 Task: Slide 9 - In Depth-1.
Action: Mouse moved to (34, 88)
Screenshot: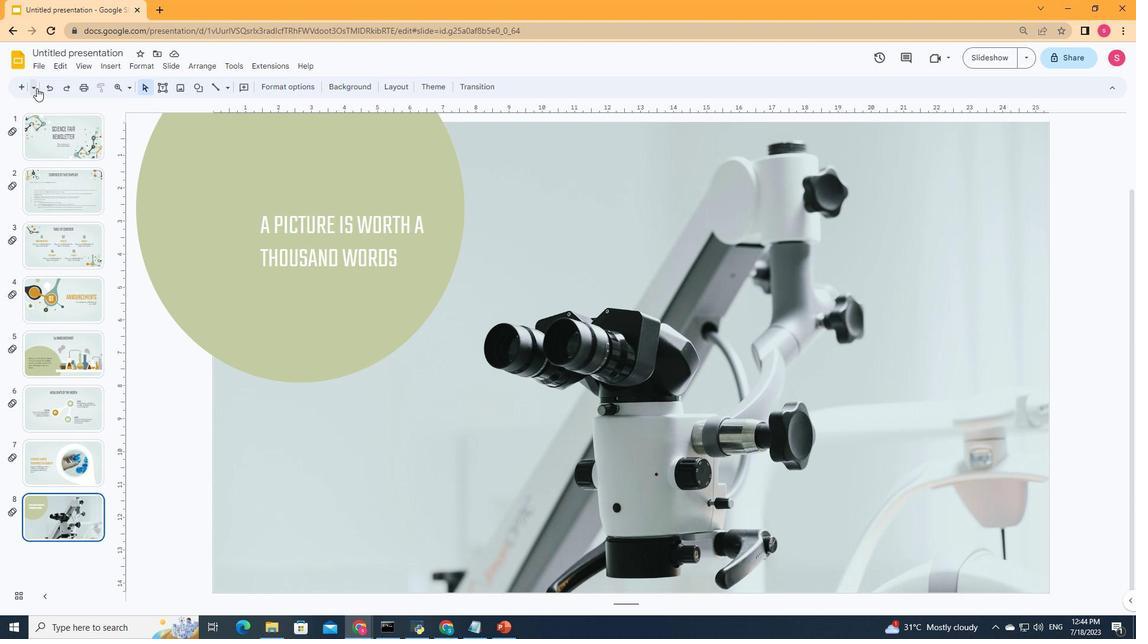
Action: Mouse pressed left at (34, 88)
Screenshot: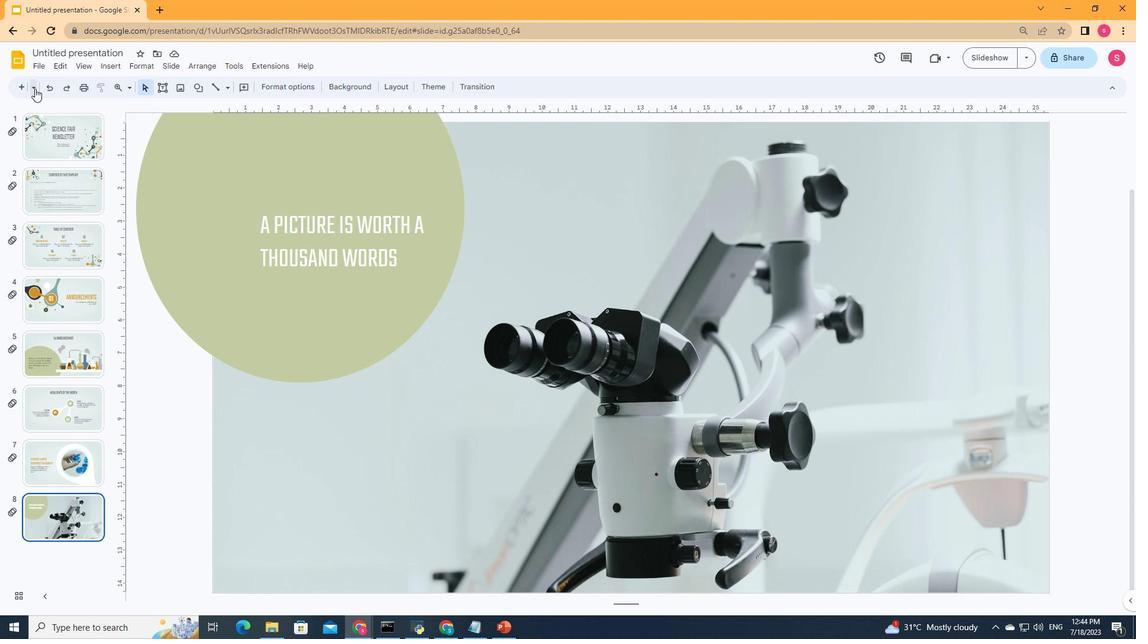 
Action: Mouse moved to (41, 331)
Screenshot: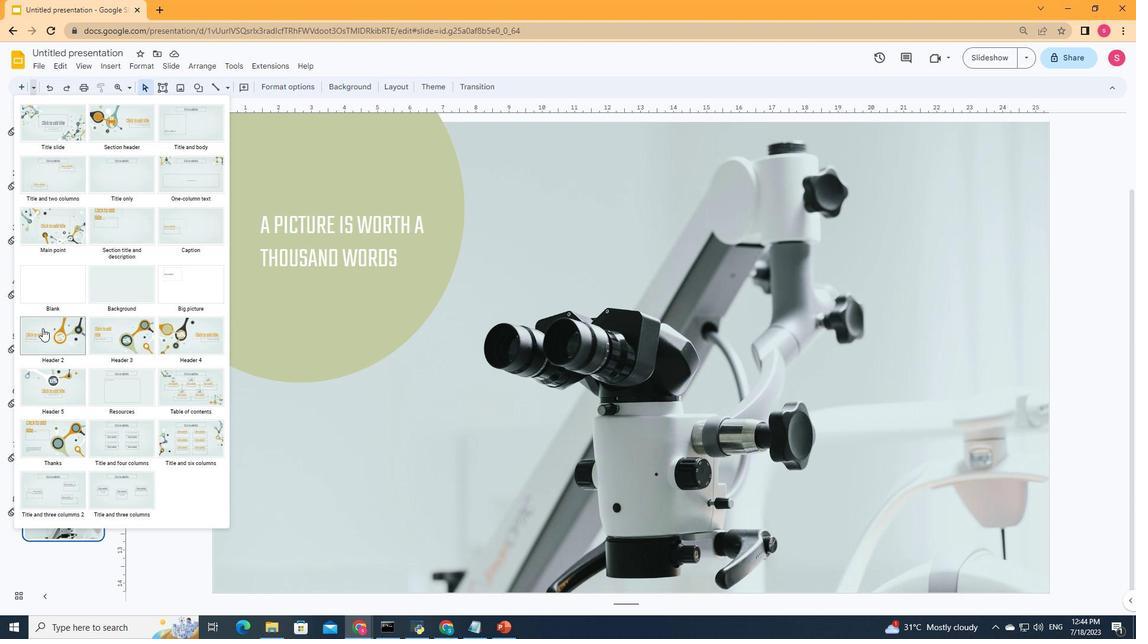 
Action: Mouse pressed left at (41, 331)
Screenshot: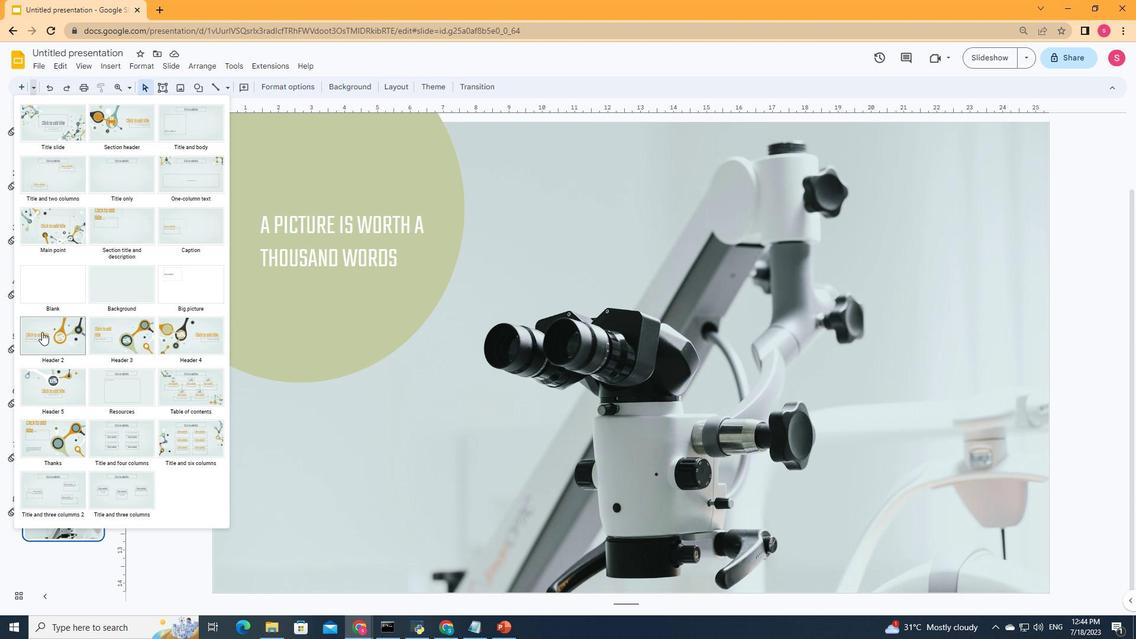 
Action: Mouse moved to (700, 414)
Screenshot: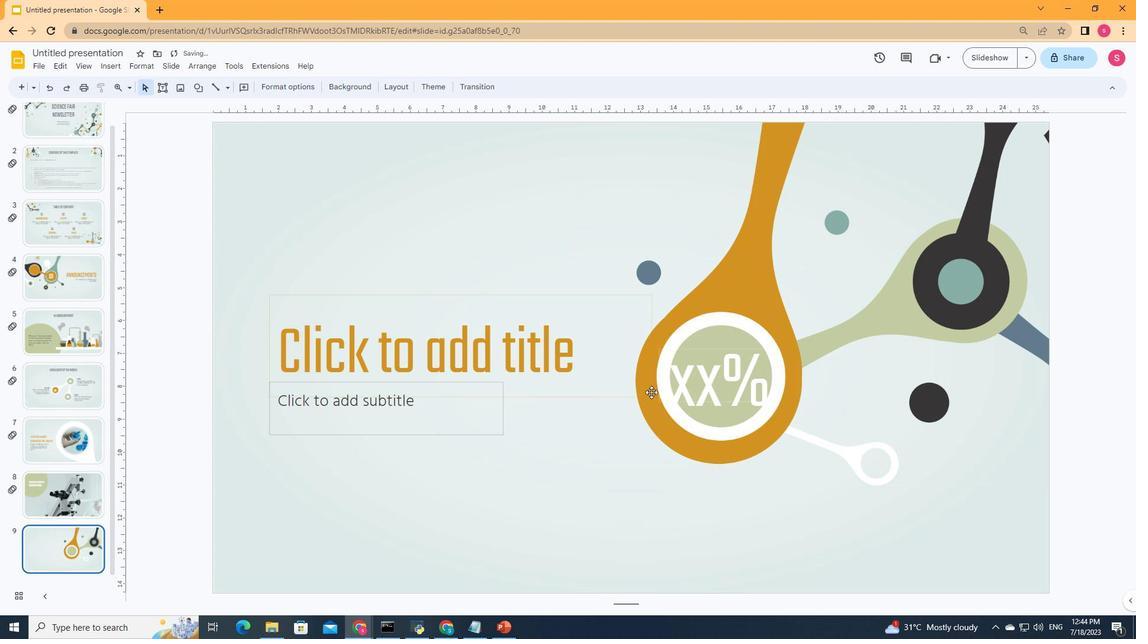 
Action: Mouse pressed left at (700, 414)
Screenshot: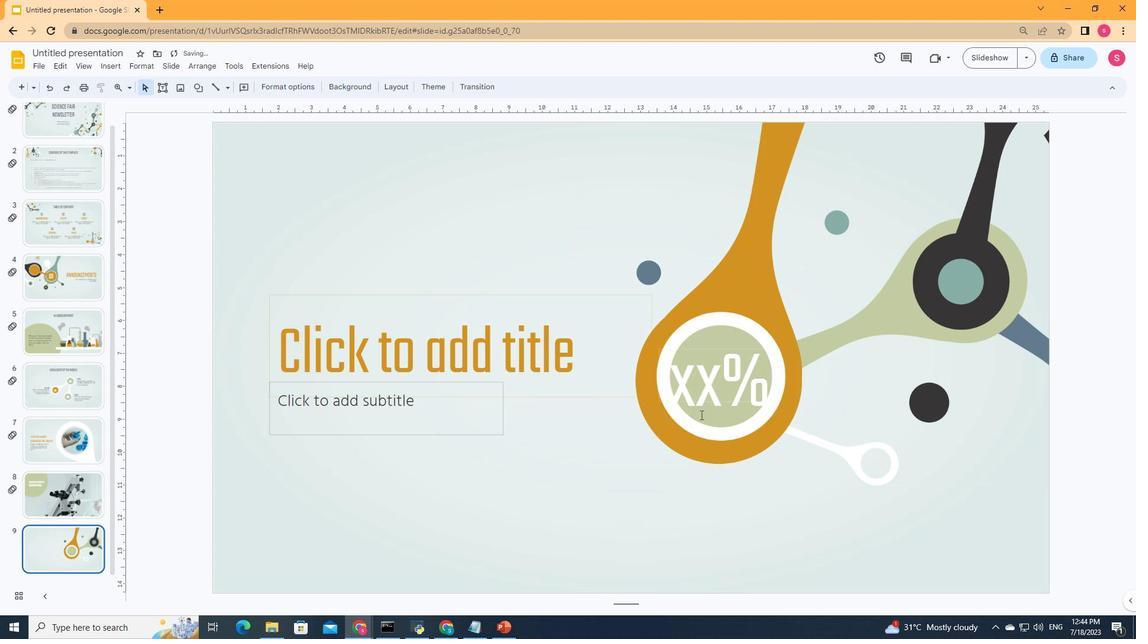 
Action: Mouse moved to (690, 418)
Screenshot: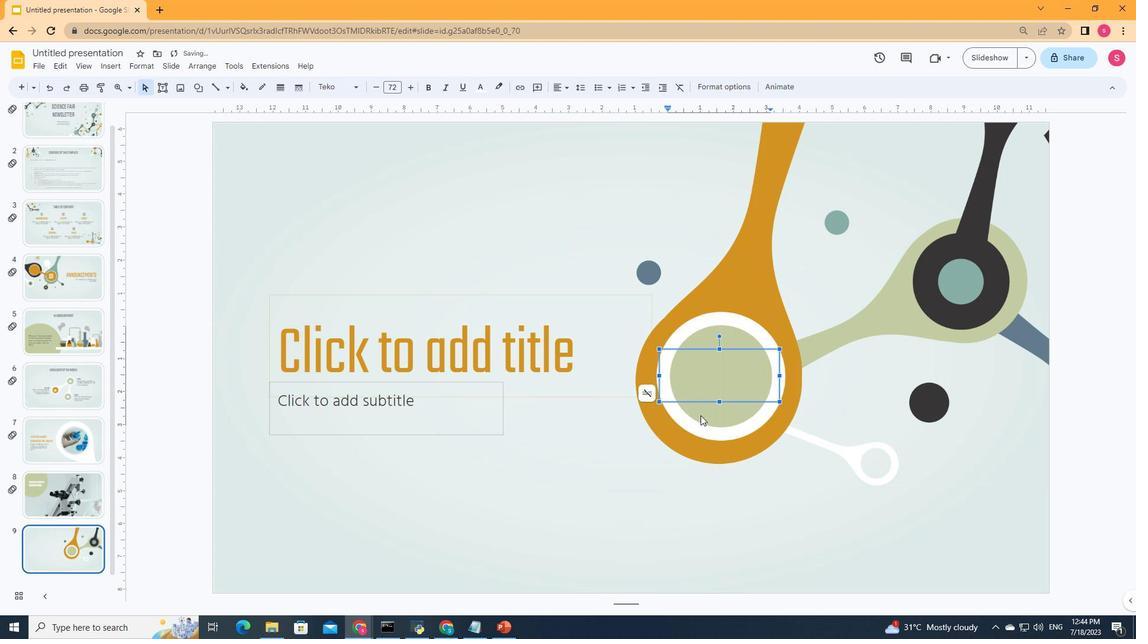 
Action: Key pressed 02
Screenshot: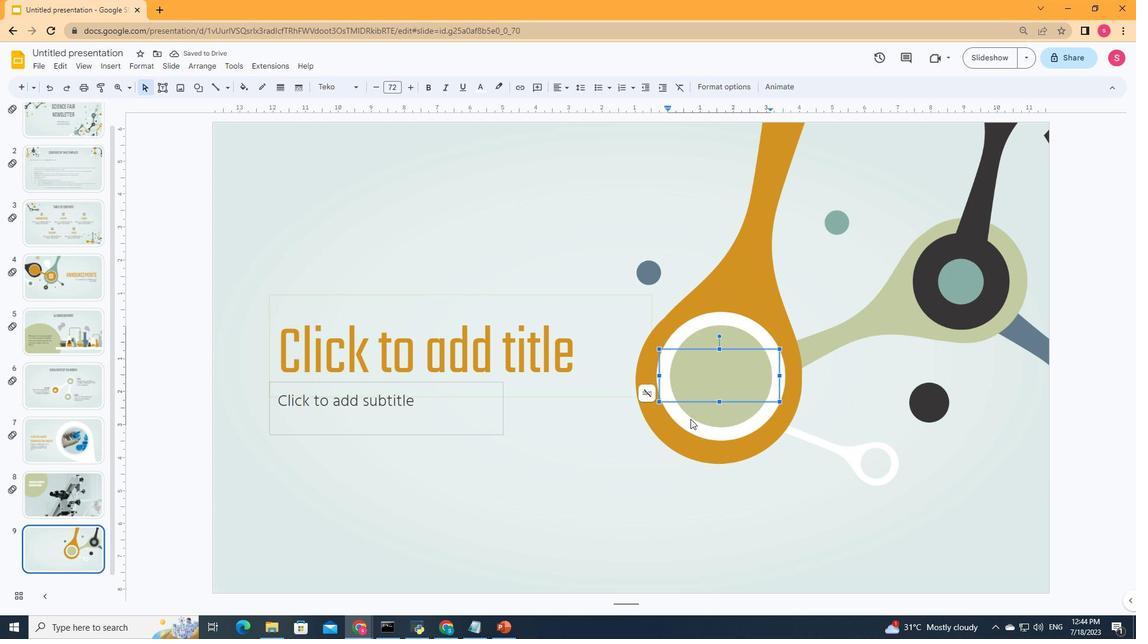 
Action: Mouse moved to (408, 369)
Screenshot: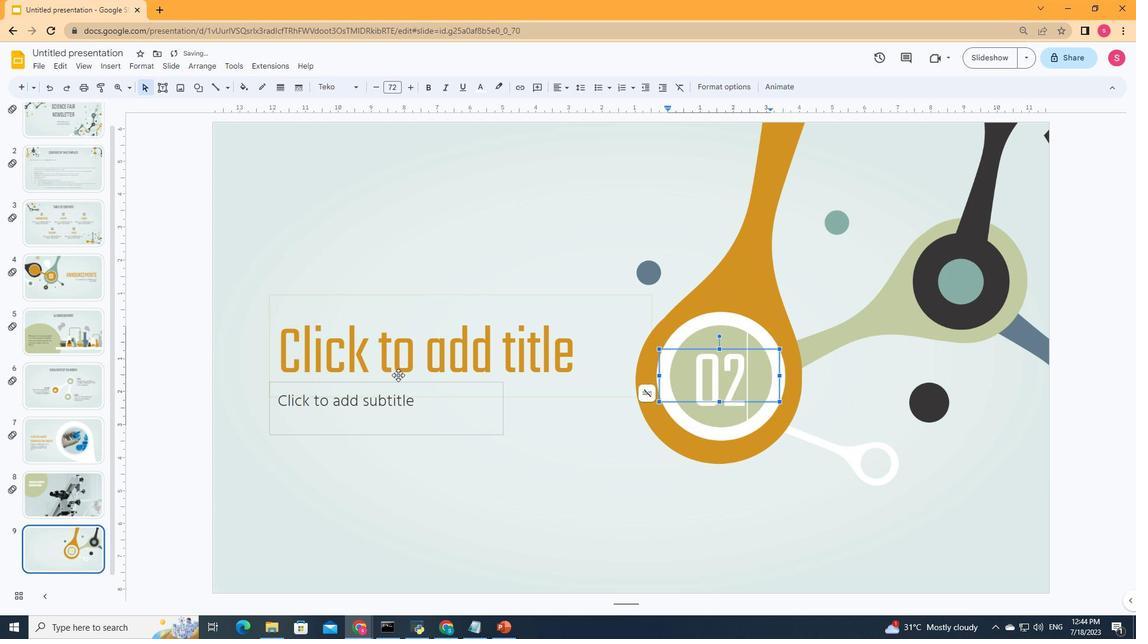 
Action: Mouse pressed left at (408, 369)
Screenshot: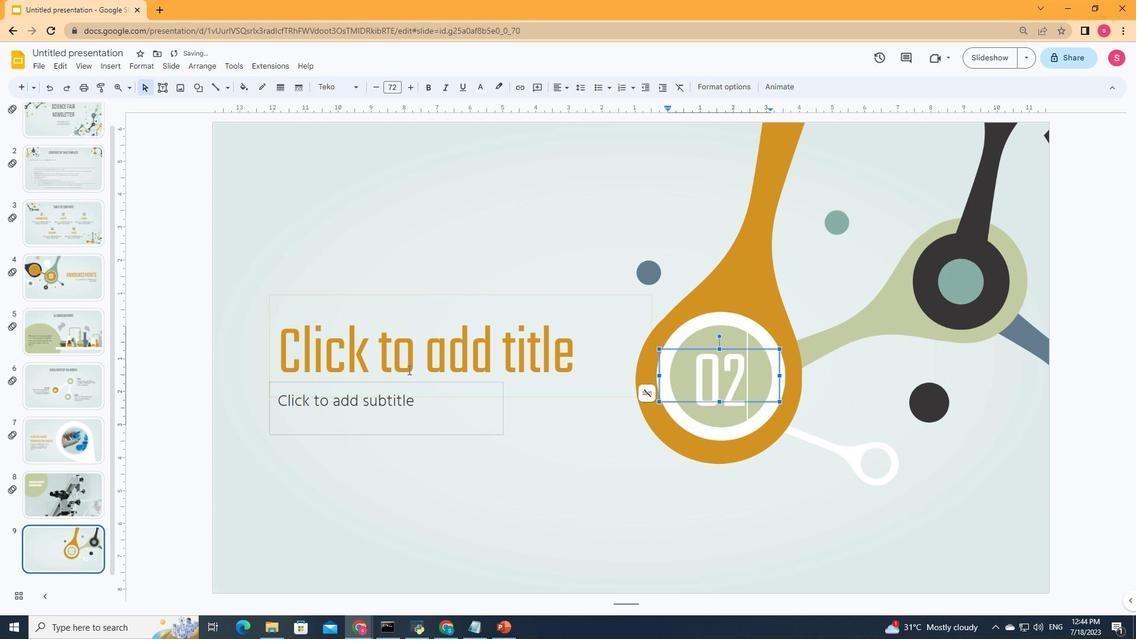 
Action: Key pressed <Key.shift><Key.shift><Key.shift>IN<Key.space><Key.shift><Key.shift><Key.shift><Key.shift><Key.shift><Key.shift>DEPTH
Screenshot: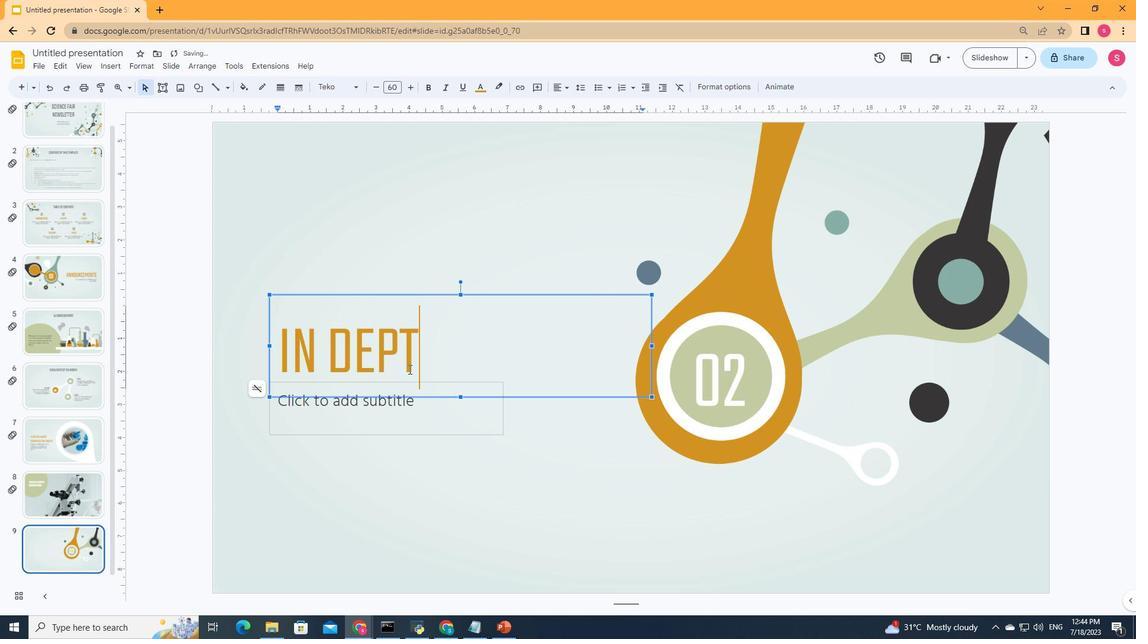 
Action: Mouse moved to (383, 428)
Screenshot: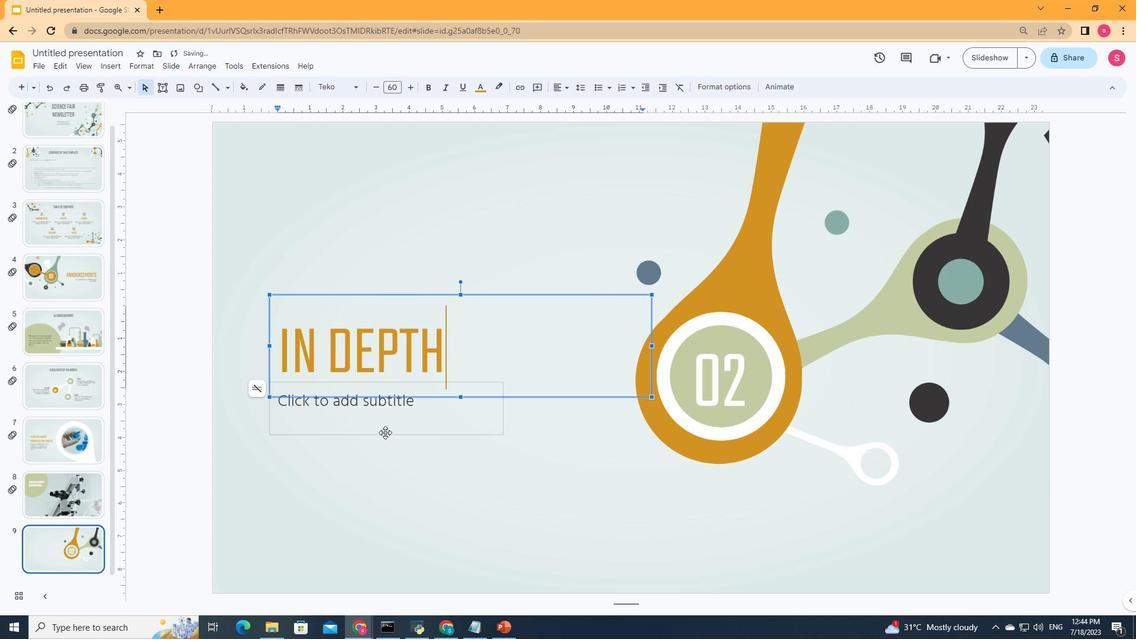 
Action: Mouse pressed left at (383, 428)
Screenshot: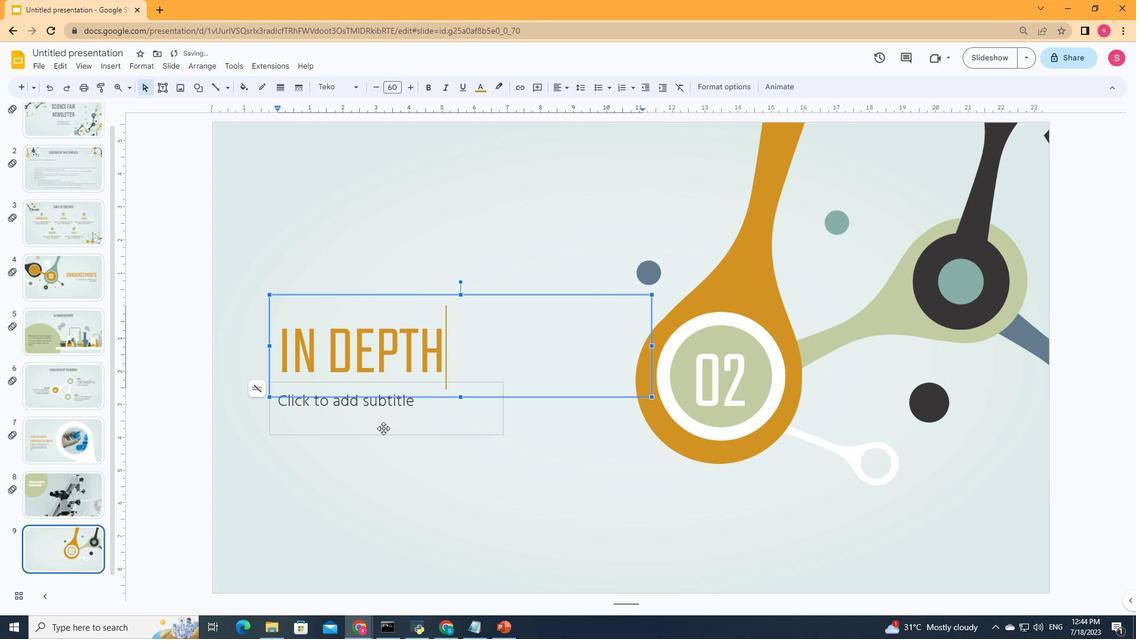 
Action: Key pressed <Key.shift><Key.shift><Key.shift><Key.shift><Key.shift><Key.shift><Key.shift><Key.shift><Key.shift><Key.shift><Key.shift><Key.shift><Key.shift><Key.shift>You<Key.space>could<Key.space>enter<Key.space>a<Key.space>subtii<Key.backspace>tle<Key.space>here<Key.space>if<Key.space>you<Key.space>need<Key.space>it
Screenshot: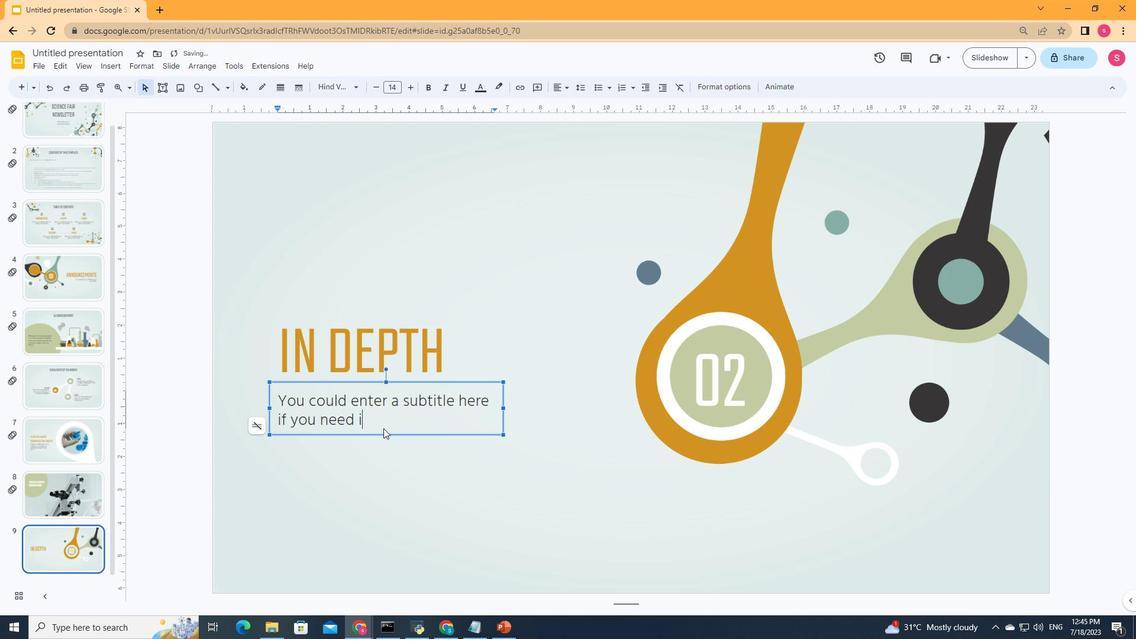 
Action: Mouse moved to (538, 402)
Screenshot: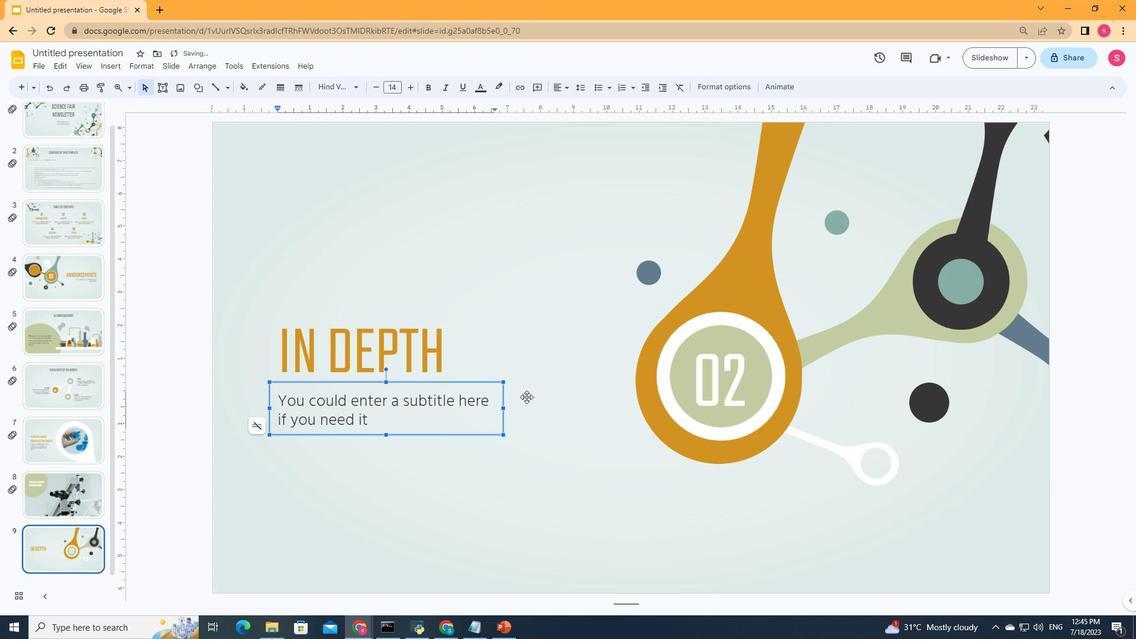 
Action: Mouse pressed left at (538, 402)
Screenshot: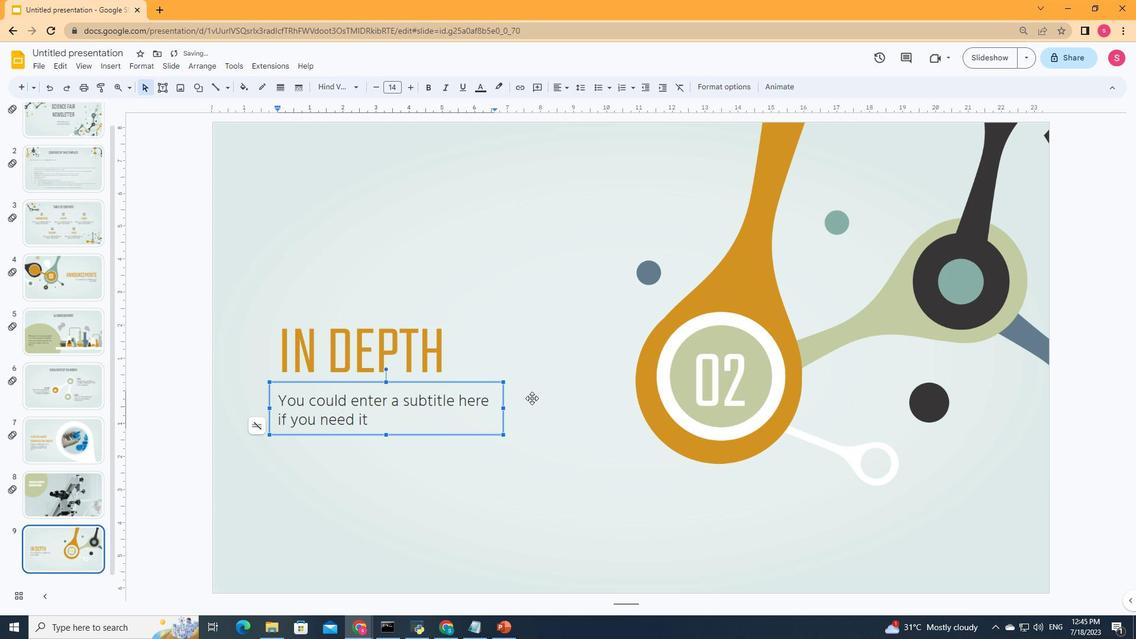 
Action: Mouse moved to (405, 81)
Screenshot: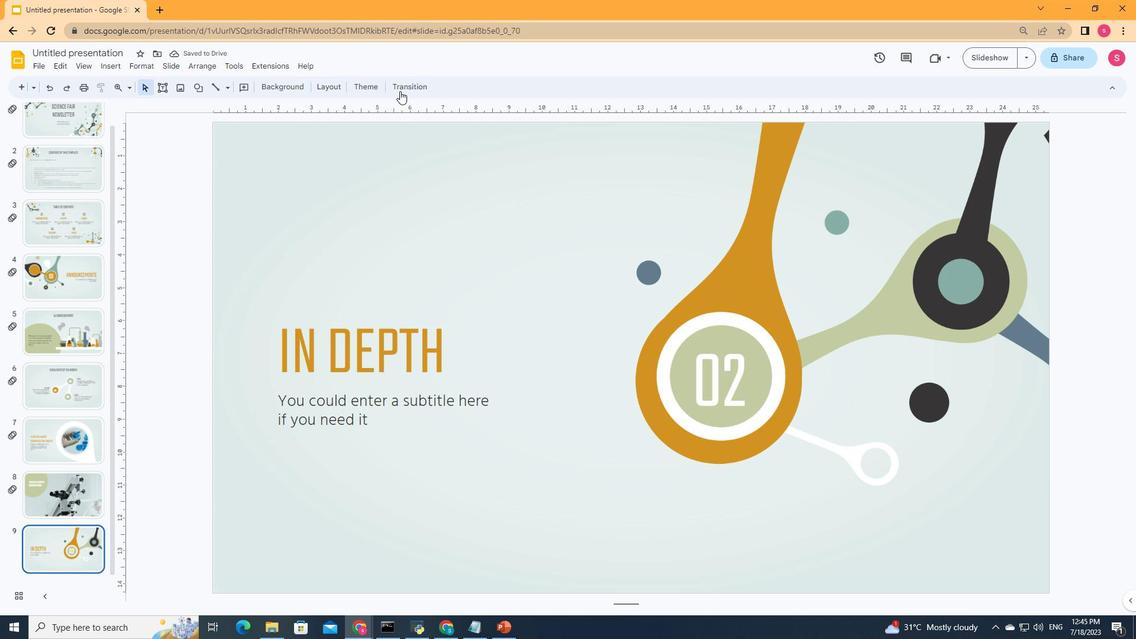 
Action: Mouse pressed left at (405, 81)
Screenshot: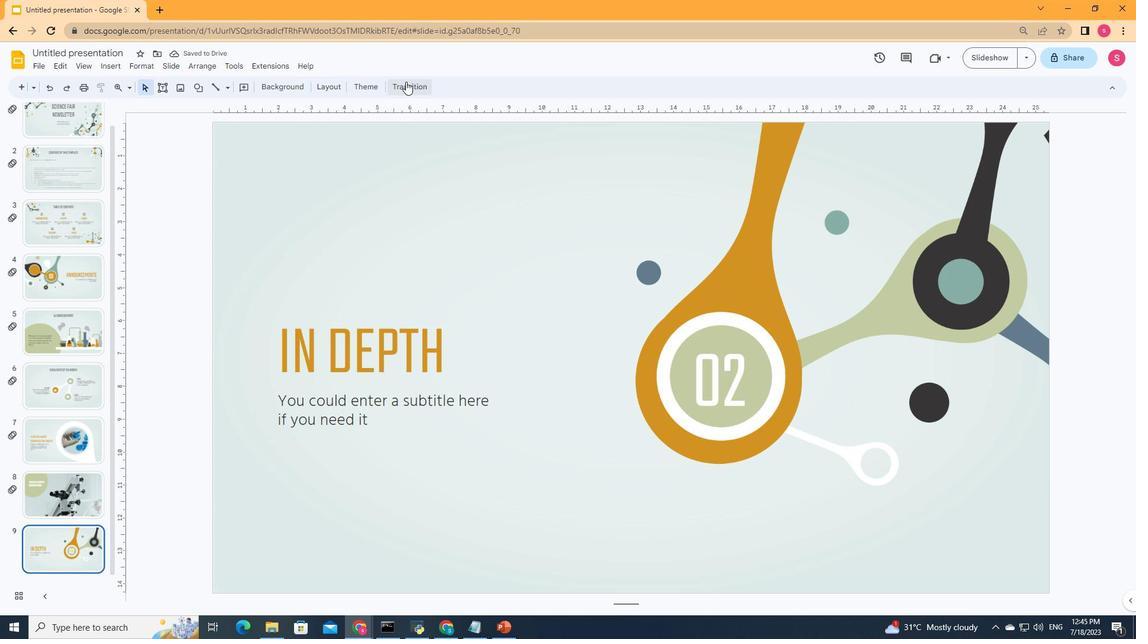 
Action: Mouse moved to (1066, 190)
Screenshot: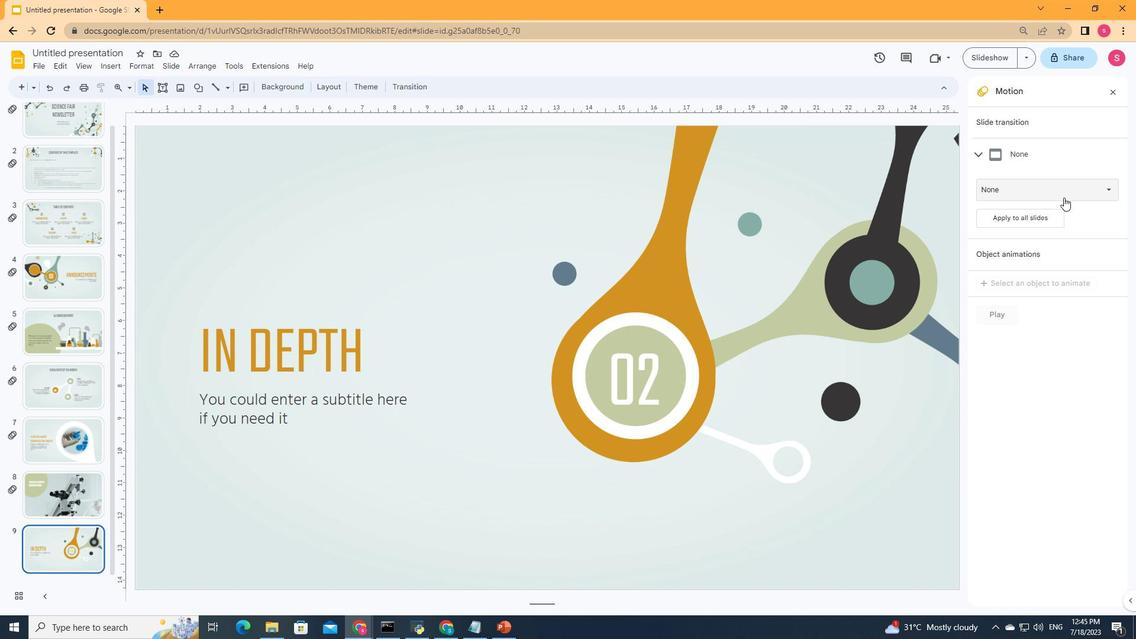 
Action: Mouse pressed left at (1066, 190)
Screenshot: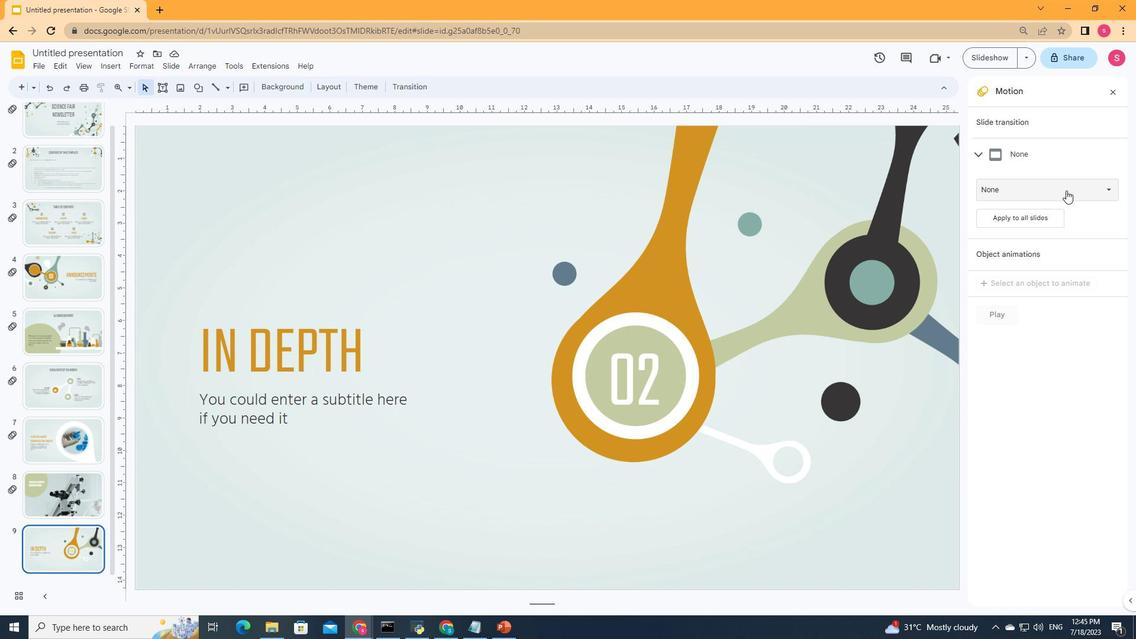 
Action: Mouse moved to (1012, 327)
Screenshot: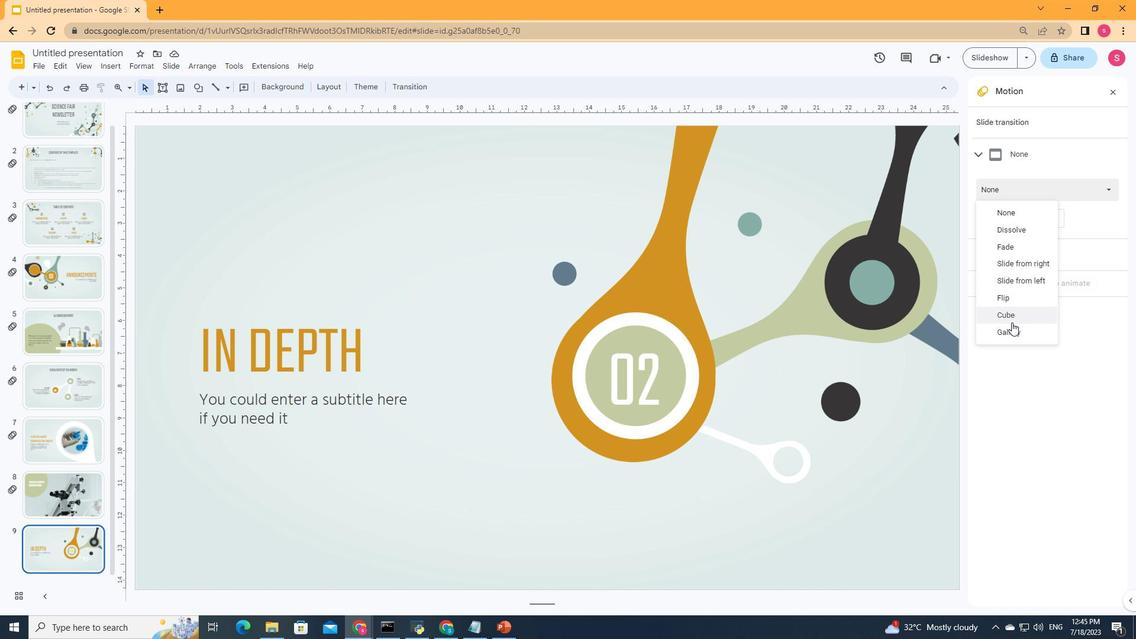 
Action: Mouse pressed left at (1012, 327)
Screenshot: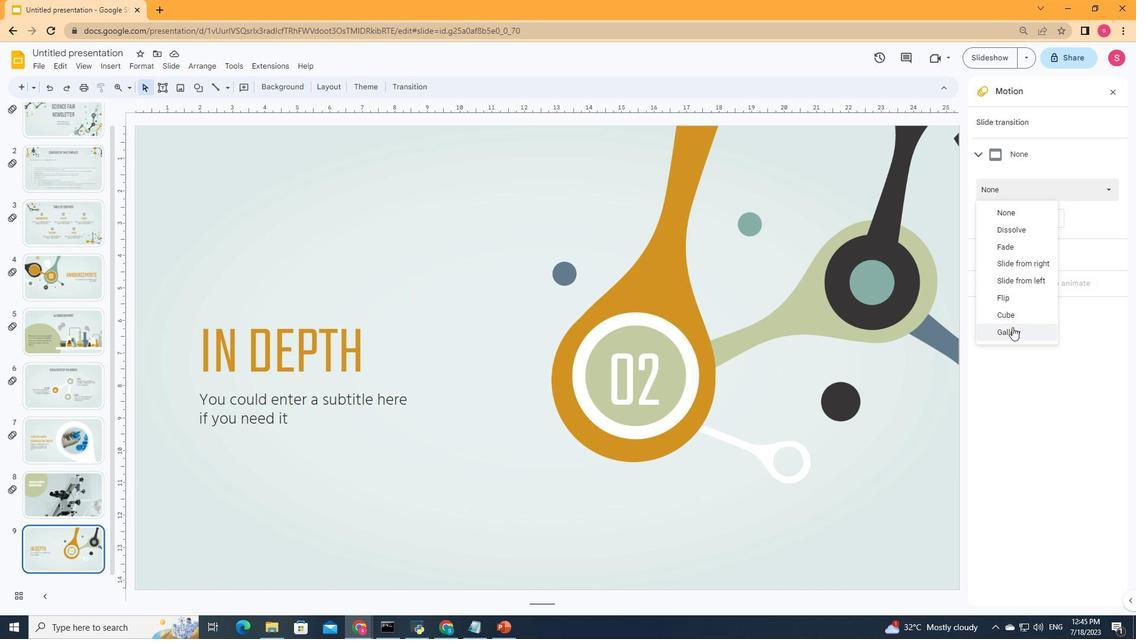 
Action: Mouse moved to (1102, 214)
Screenshot: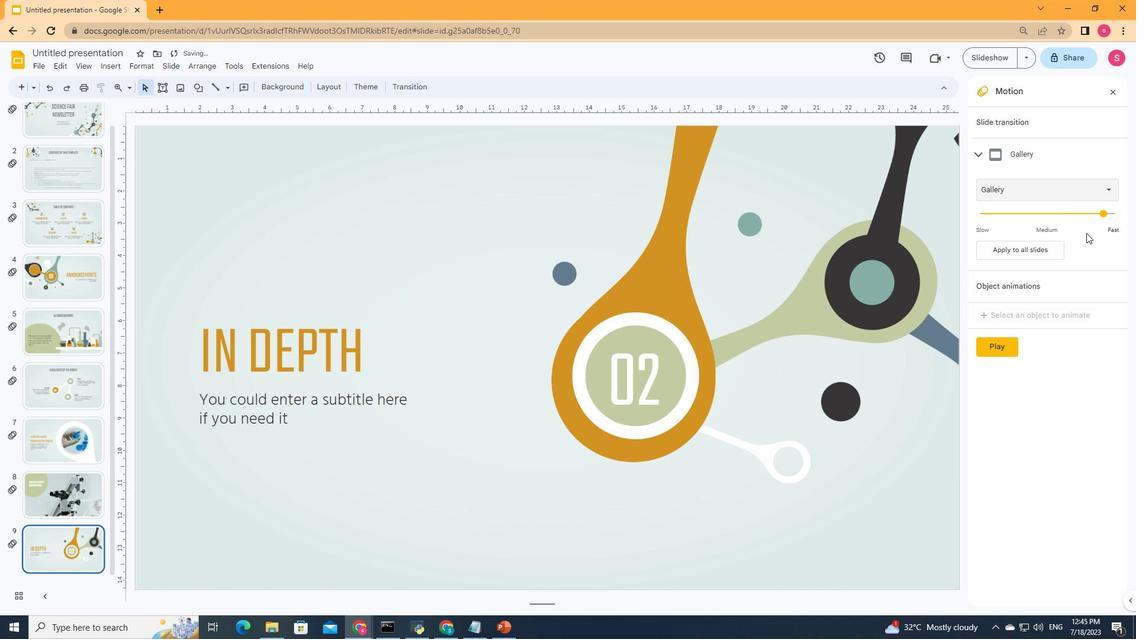 
Action: Mouse pressed left at (1102, 214)
Screenshot: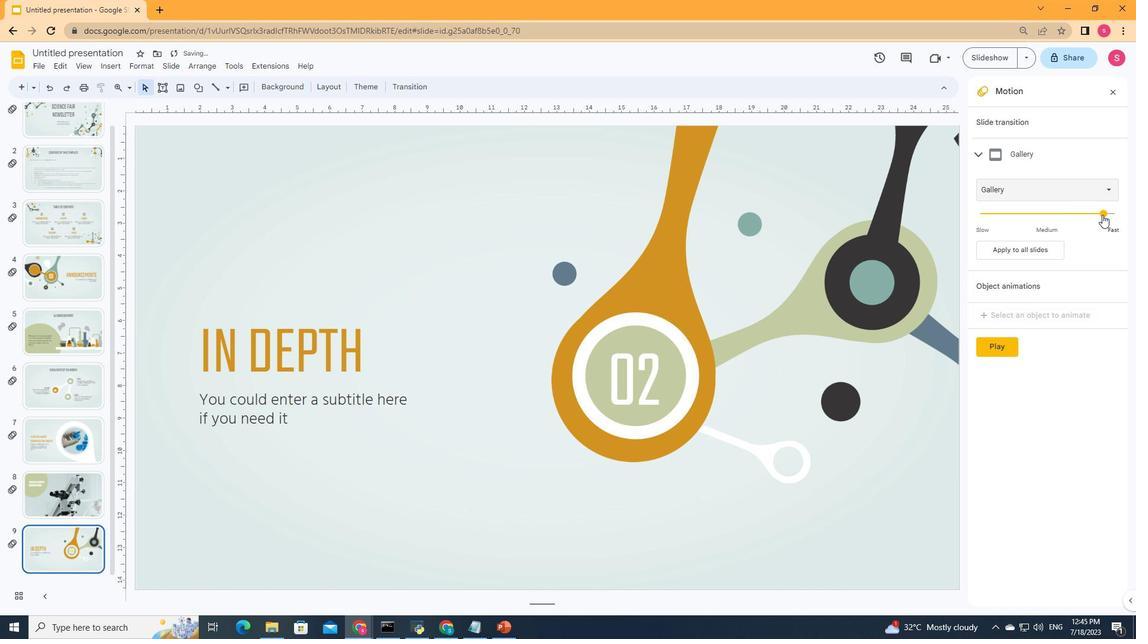 
Action: Mouse moved to (1000, 348)
Screenshot: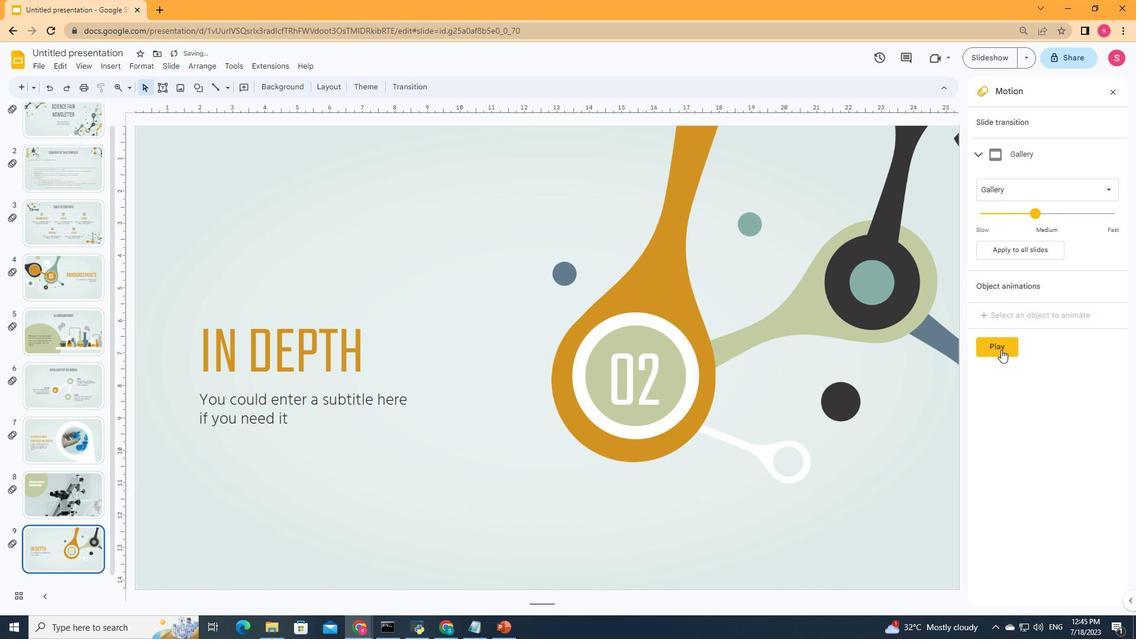 
Action: Mouse pressed left at (1000, 348)
Screenshot: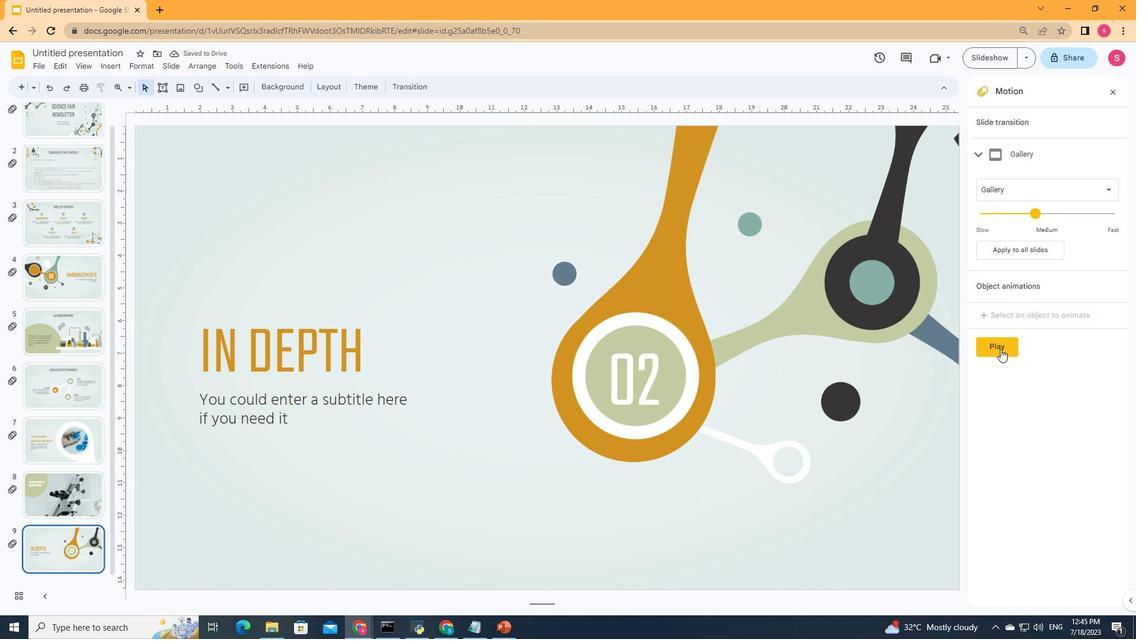 
Action: Mouse moved to (1000, 348)
Screenshot: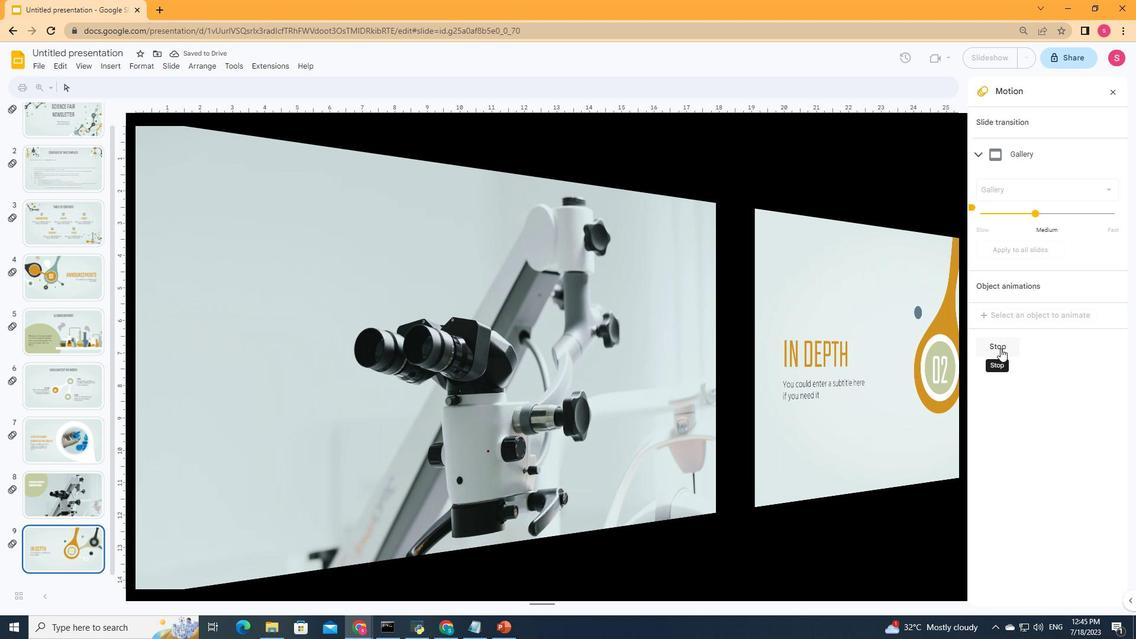 
Action: Mouse pressed left at (1000, 348)
Screenshot: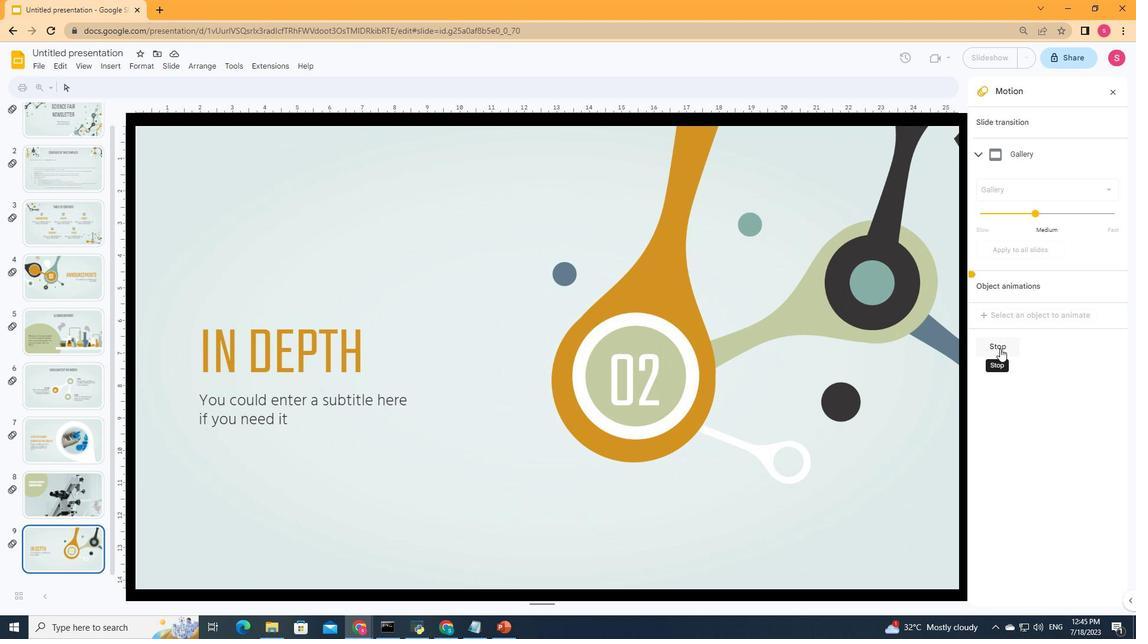 
Action: Mouse moved to (642, 385)
Screenshot: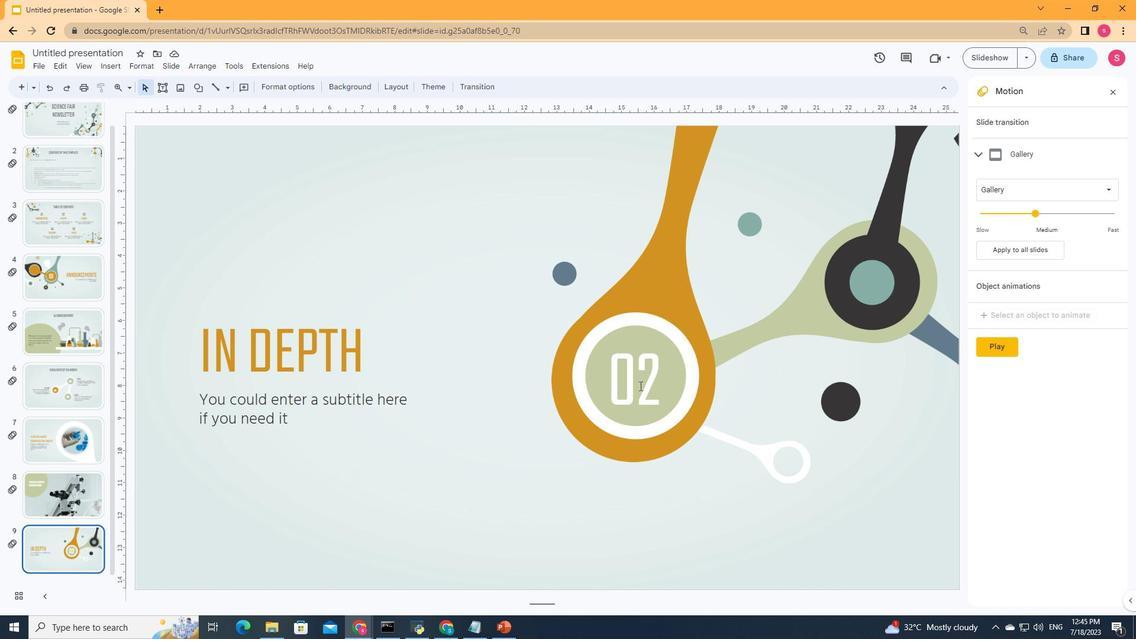 
Action: Mouse pressed left at (642, 385)
Screenshot: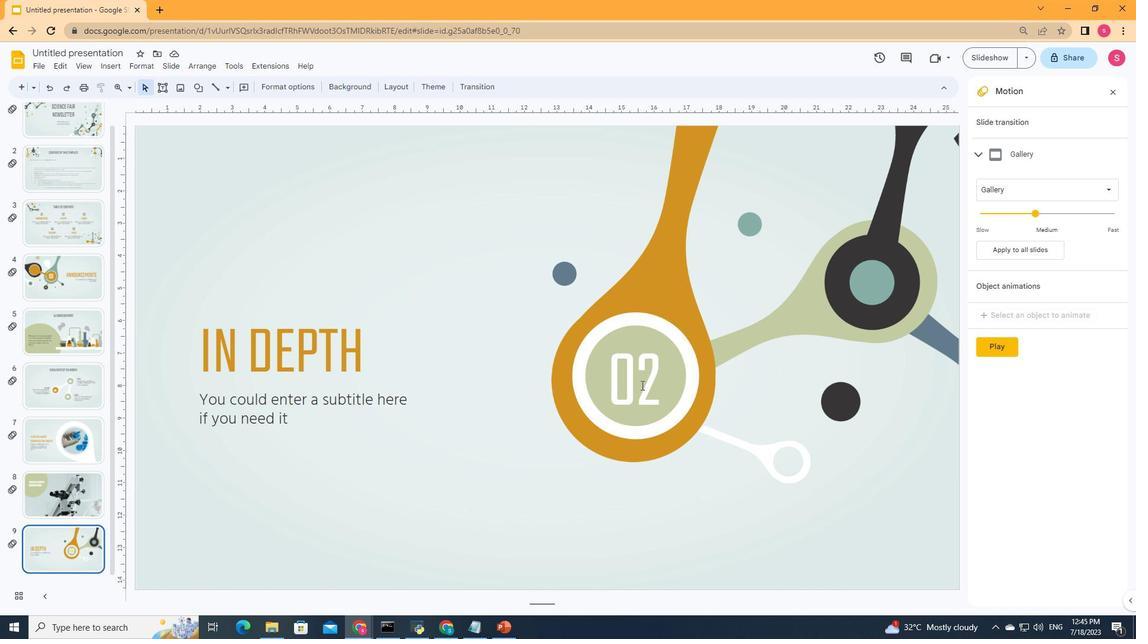 
Action: Mouse moved to (995, 214)
Screenshot: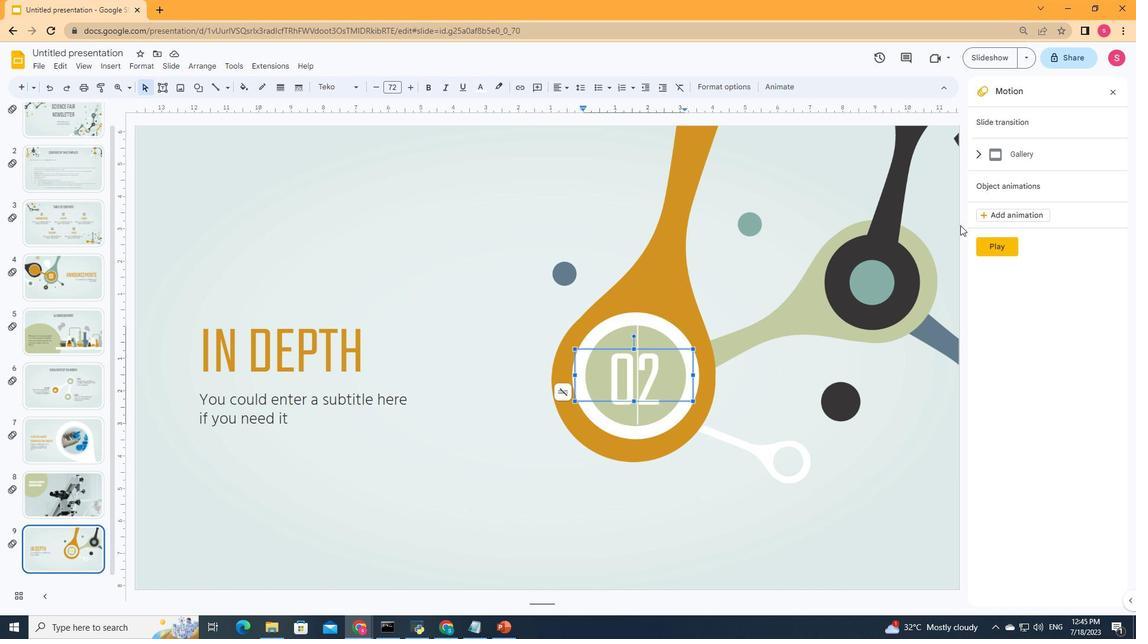 
Action: Mouse pressed left at (995, 214)
Screenshot: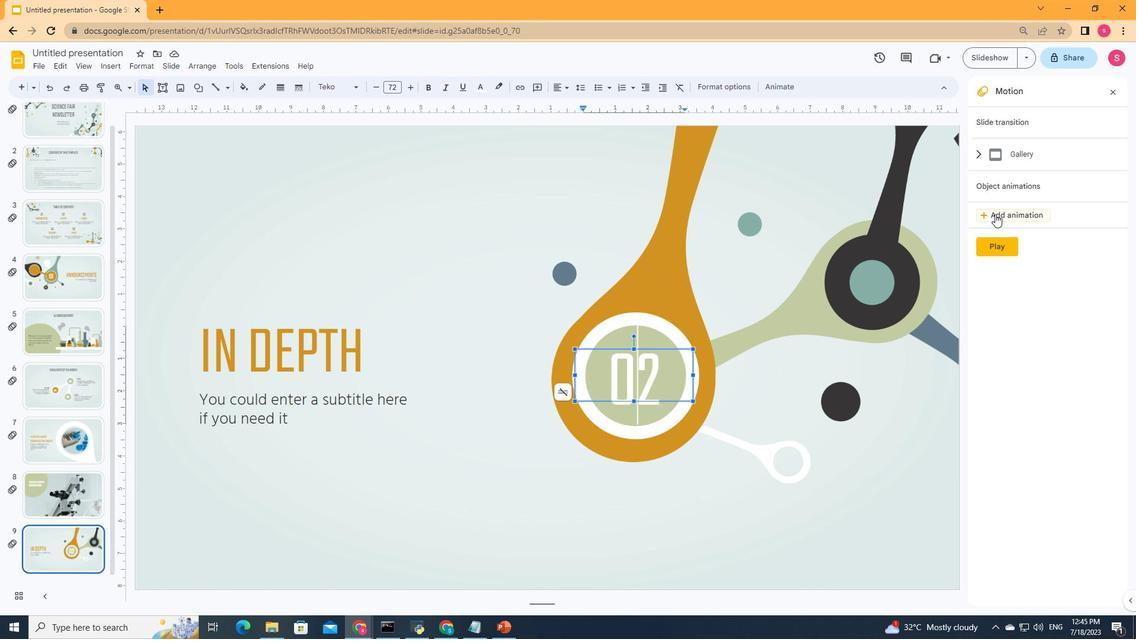 
Action: Mouse moved to (991, 249)
Screenshot: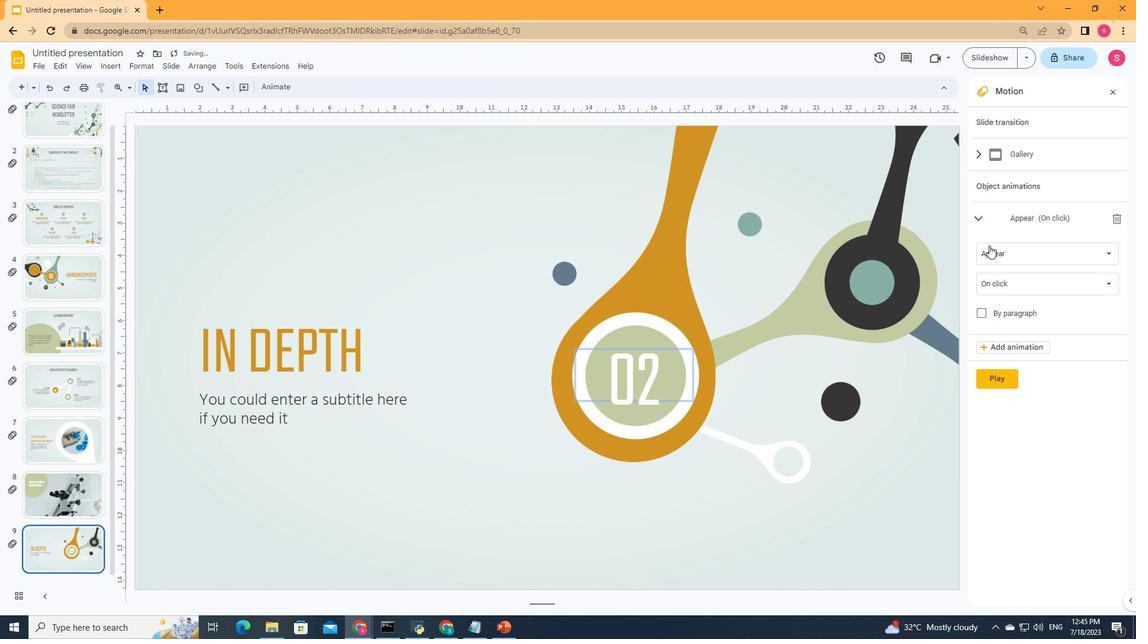
Action: Mouse pressed left at (991, 249)
Screenshot: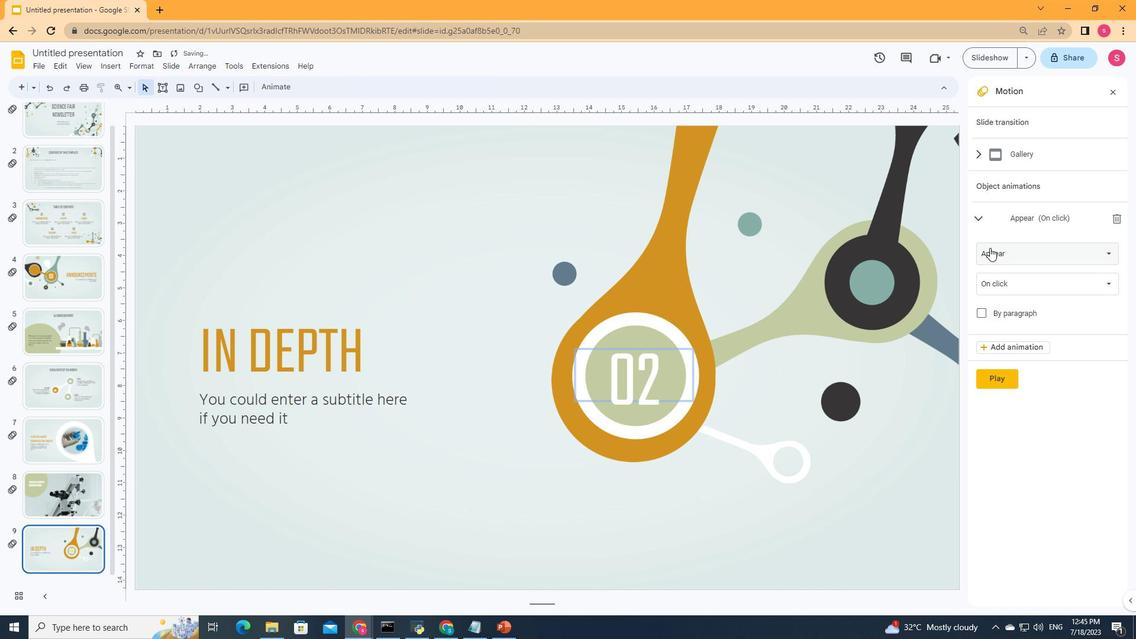 
Action: Mouse moved to (1017, 475)
Screenshot: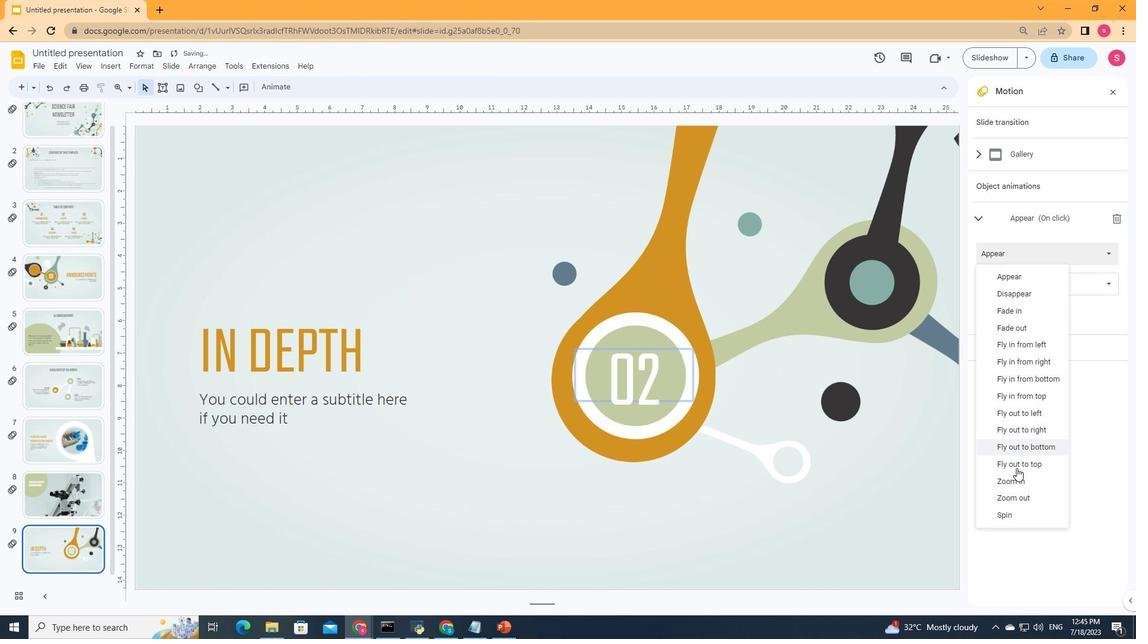 
Action: Mouse pressed left at (1017, 475)
Screenshot: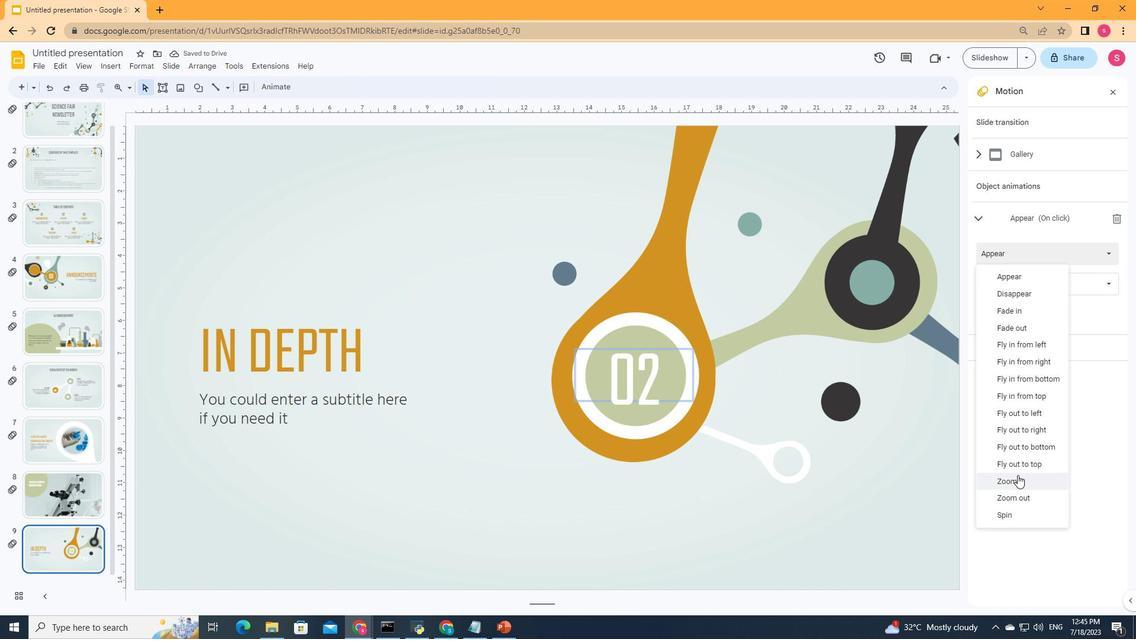 
Action: Mouse moved to (1089, 337)
Screenshot: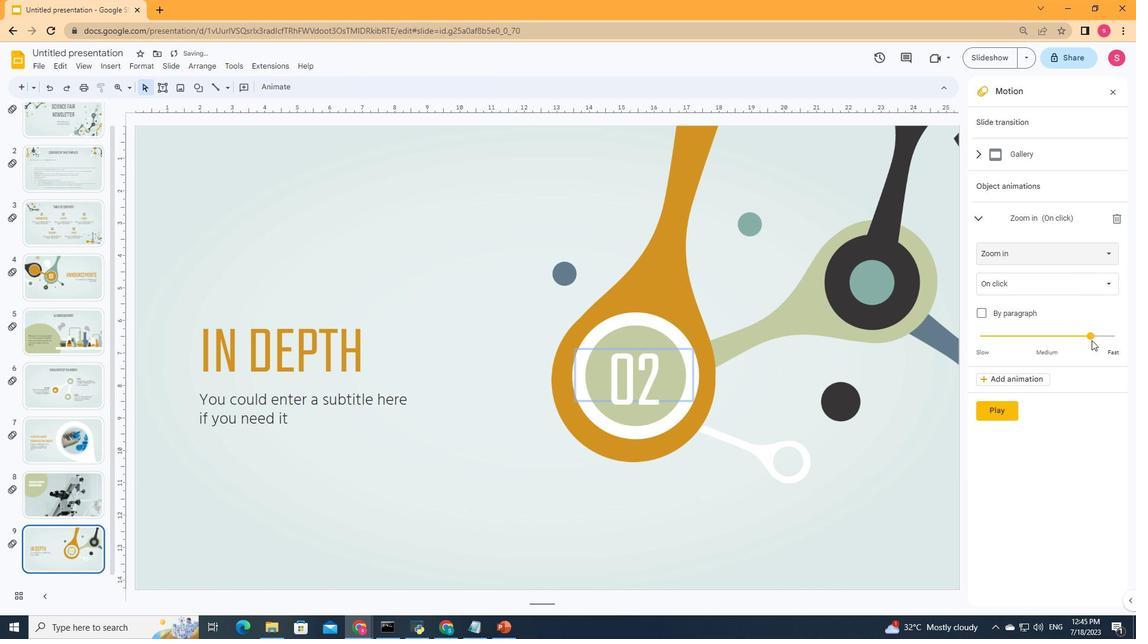 
Action: Mouse pressed left at (1089, 337)
Screenshot: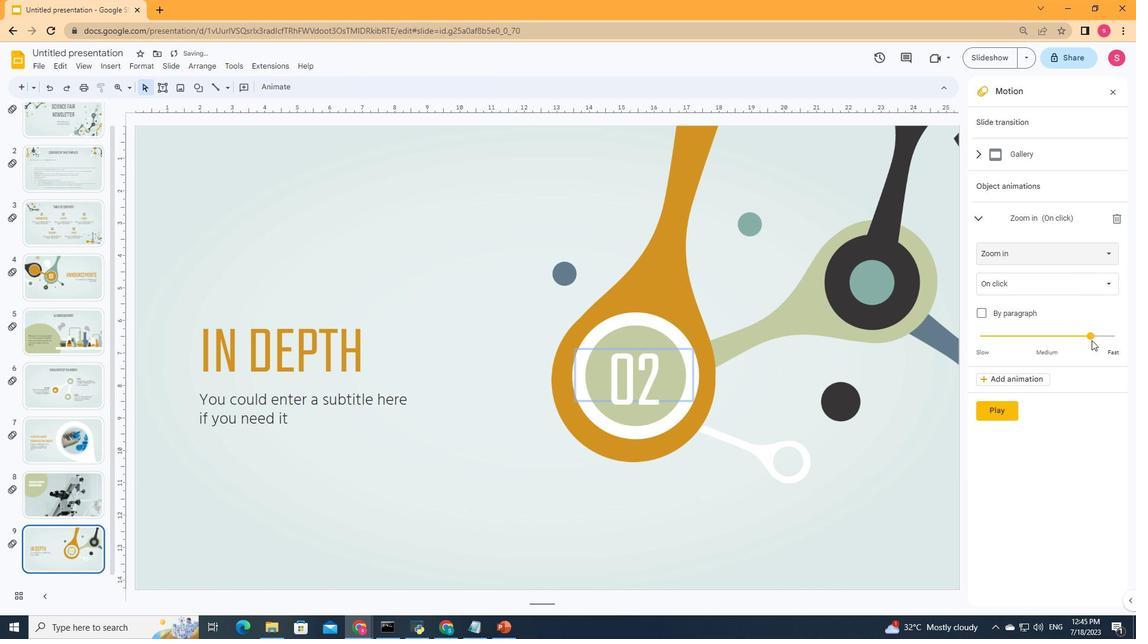 
Action: Mouse moved to (1014, 282)
Screenshot: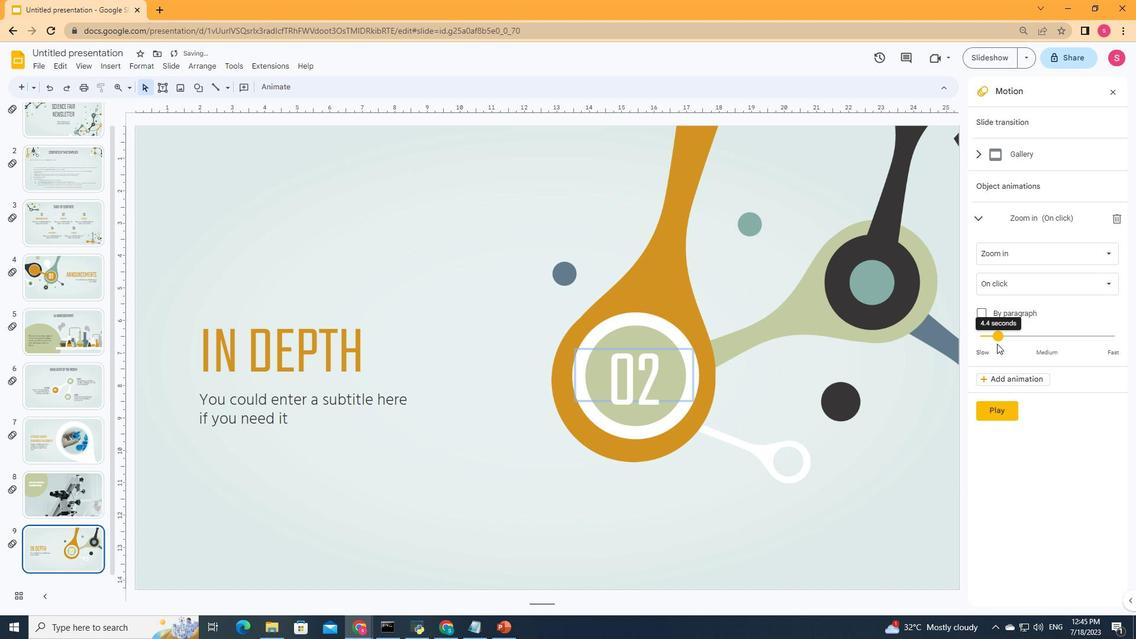 
Action: Mouse pressed left at (1014, 282)
Screenshot: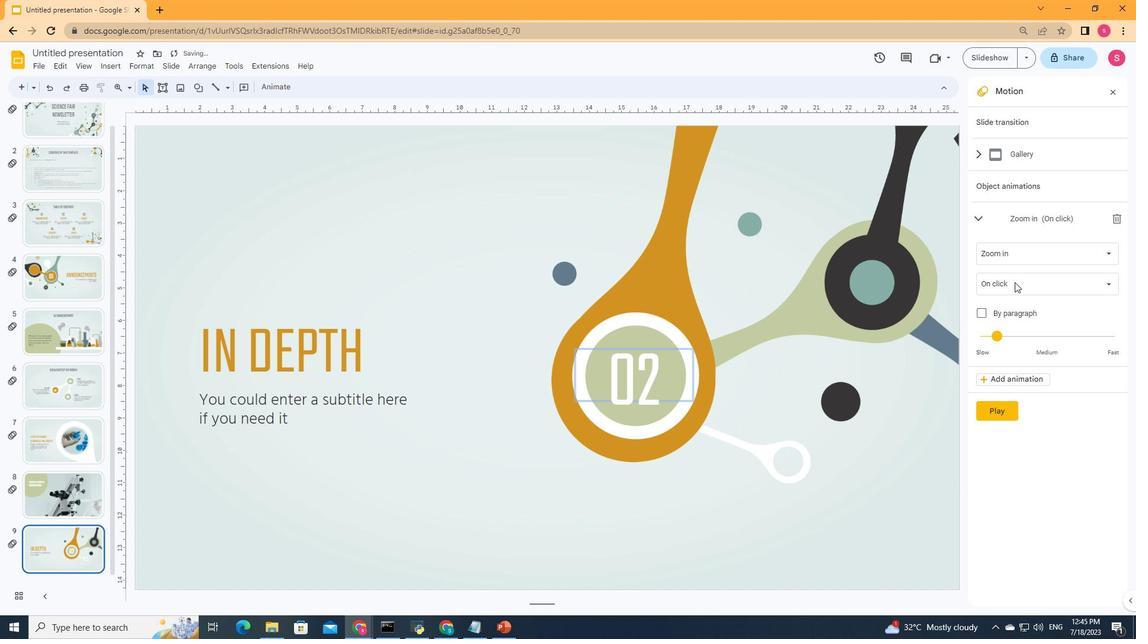 
Action: Mouse moved to (1014, 282)
Screenshot: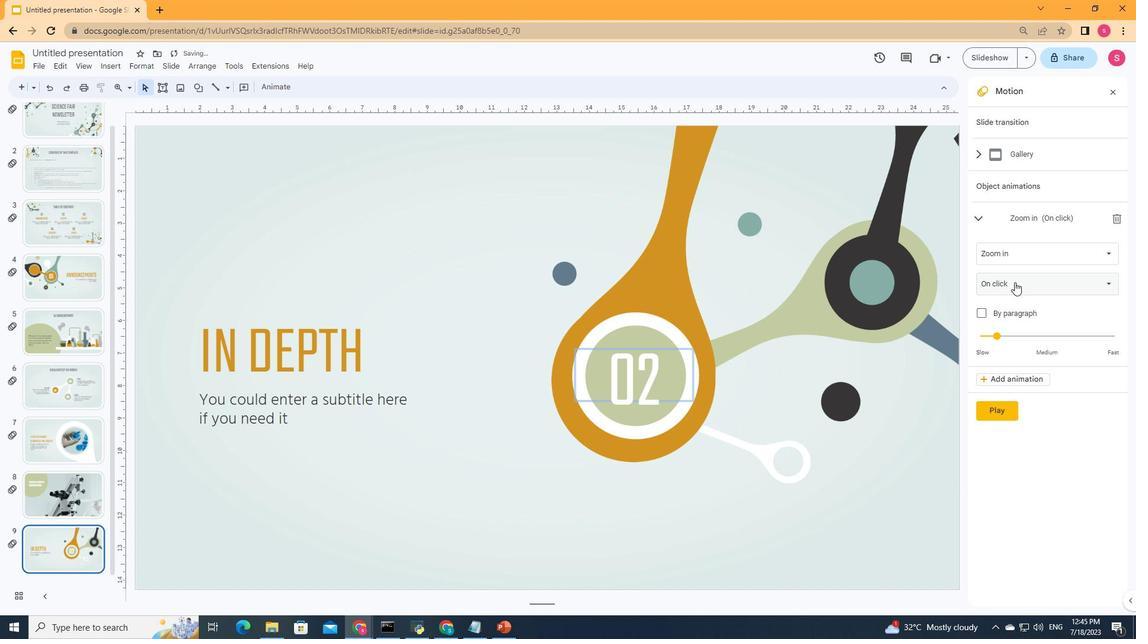 
Action: Mouse pressed left at (1014, 282)
Screenshot: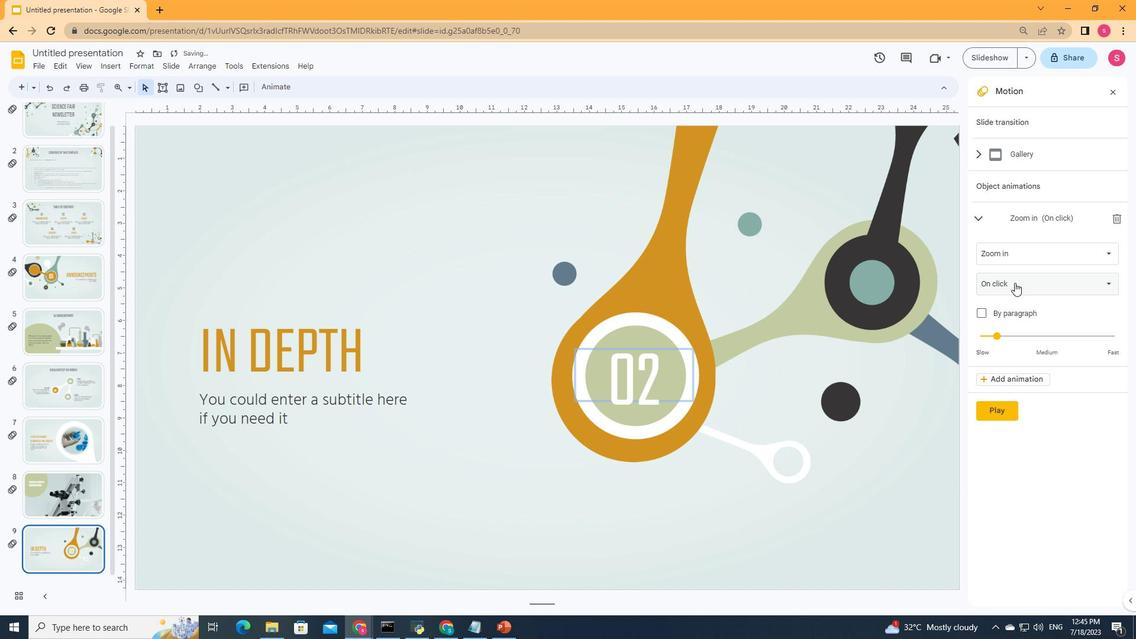 
Action: Mouse moved to (1016, 337)
Screenshot: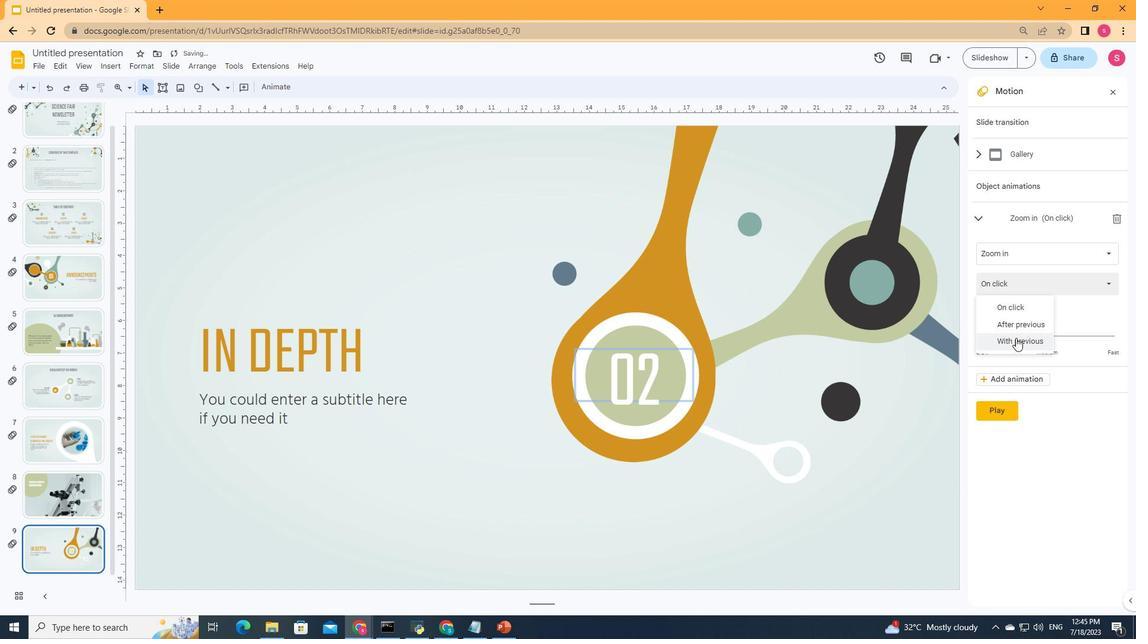 
Action: Mouse pressed left at (1016, 337)
Screenshot: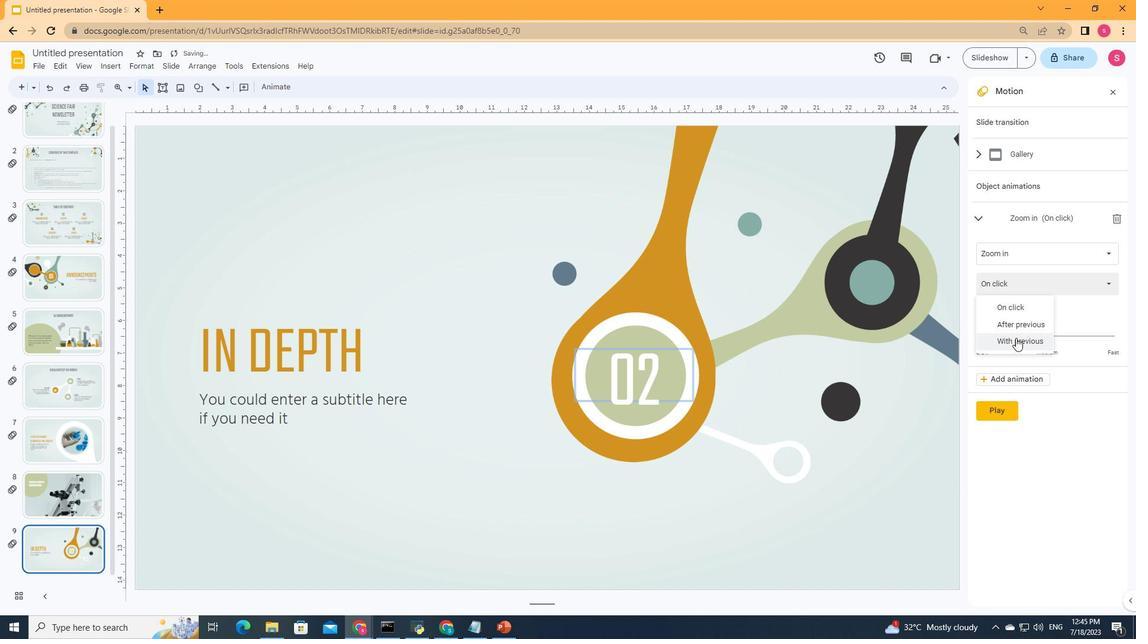 
Action: Mouse moved to (993, 411)
Screenshot: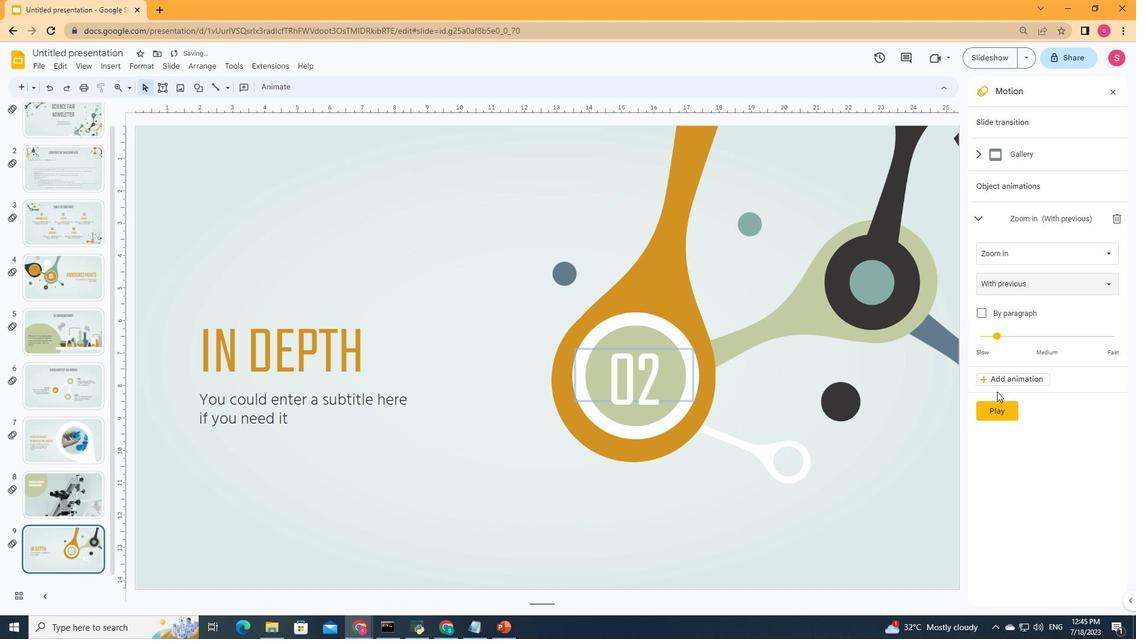 
Action: Mouse pressed left at (993, 411)
Screenshot: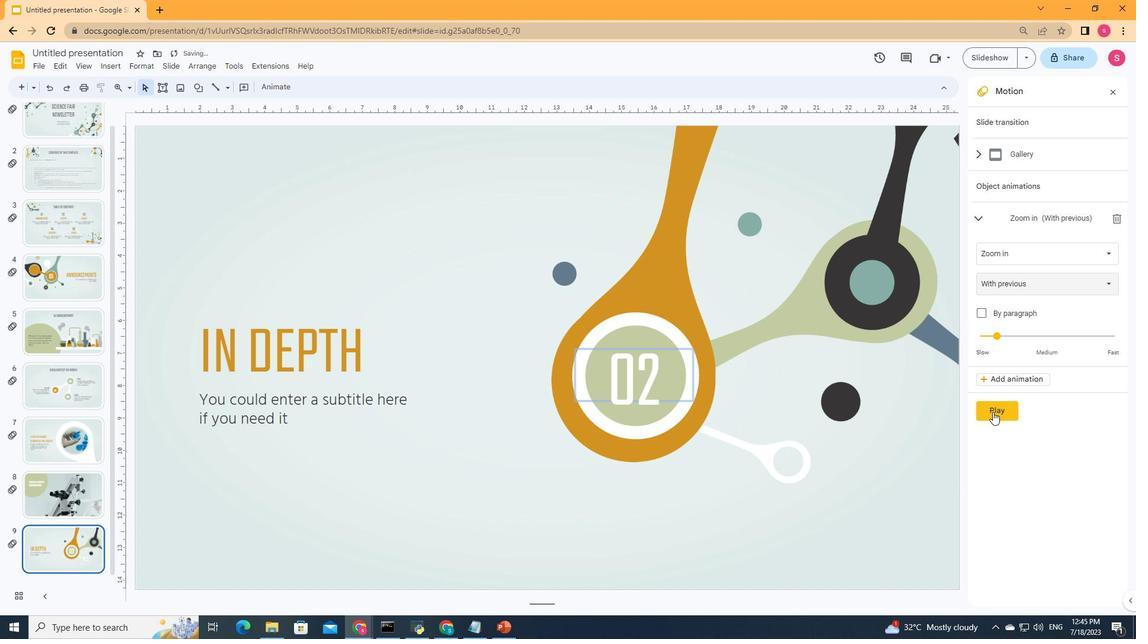 
Action: Mouse moved to (1002, 410)
Screenshot: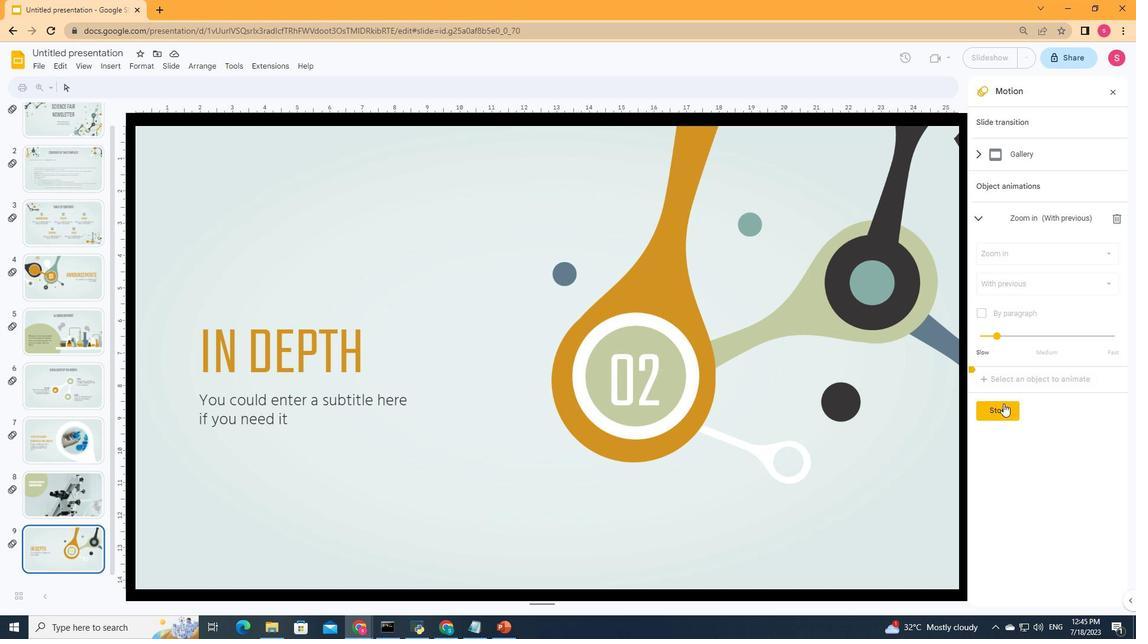 
Action: Mouse pressed left at (1002, 410)
Screenshot: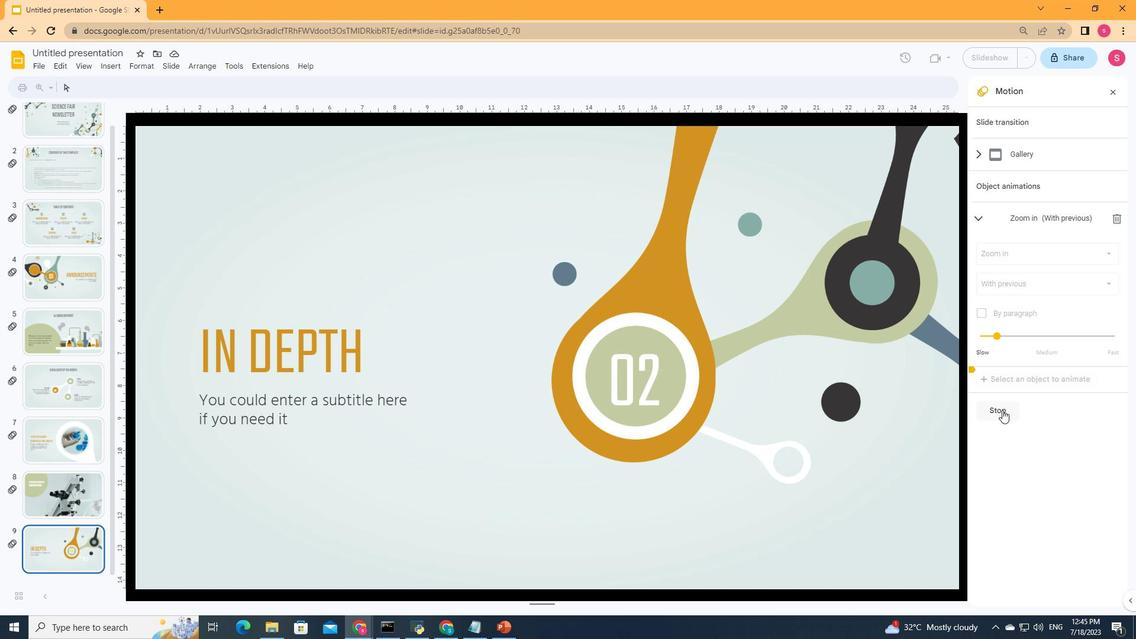 
Action: Mouse moved to (318, 348)
Screenshot: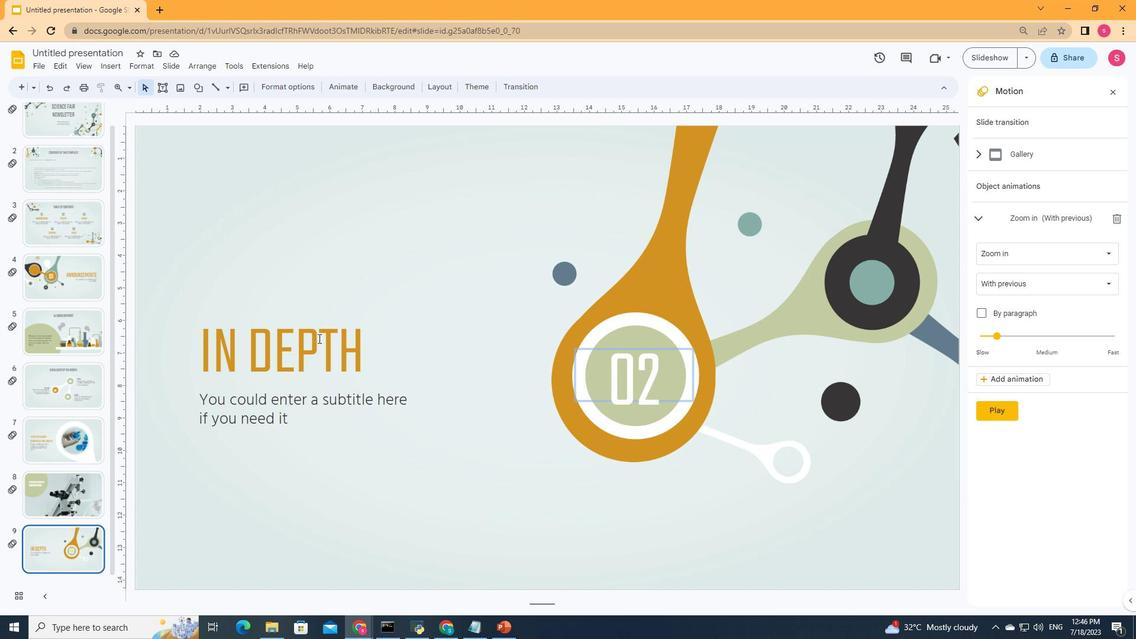 
Action: Mouse pressed left at (318, 348)
Screenshot: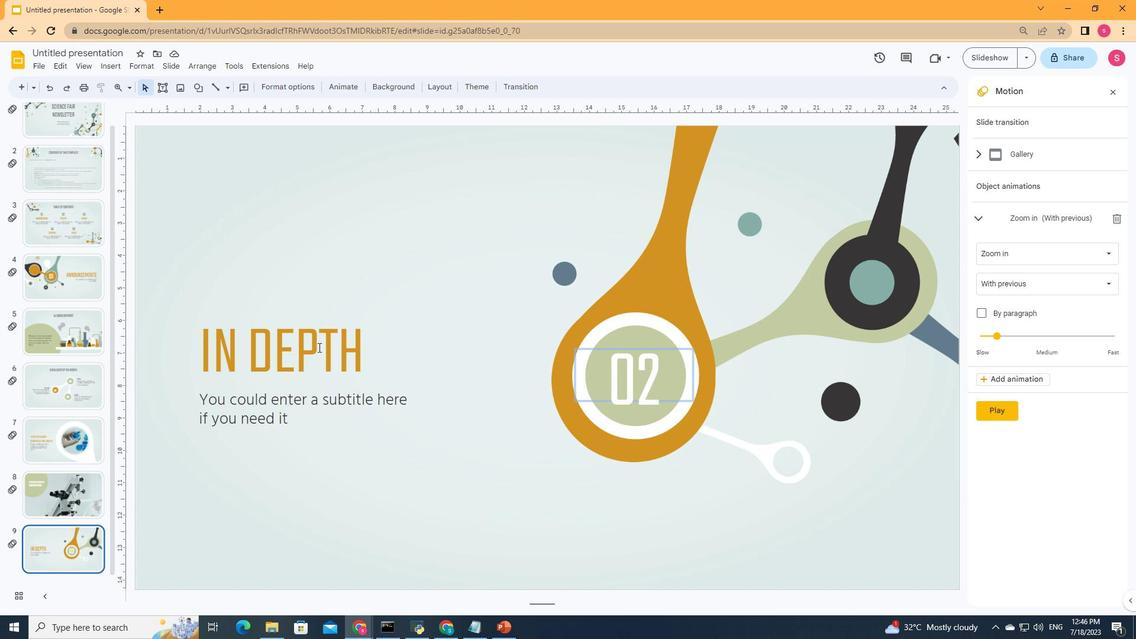
Action: Mouse moved to (1009, 245)
Screenshot: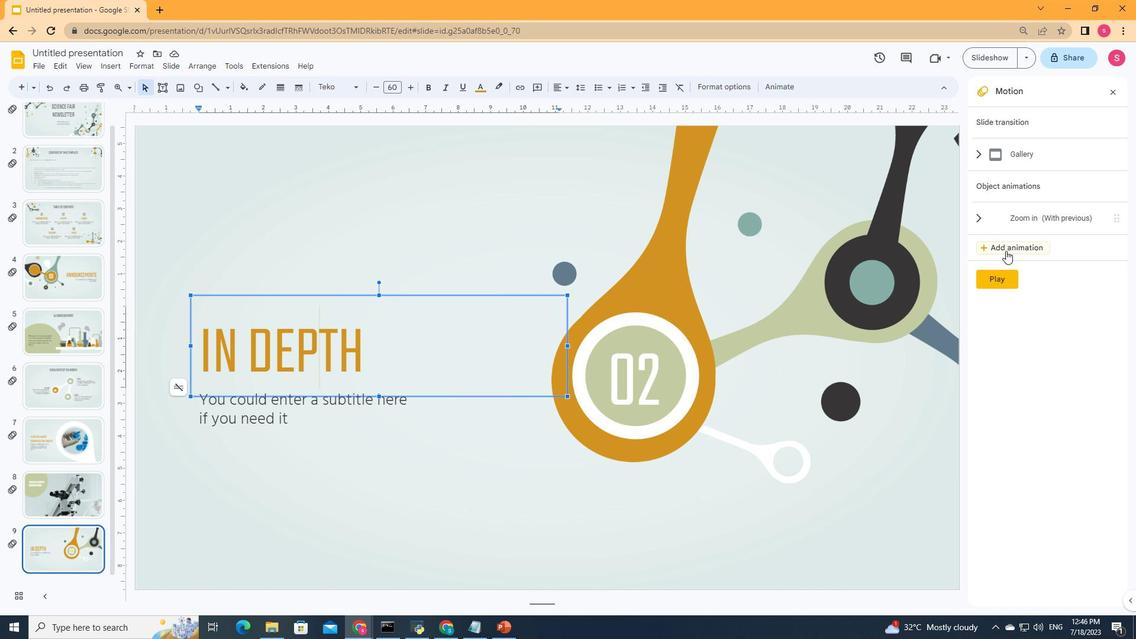 
Action: Mouse pressed left at (1009, 245)
Screenshot: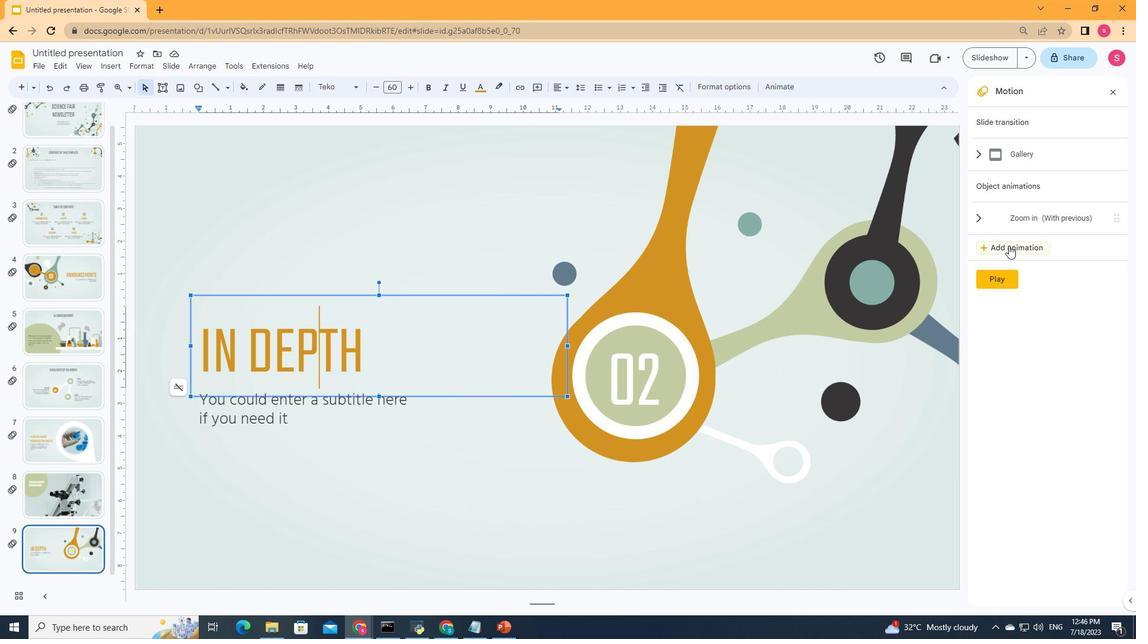 
Action: Mouse moved to (998, 289)
Screenshot: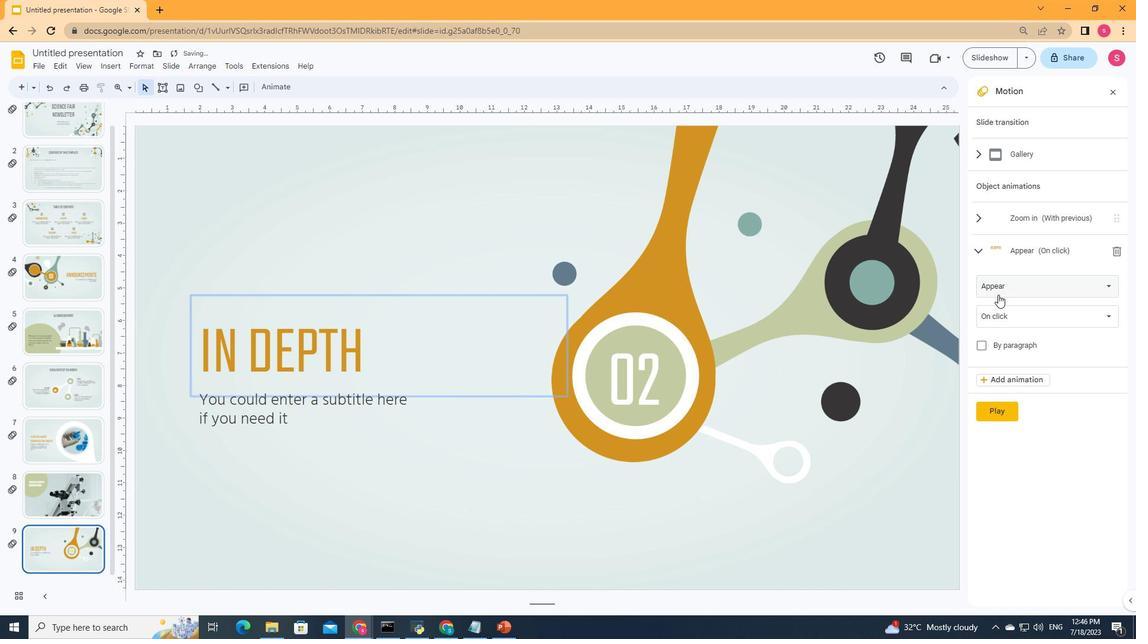 
Action: Mouse pressed left at (998, 289)
Screenshot: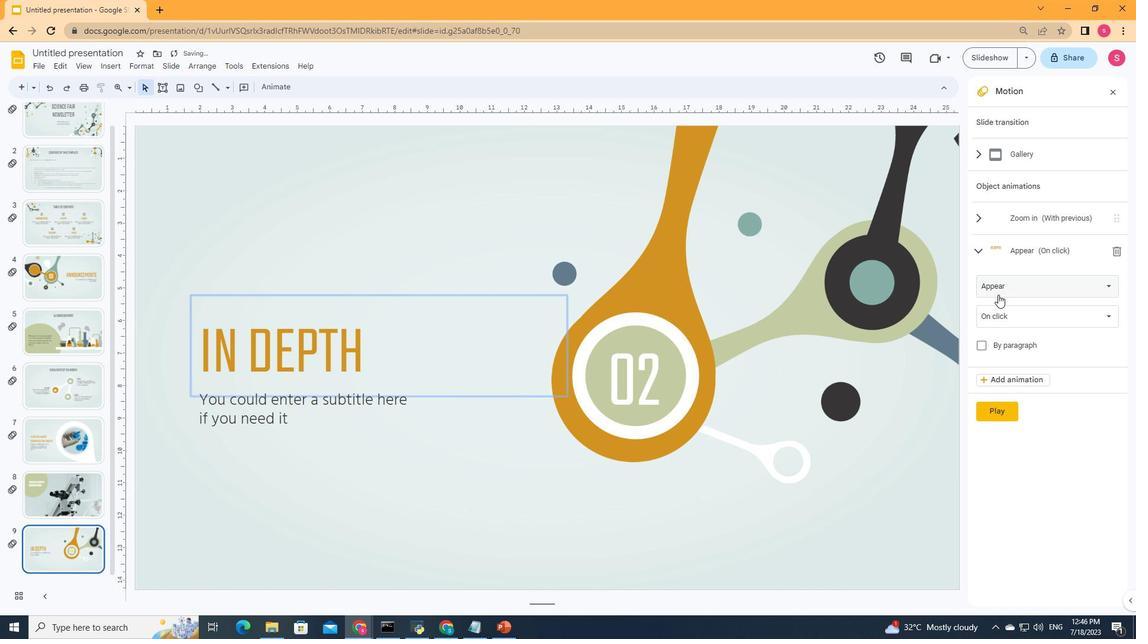 
Action: Mouse moved to (1026, 428)
Screenshot: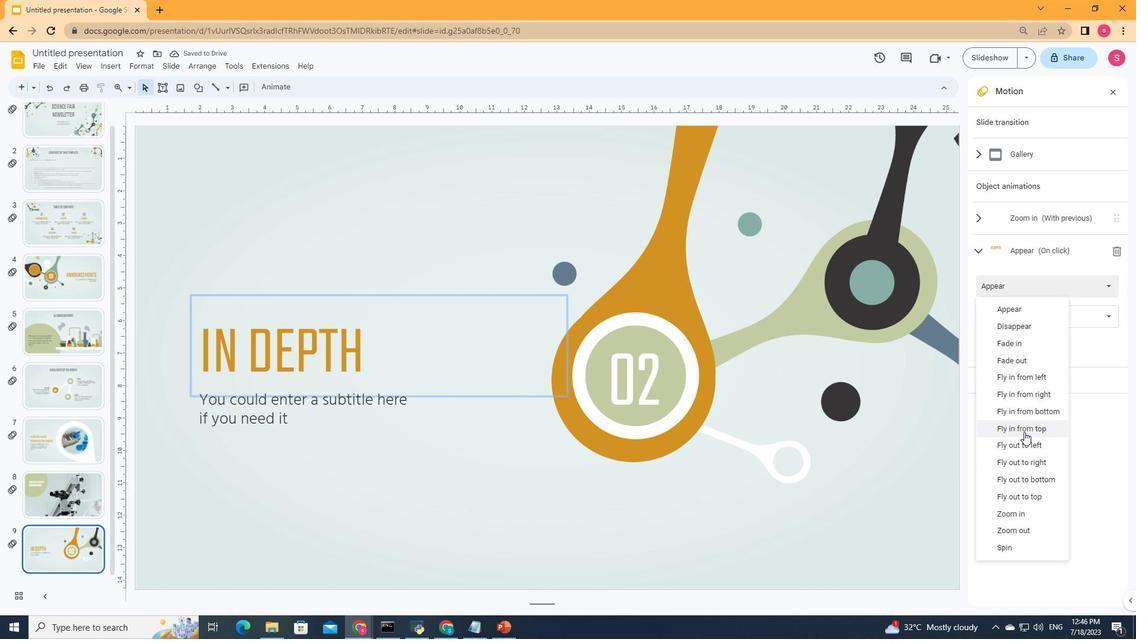 
Action: Mouse pressed left at (1026, 428)
Screenshot: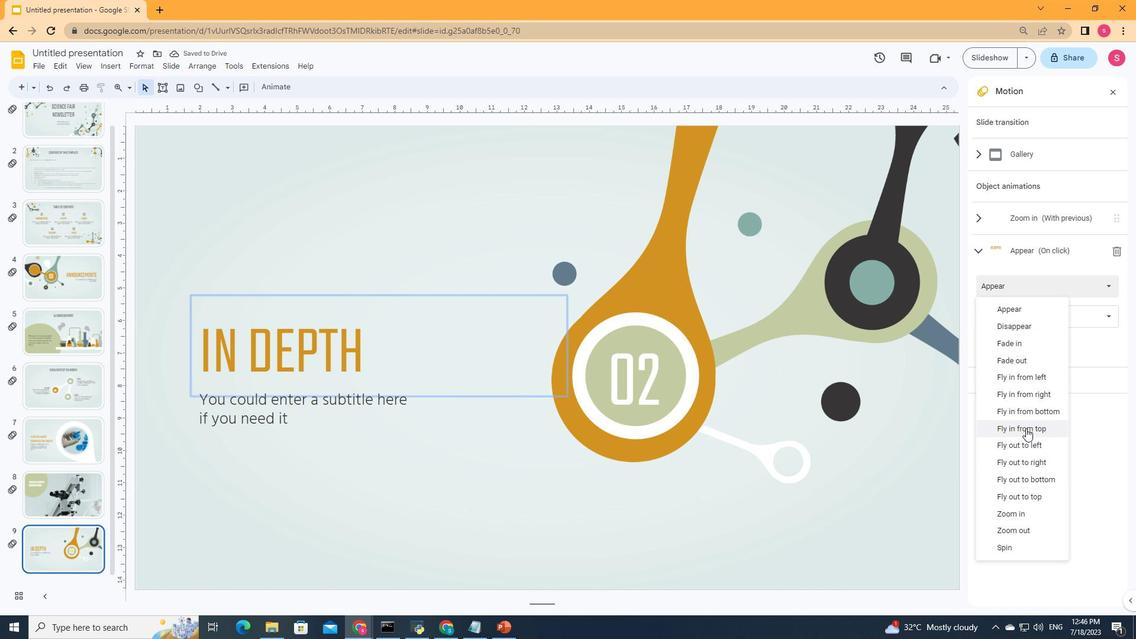 
Action: Mouse moved to (1093, 366)
Screenshot: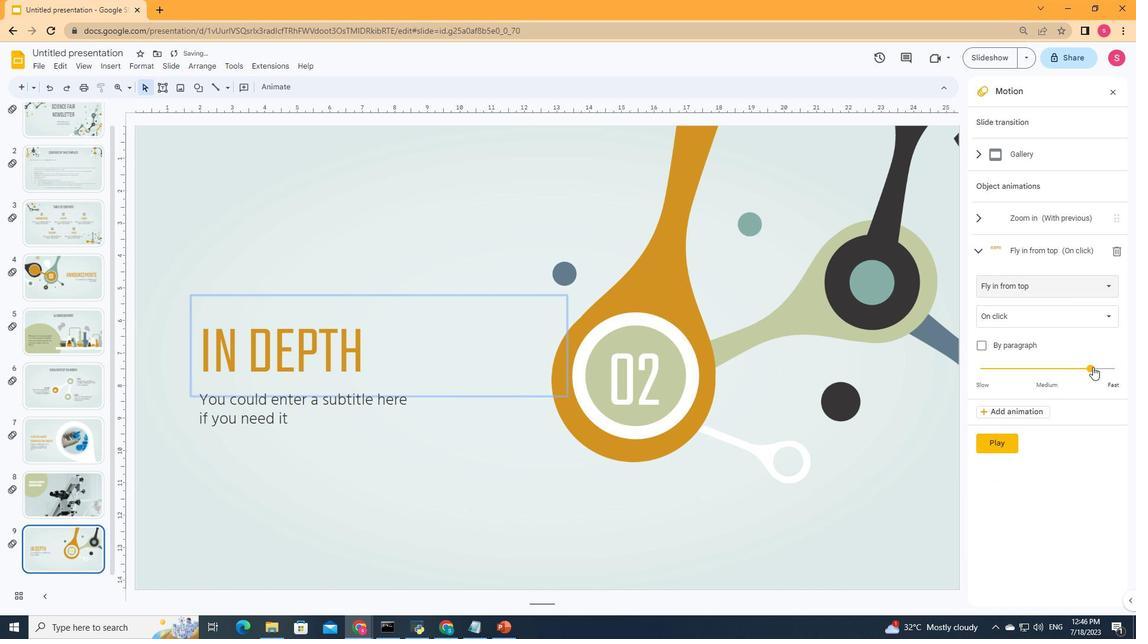 
Action: Mouse pressed left at (1093, 366)
Screenshot: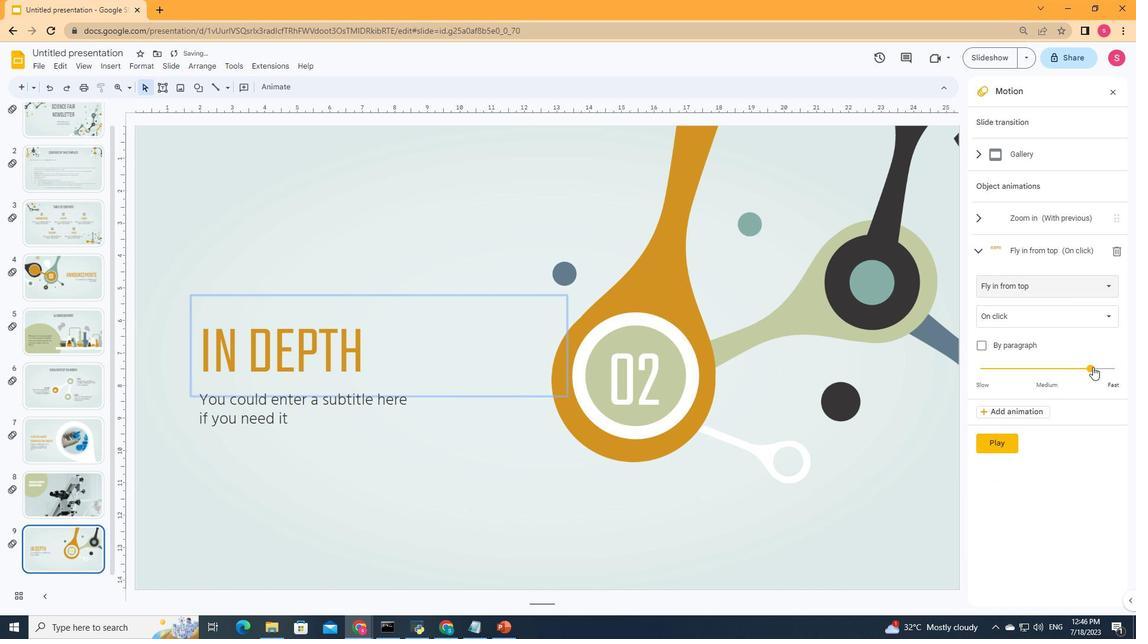 
Action: Mouse moved to (1016, 321)
Screenshot: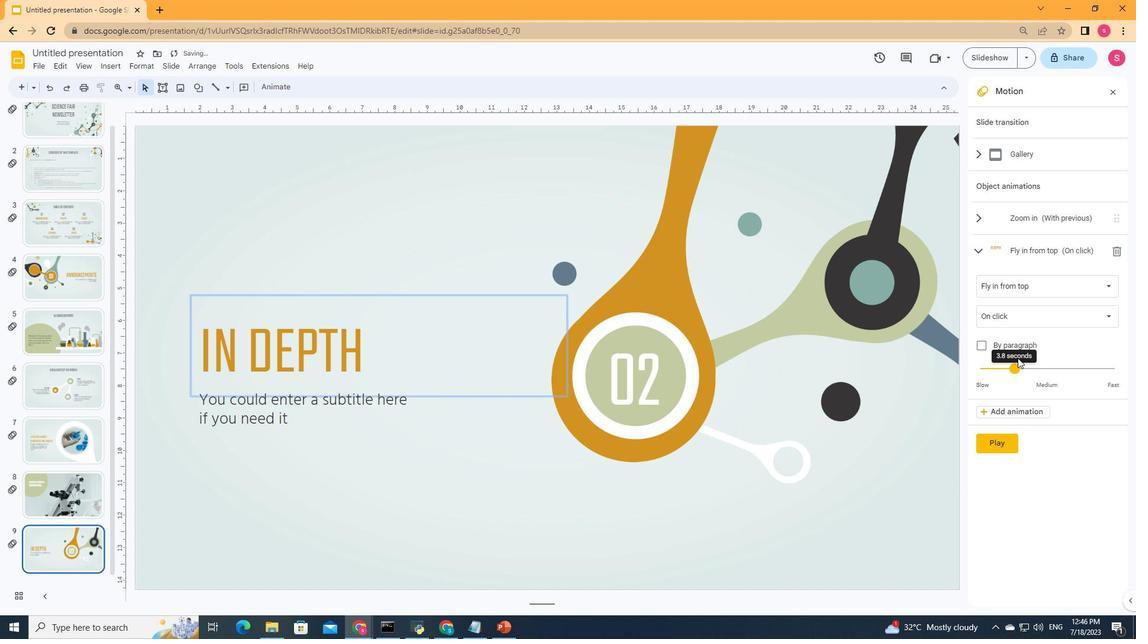 
Action: Mouse pressed left at (1016, 321)
Screenshot: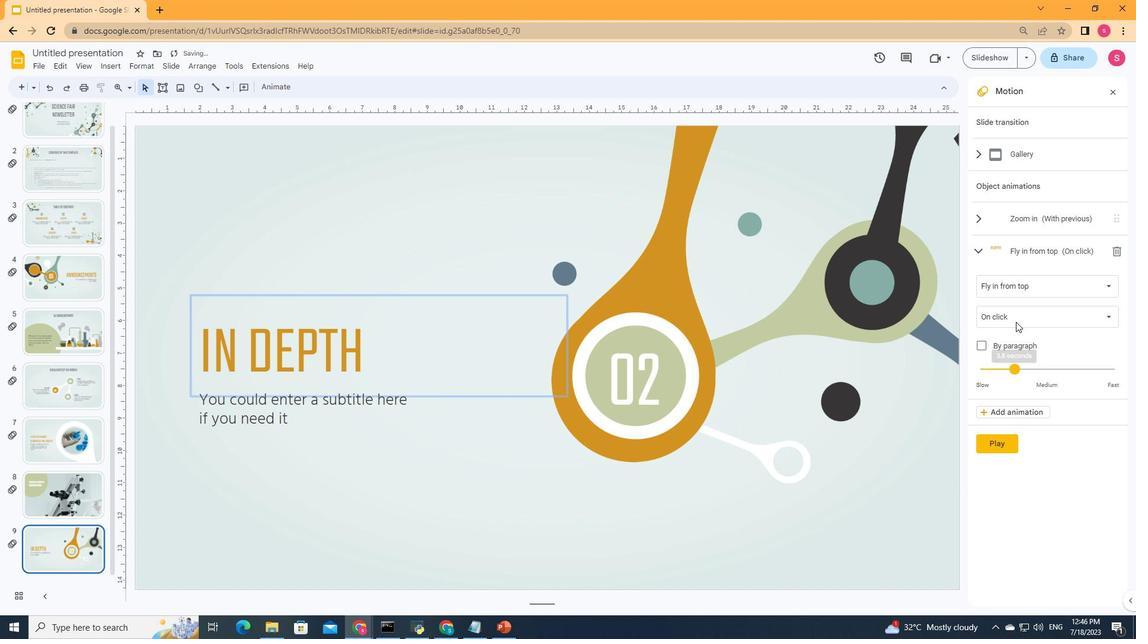 
Action: Mouse moved to (1057, 317)
Screenshot: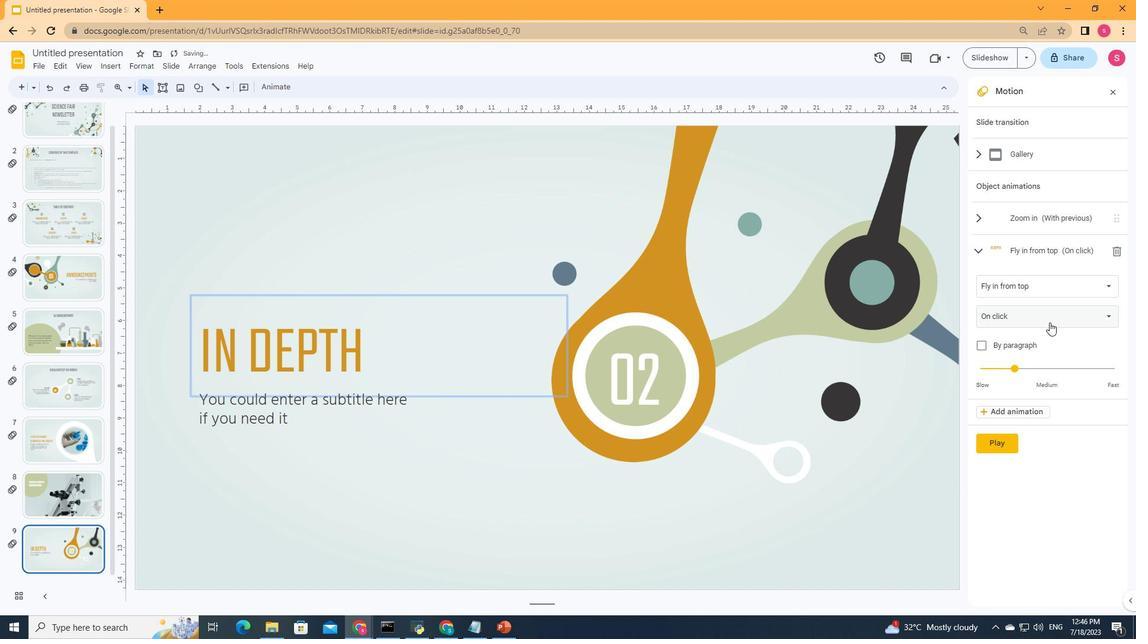 
Action: Mouse pressed left at (1057, 317)
Screenshot: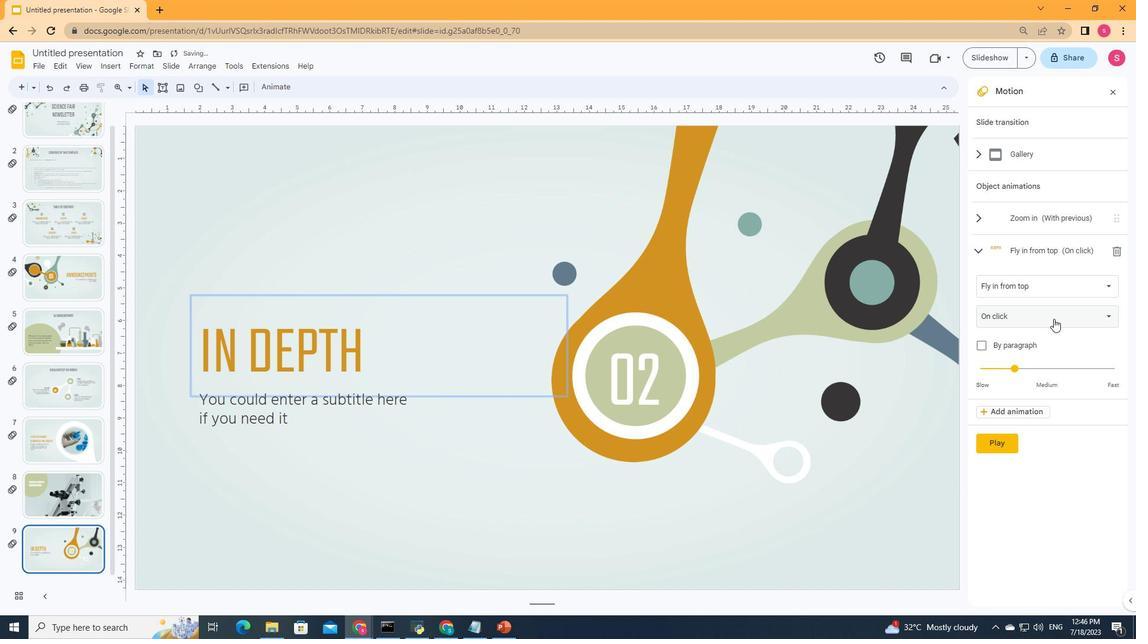 
Action: Mouse moved to (1020, 372)
Screenshot: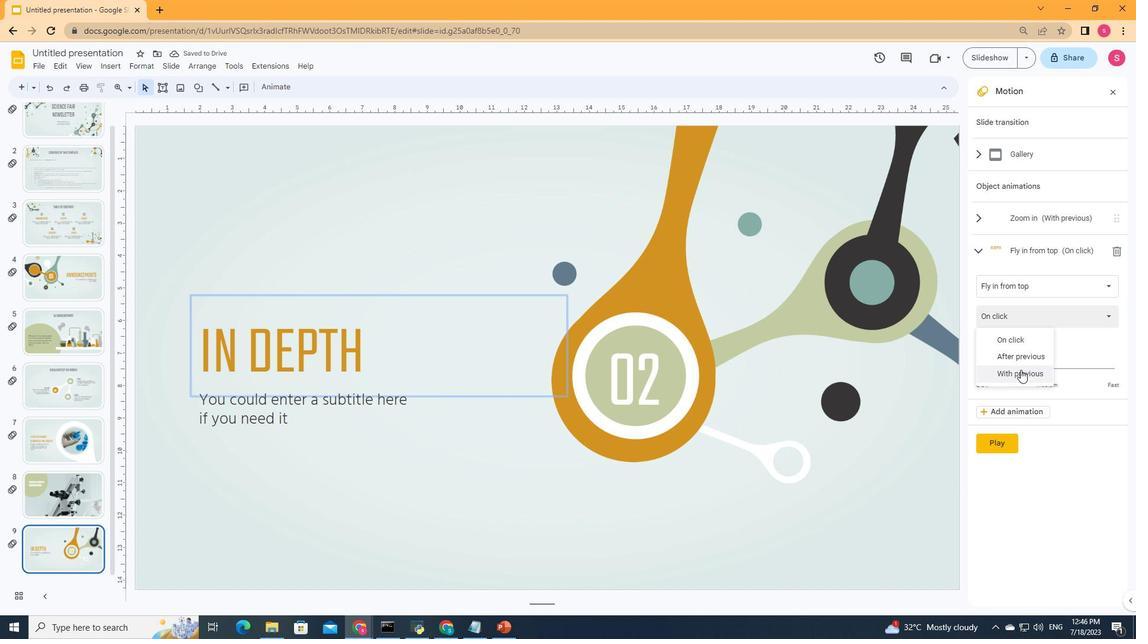 
Action: Mouse pressed left at (1020, 372)
Screenshot: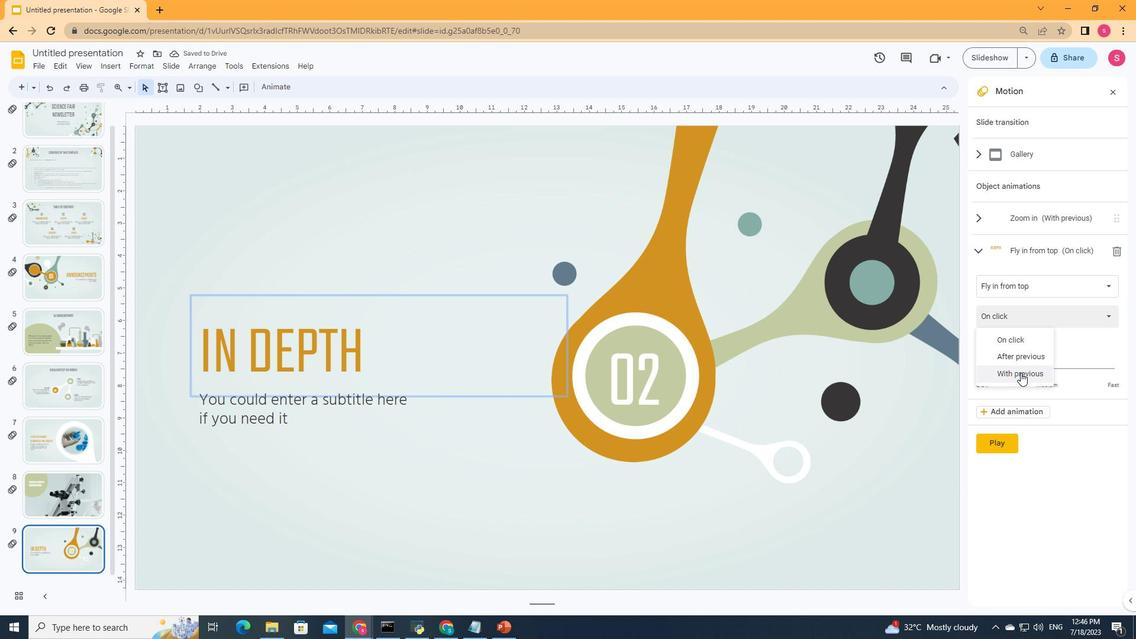 
Action: Mouse moved to (1000, 439)
Screenshot: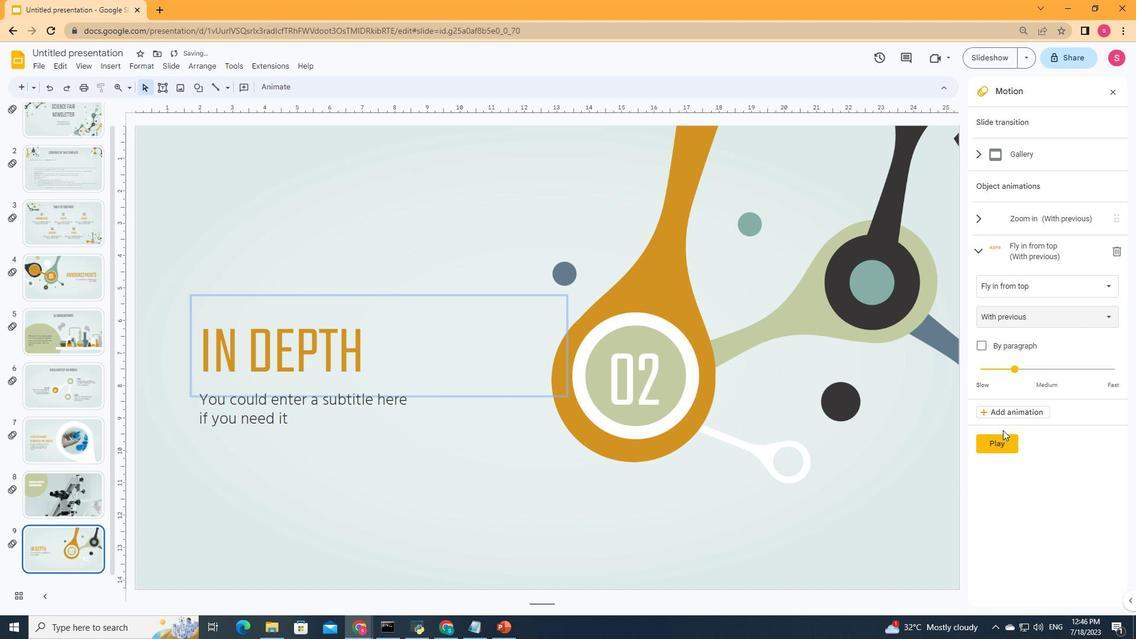 
Action: Mouse pressed left at (1000, 439)
Screenshot: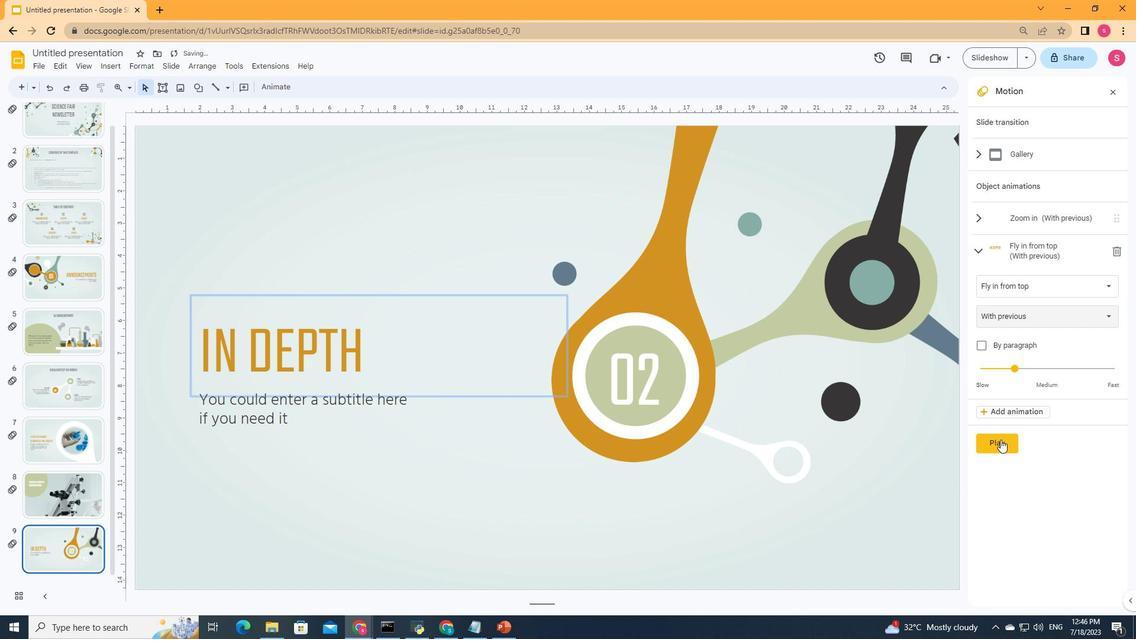 
Action: Mouse moved to (268, 405)
Screenshot: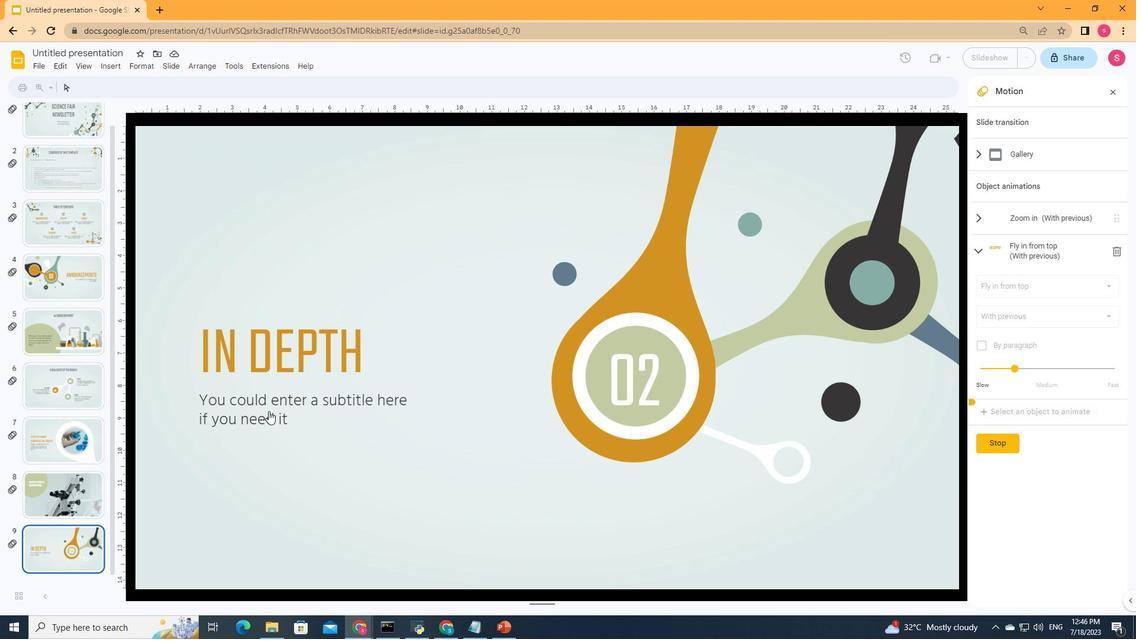 
Action: Mouse pressed left at (268, 405)
Screenshot: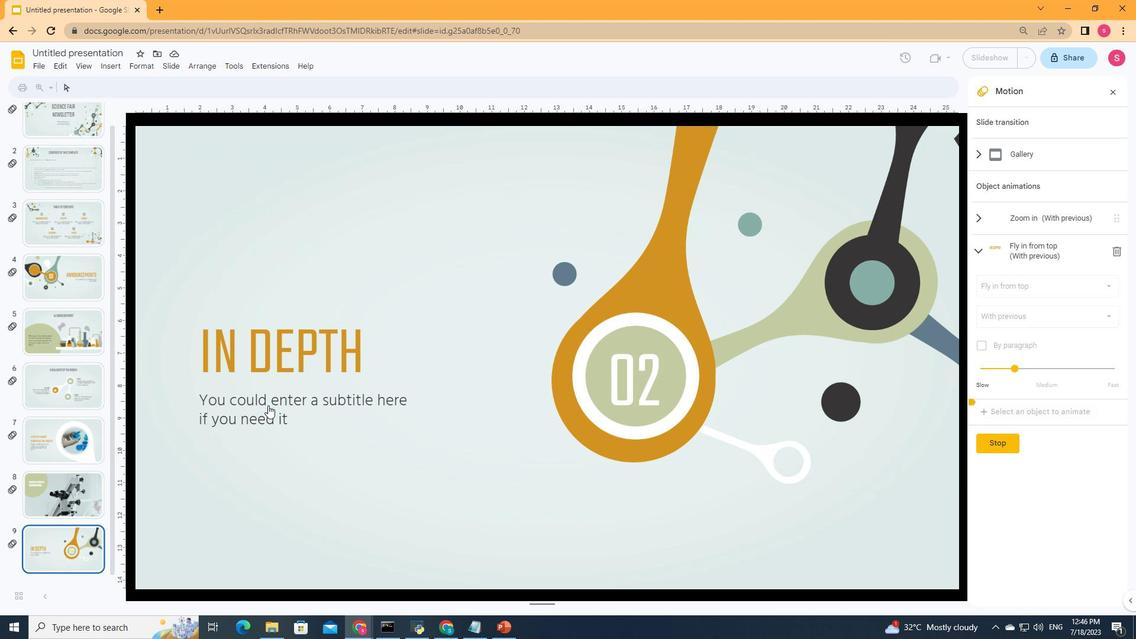 
Action: Mouse pressed left at (268, 405)
Screenshot: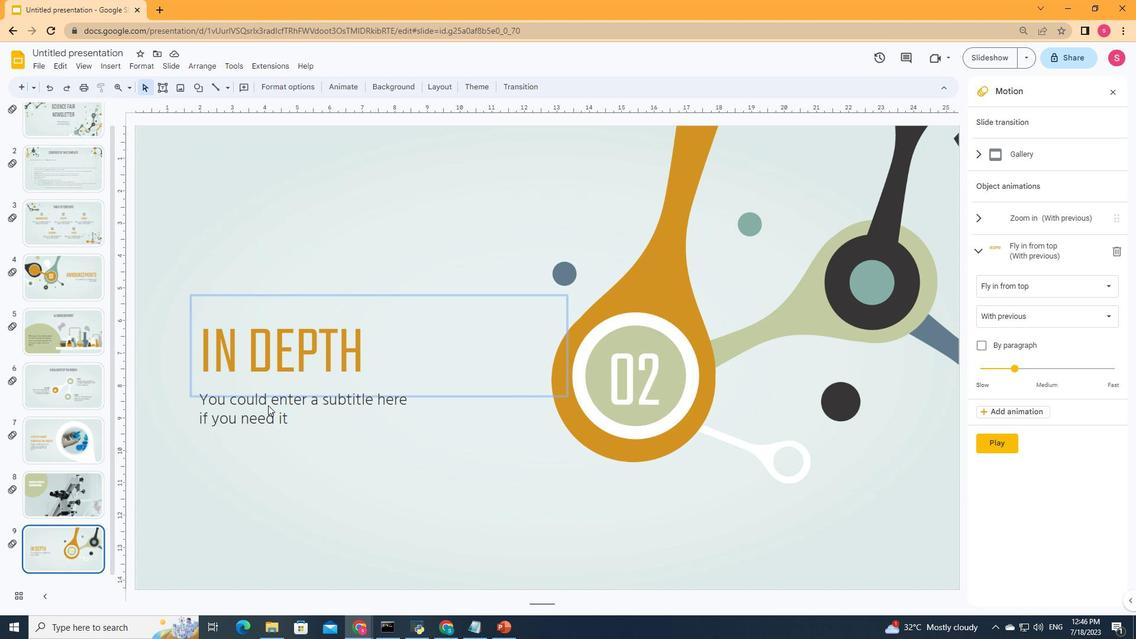 
Action: Mouse moved to (992, 283)
Screenshot: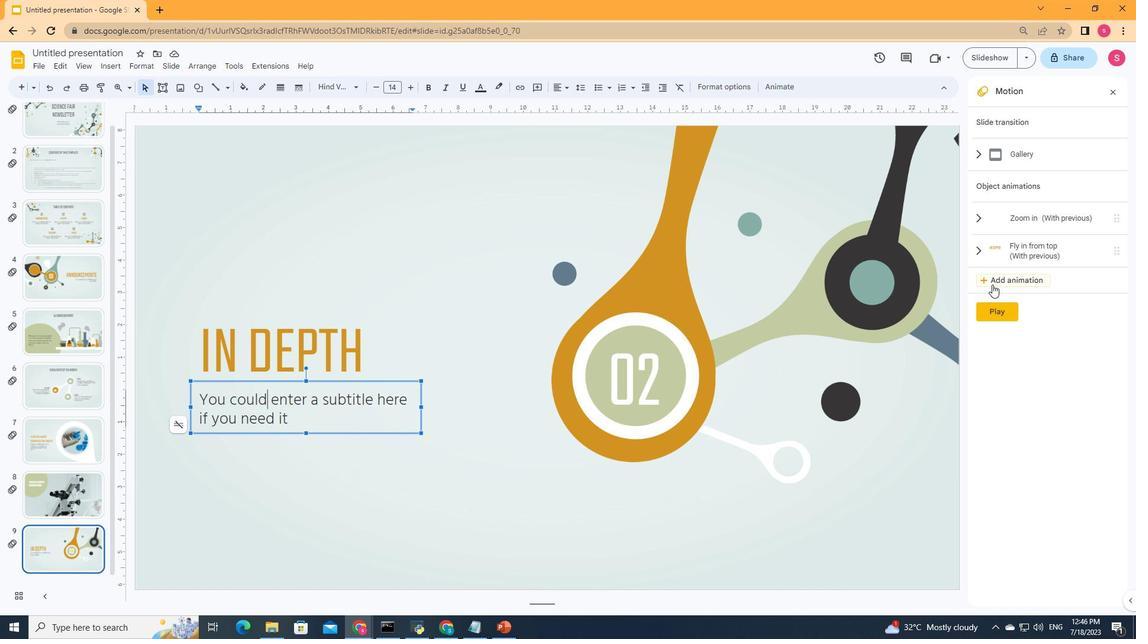 
Action: Mouse pressed left at (992, 283)
Screenshot: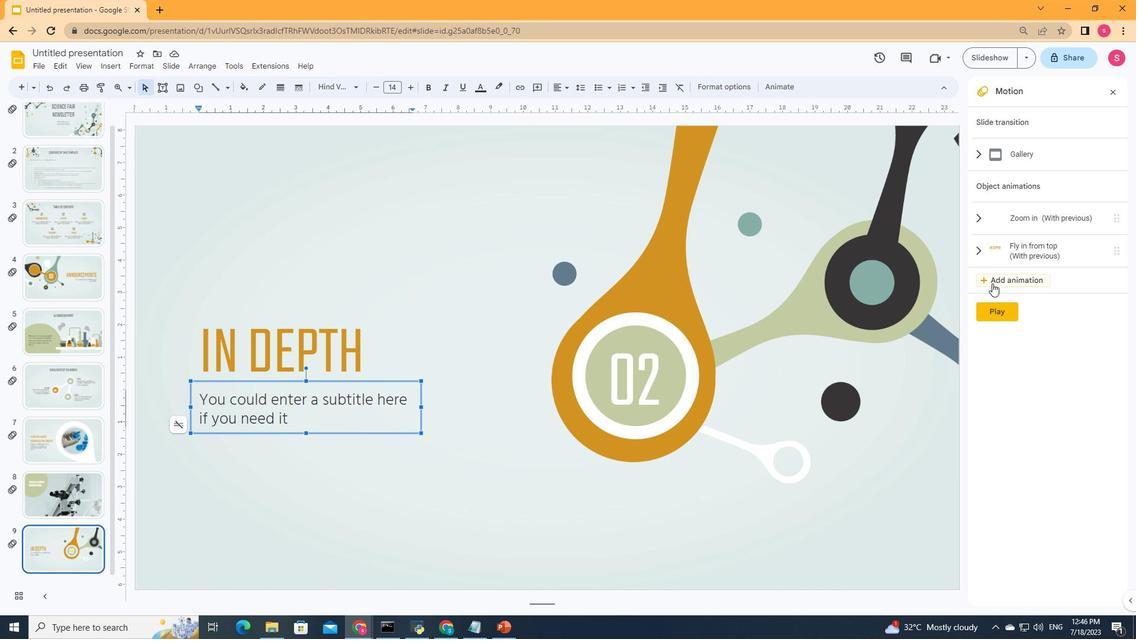 
Action: Mouse moved to (990, 324)
Screenshot: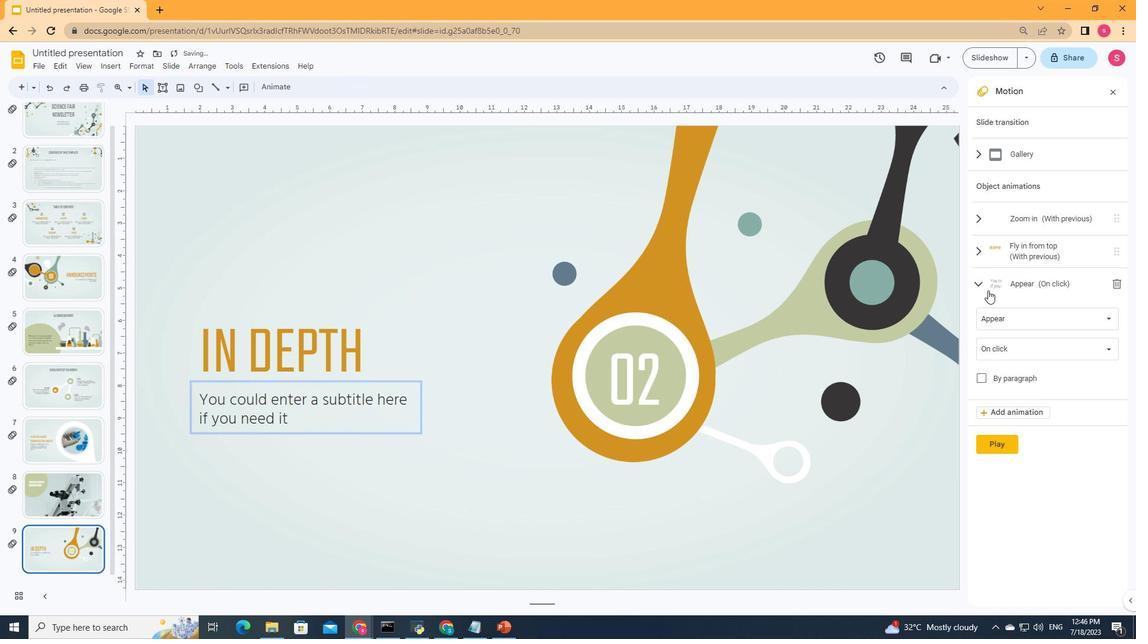 
Action: Mouse pressed left at (990, 324)
Screenshot: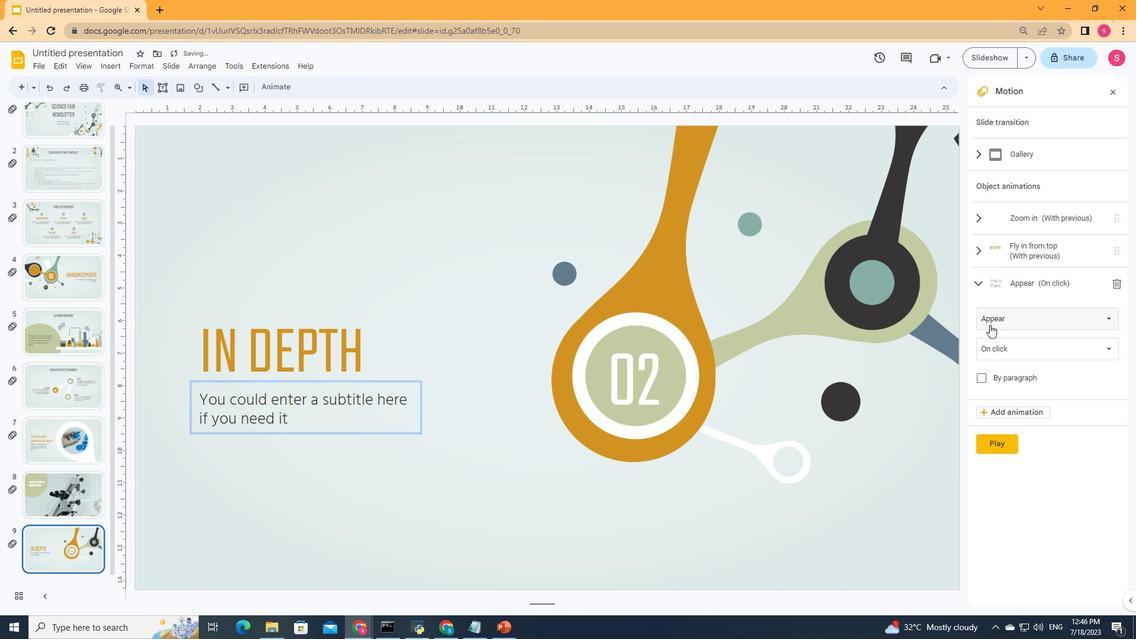 
Action: Mouse moved to (1049, 408)
Screenshot: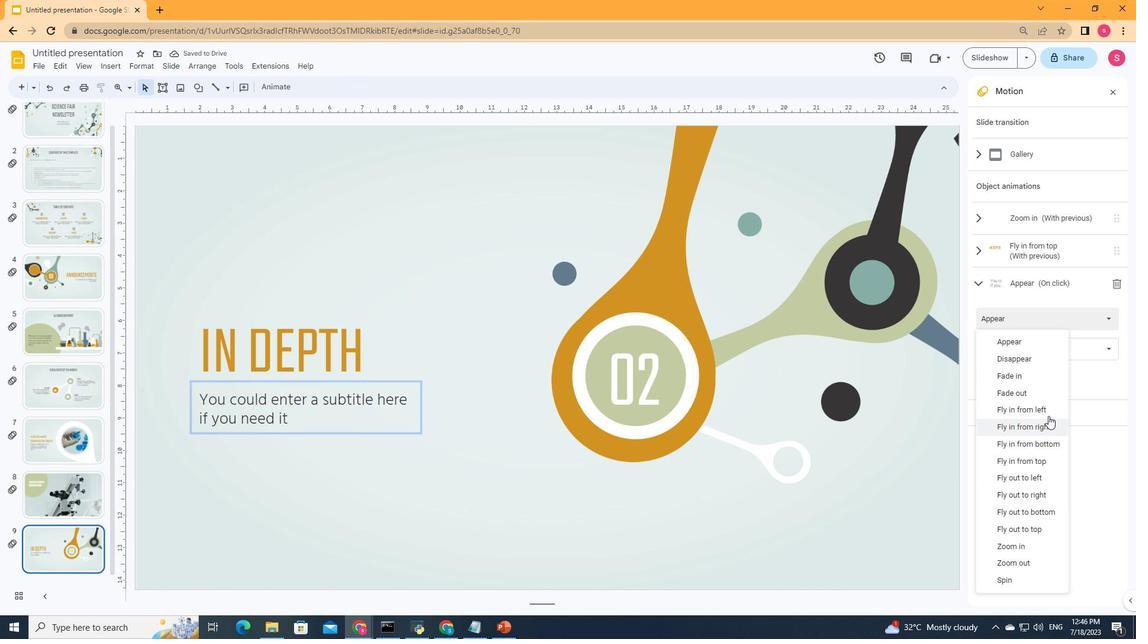 
Action: Mouse pressed left at (1049, 408)
Screenshot: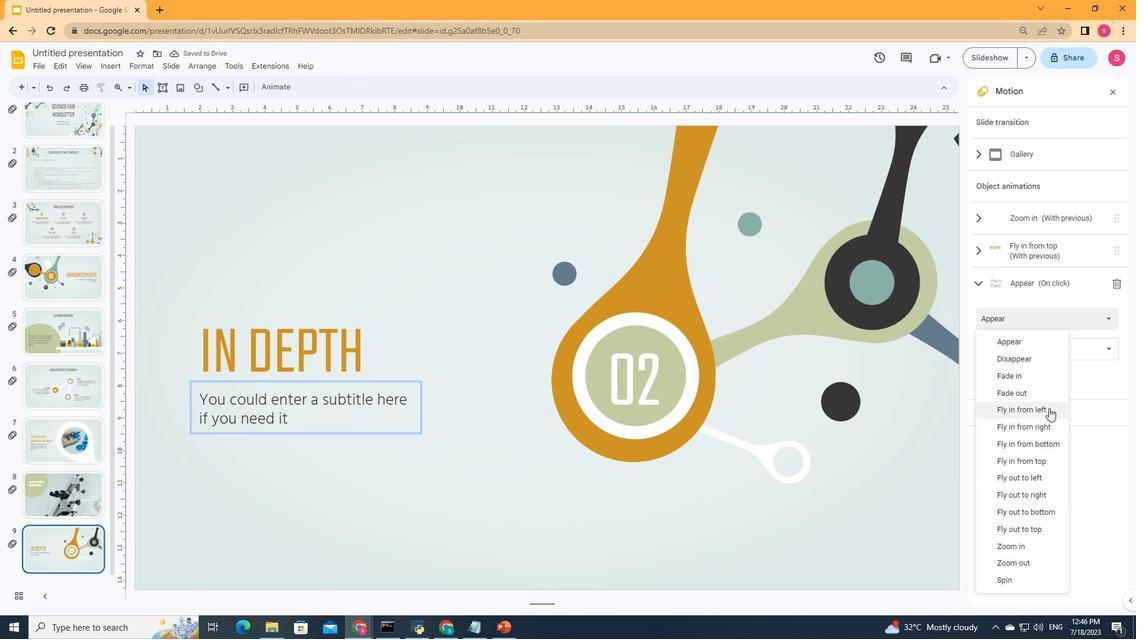 
Action: Mouse moved to (1069, 349)
Screenshot: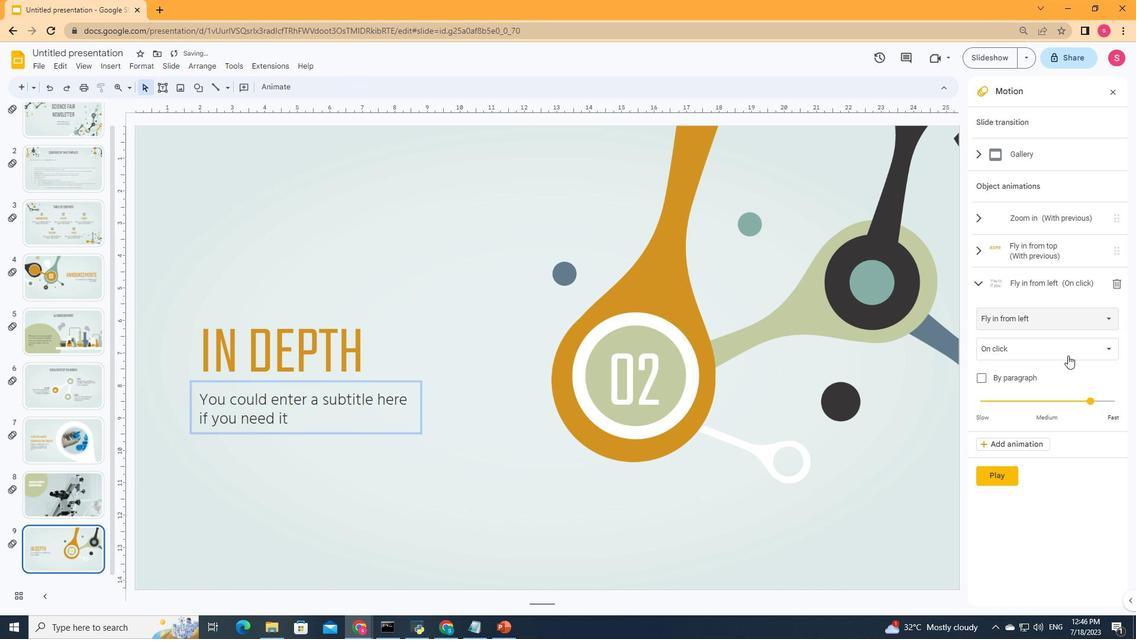 
Action: Mouse pressed left at (1069, 349)
Screenshot: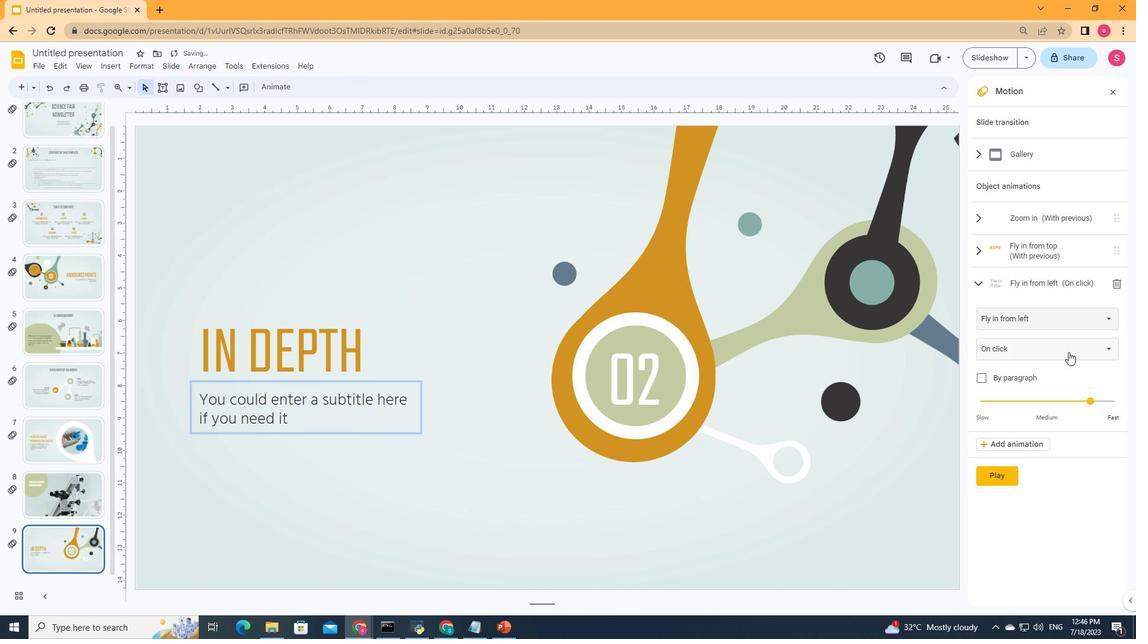 
Action: Mouse moved to (1030, 409)
Screenshot: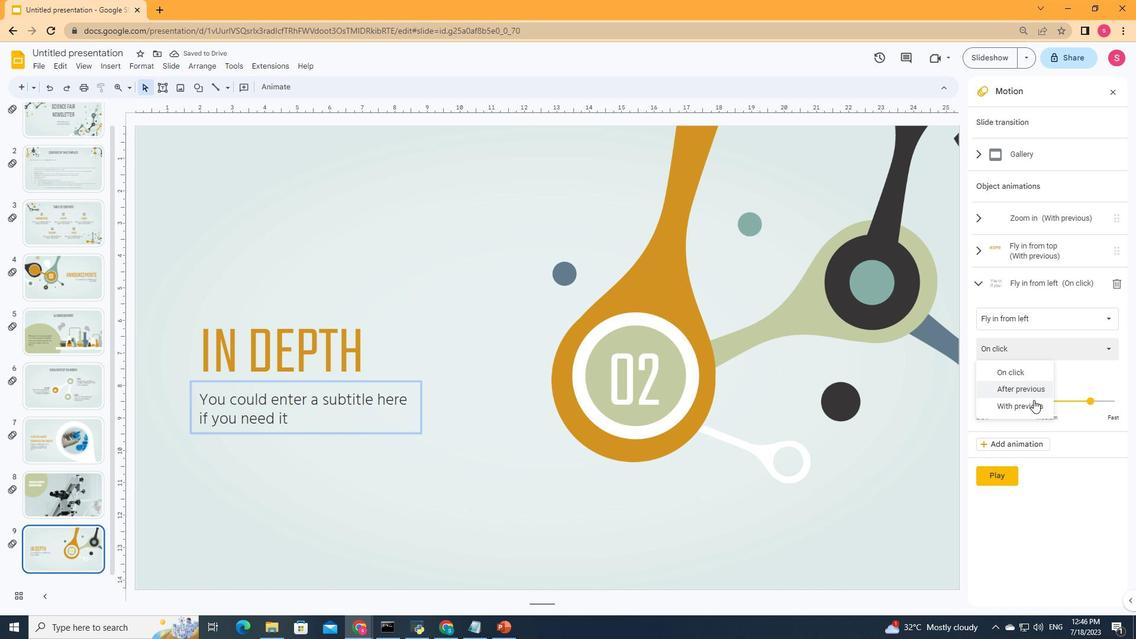 
Action: Mouse pressed left at (1030, 409)
Screenshot: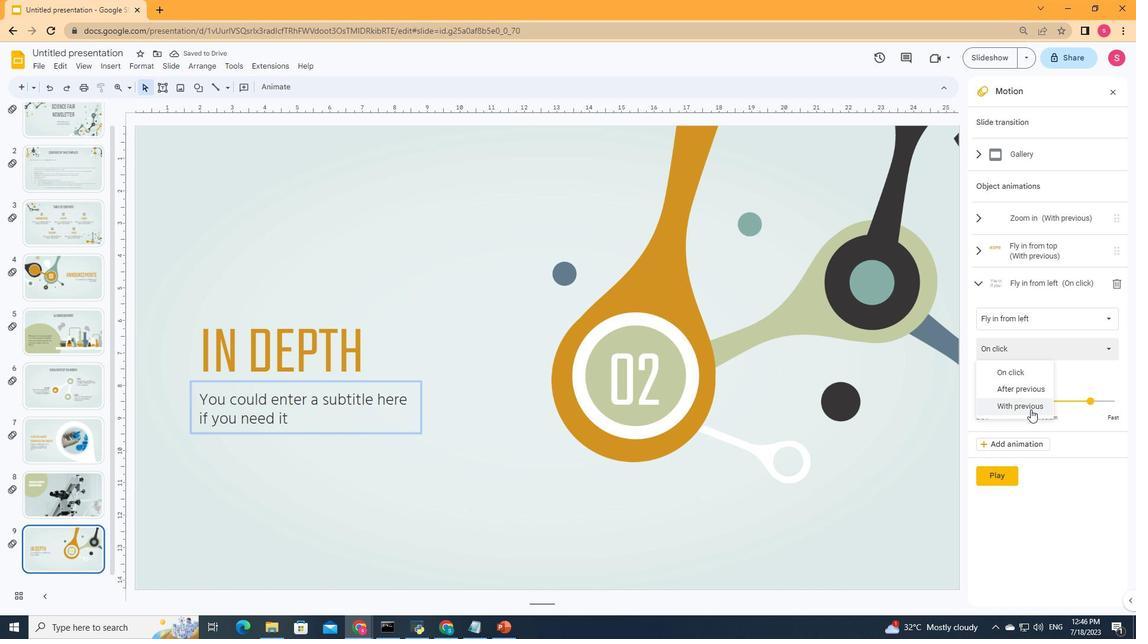 
Action: Mouse moved to (1089, 403)
Screenshot: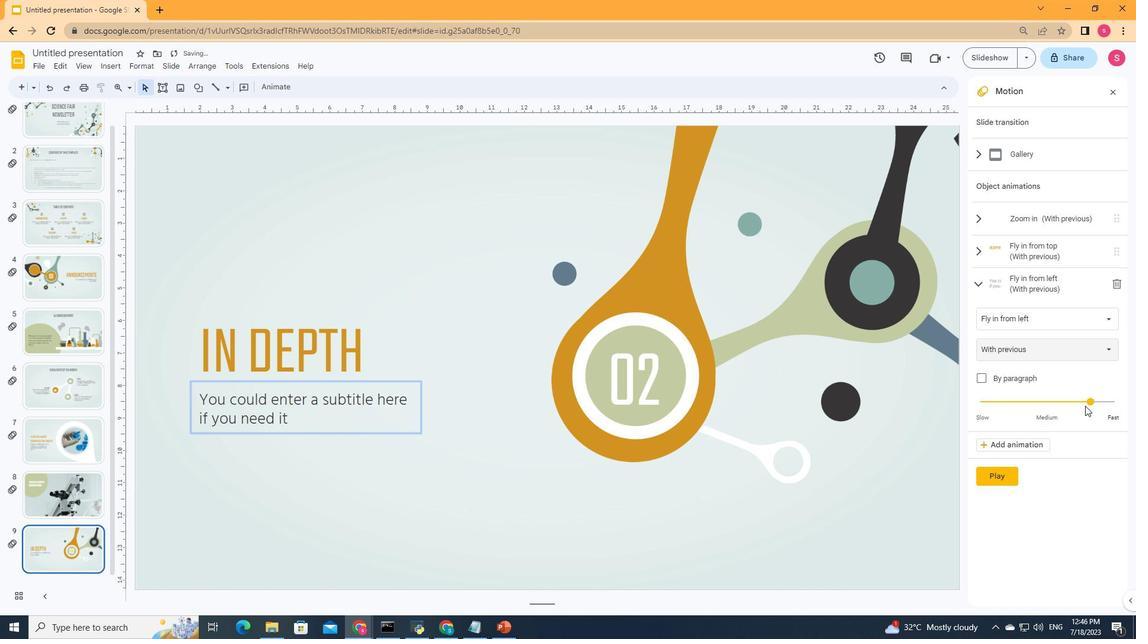 
Action: Mouse pressed left at (1089, 403)
Screenshot: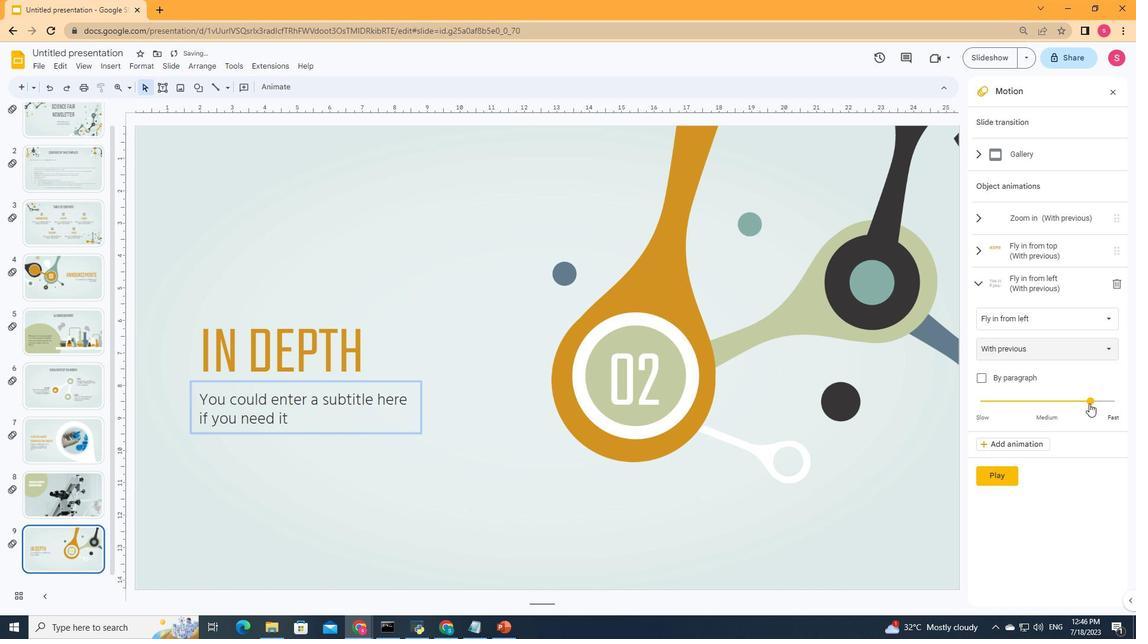 
Action: Mouse moved to (1000, 473)
Screenshot: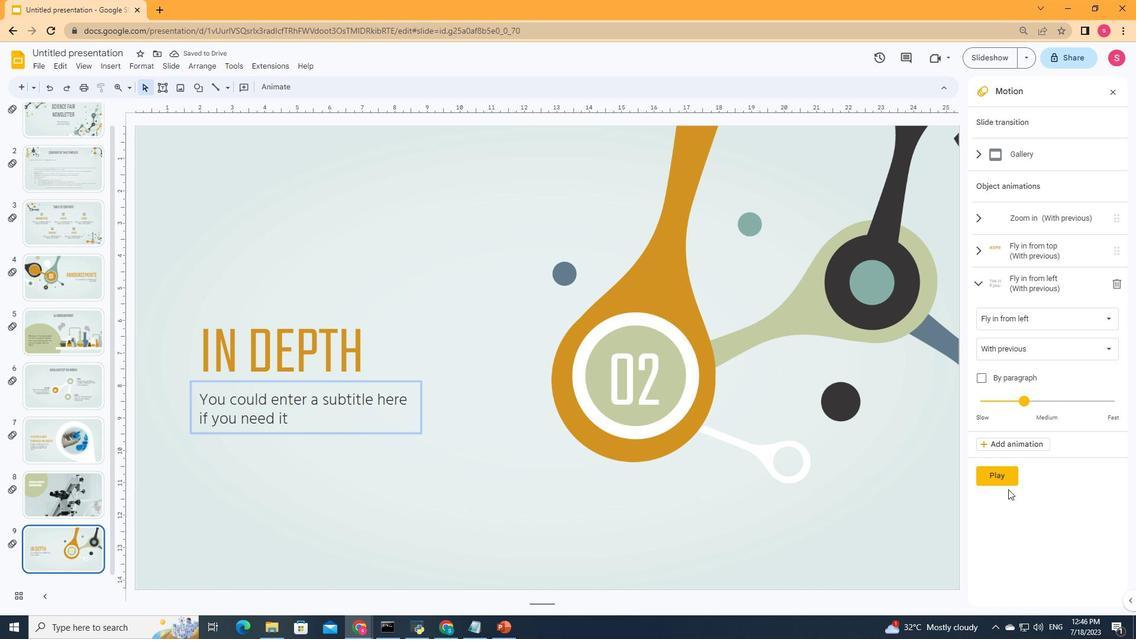
Action: Mouse pressed left at (1000, 473)
Screenshot: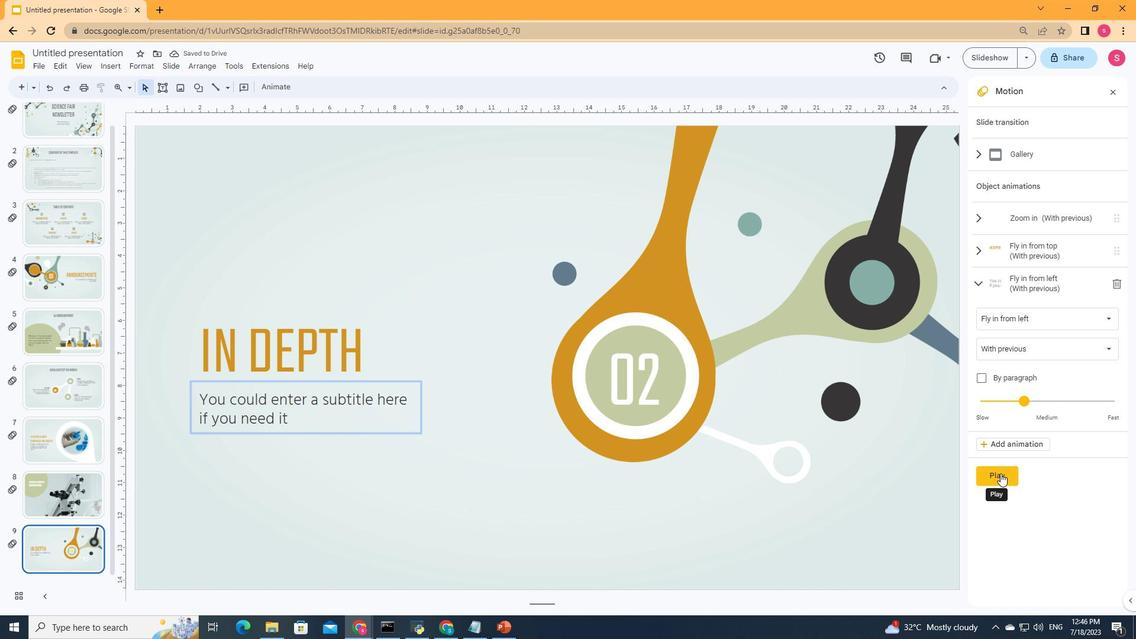 
Action: Mouse moved to (1011, 476)
Screenshot: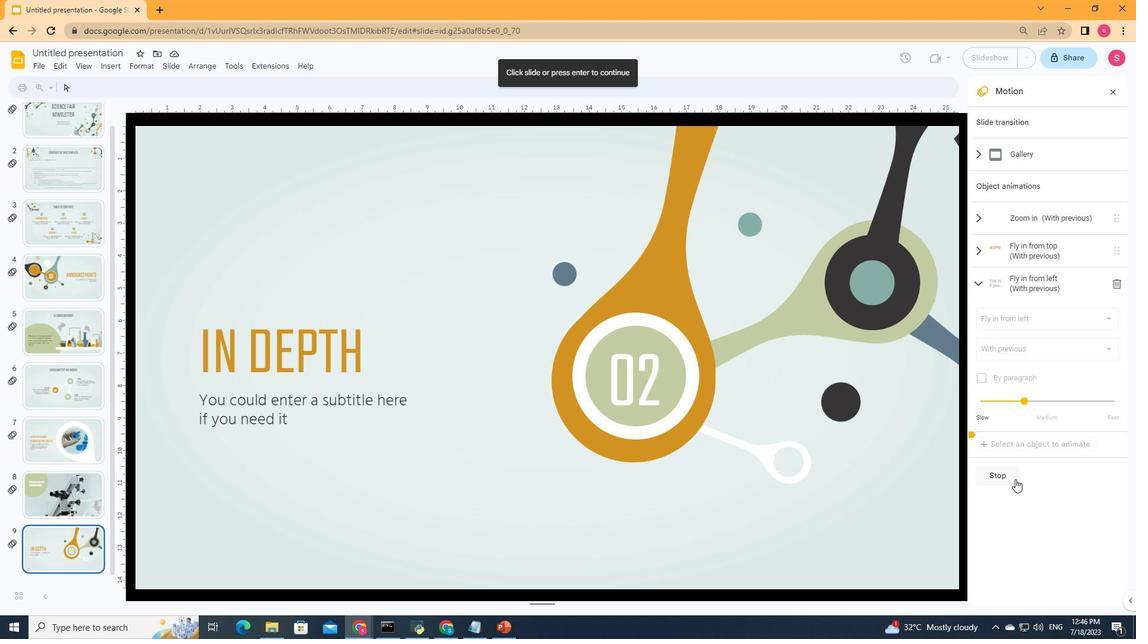 
Action: Mouse pressed left at (1011, 476)
Screenshot: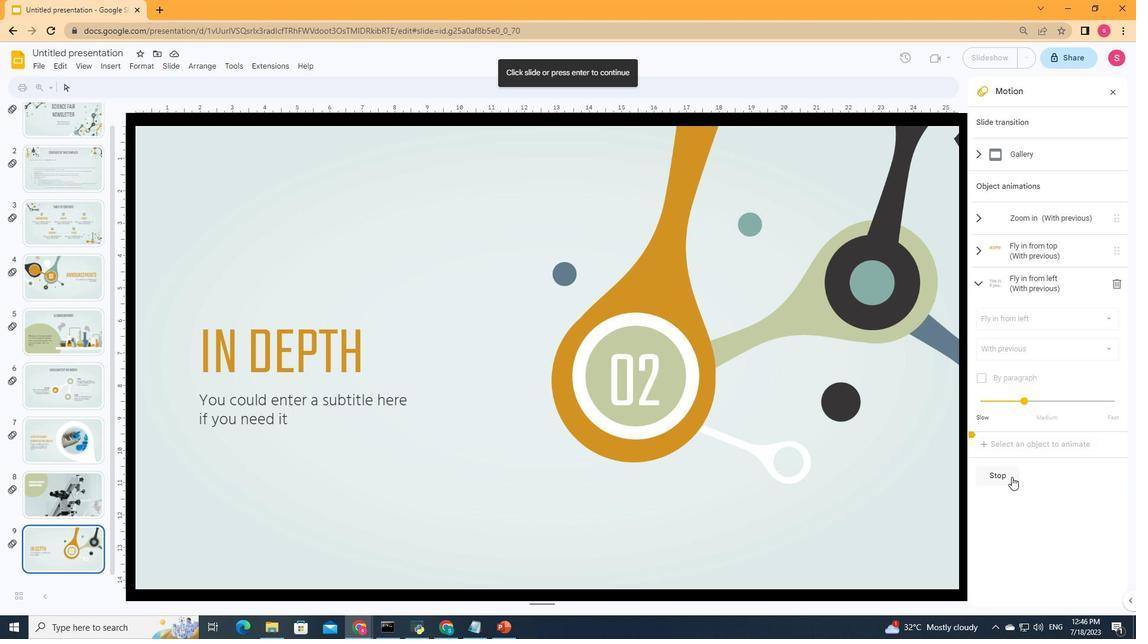 
Action: Mouse moved to (321, 413)
Screenshot: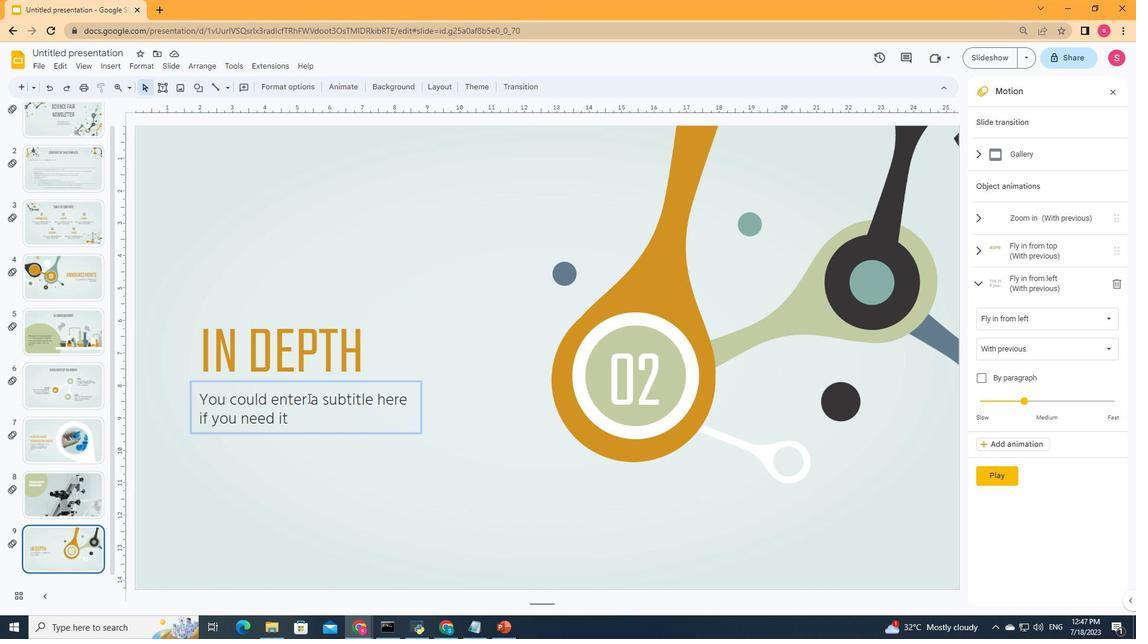 
Action: Mouse pressed left at (321, 413)
Screenshot: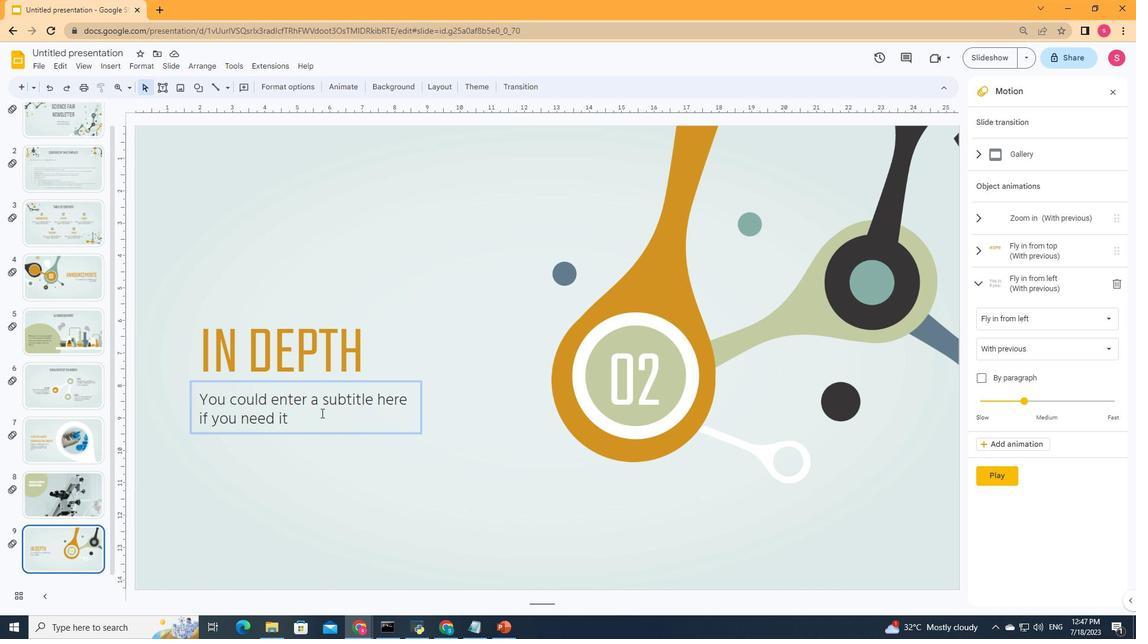 
Action: Mouse moved to (1033, 313)
Screenshot: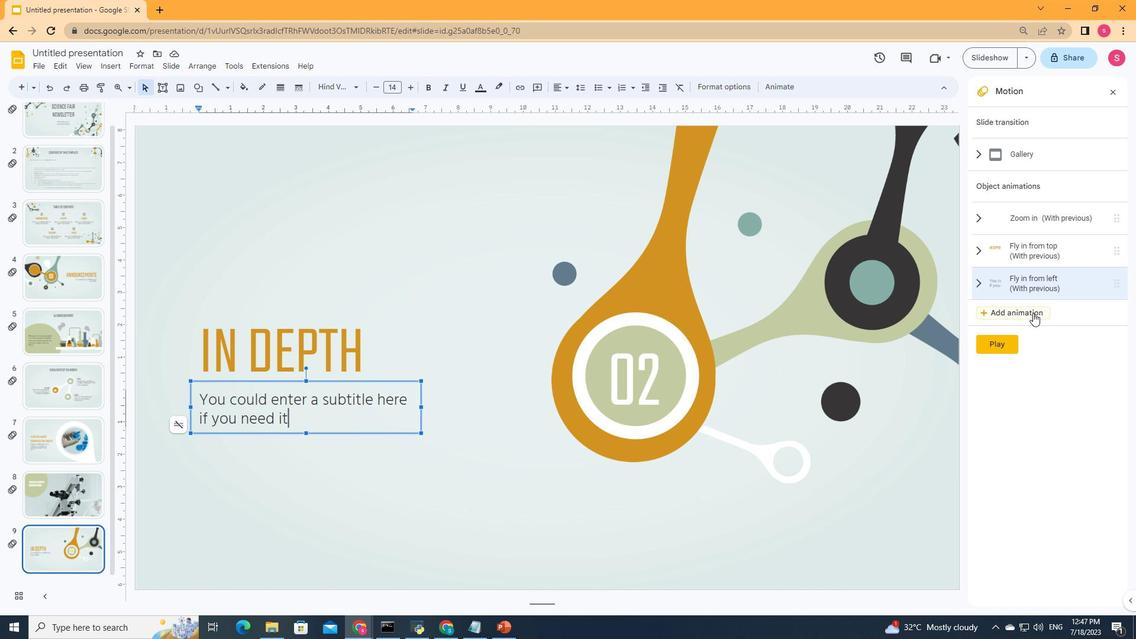 
Action: Mouse pressed left at (1033, 313)
Screenshot: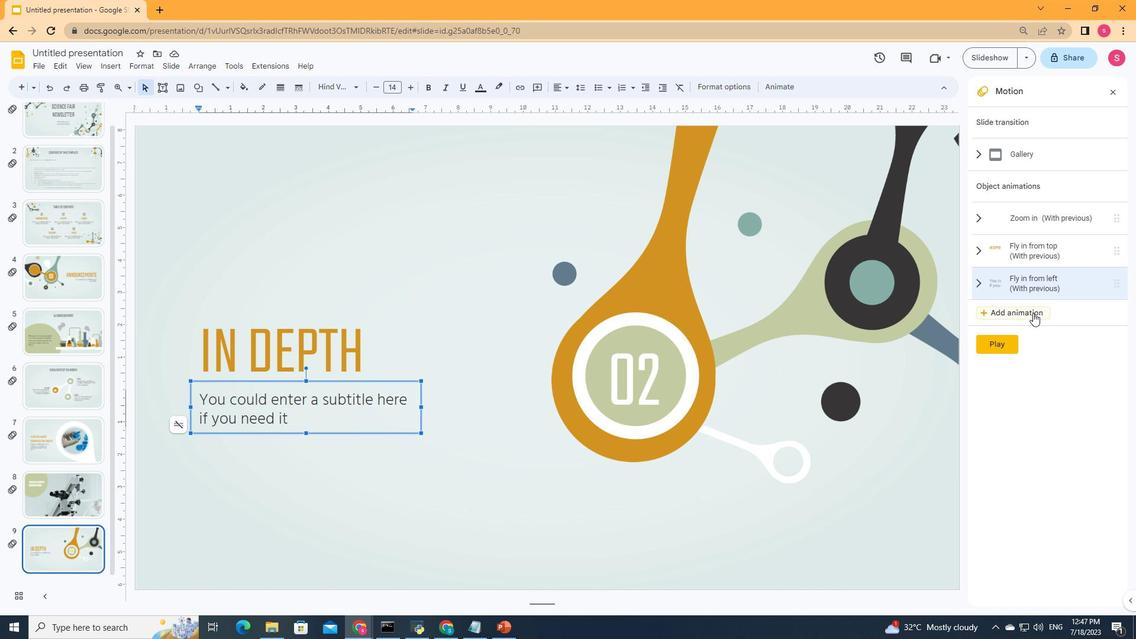 
Action: Mouse moved to (1054, 355)
Screenshot: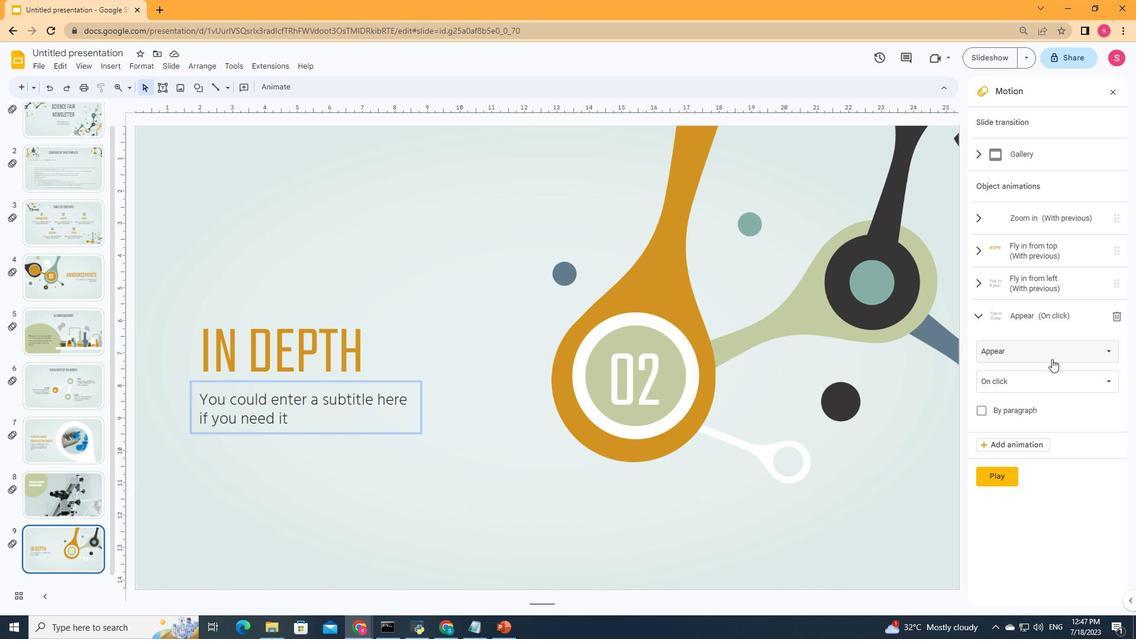 
Action: Mouse pressed left at (1054, 355)
Screenshot: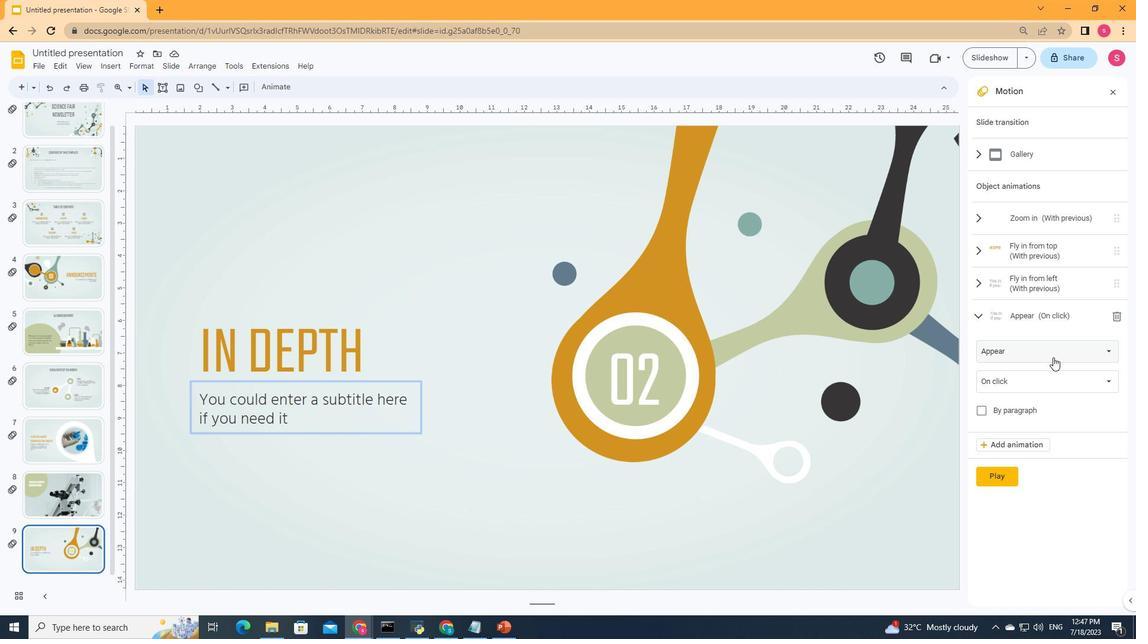 
Action: Mouse moved to (1032, 310)
Screenshot: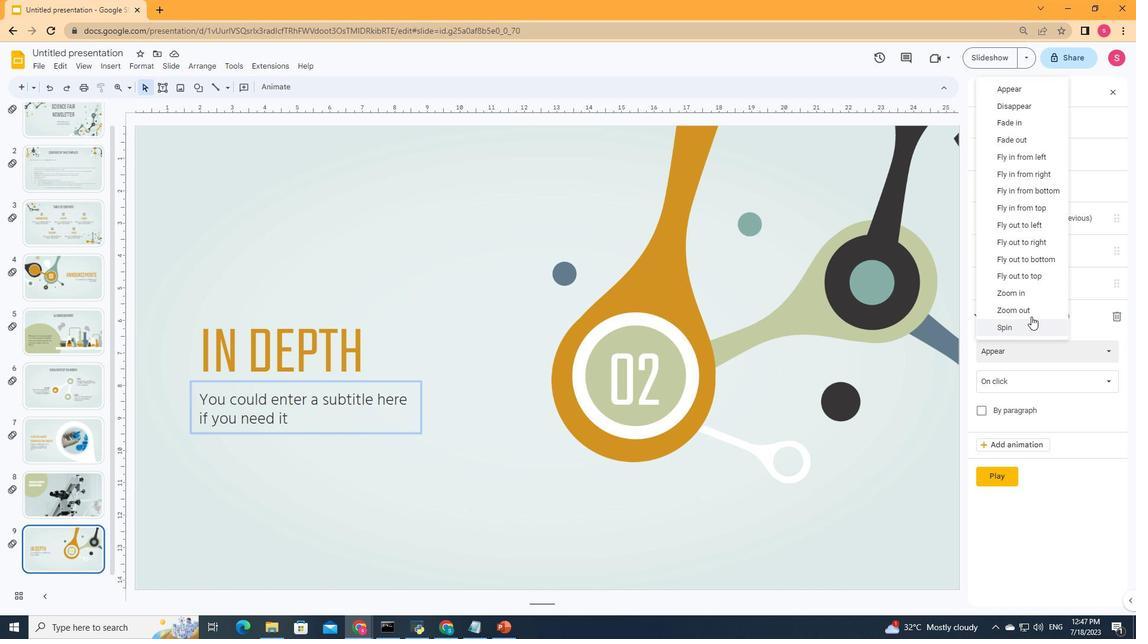 
Action: Mouse pressed left at (1032, 310)
Screenshot: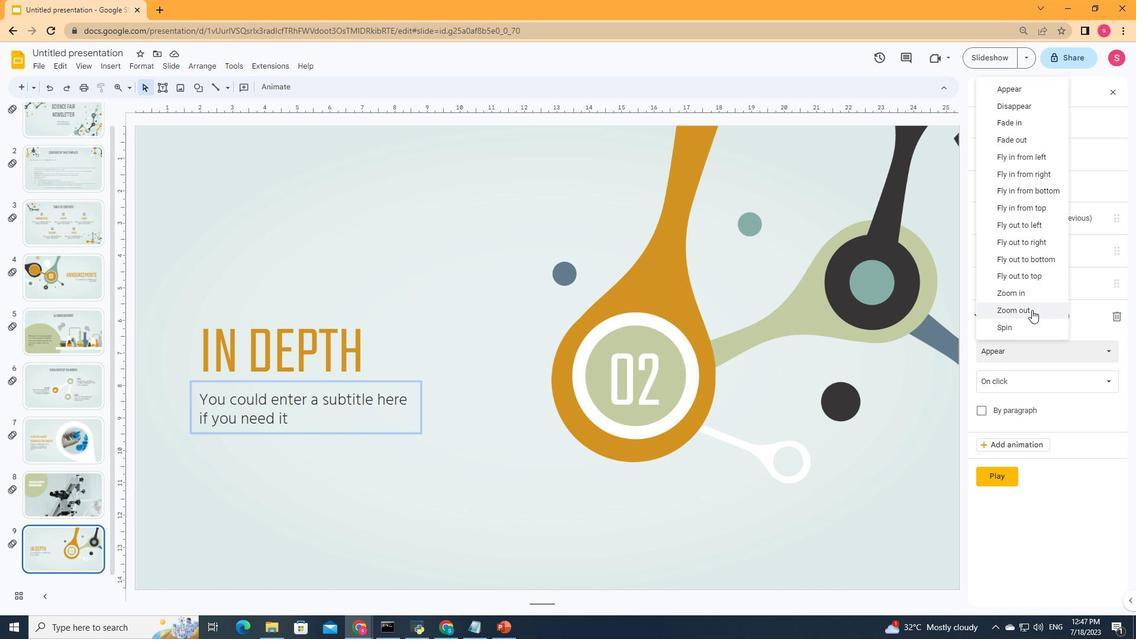 
Action: Mouse moved to (1013, 385)
Screenshot: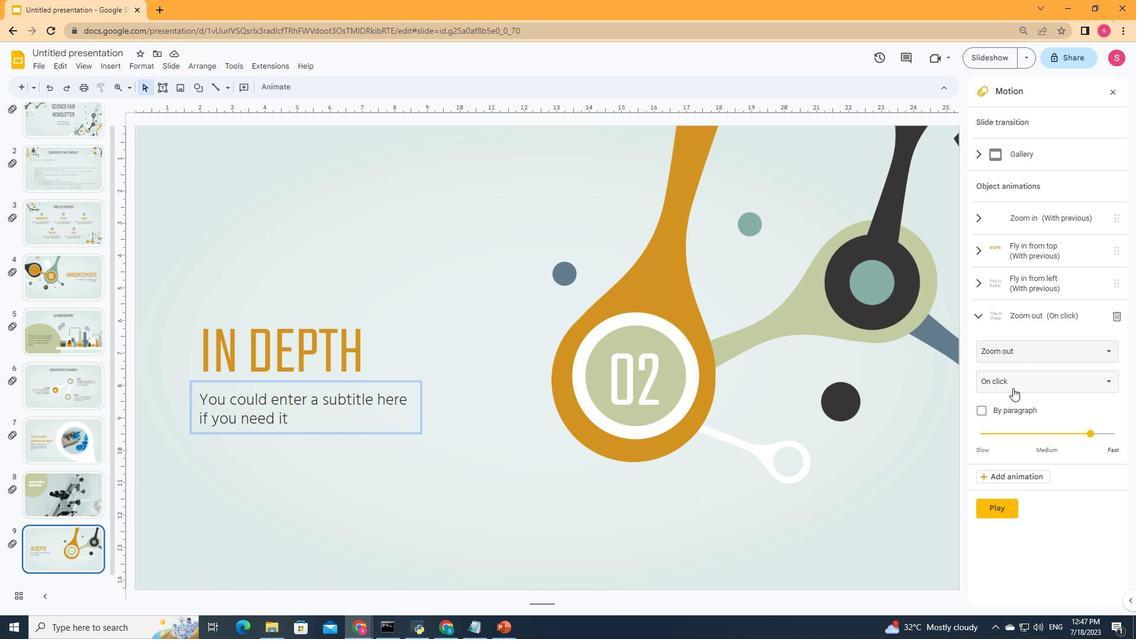 
Action: Mouse pressed left at (1013, 385)
Screenshot: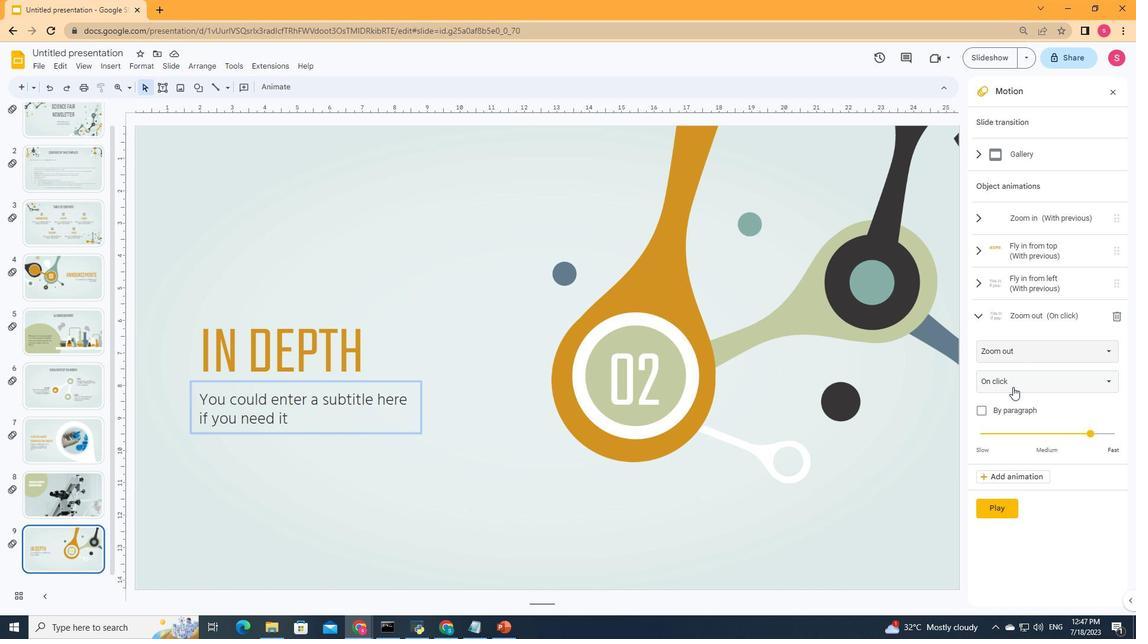 
Action: Mouse moved to (1019, 420)
Screenshot: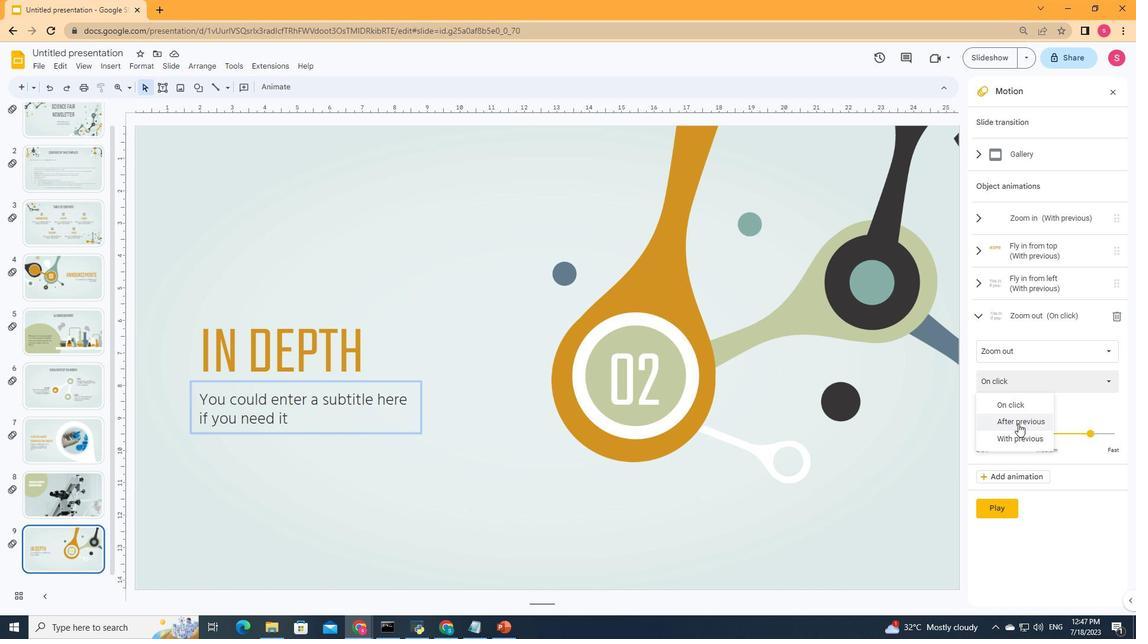 
Action: Mouse pressed left at (1019, 420)
Screenshot: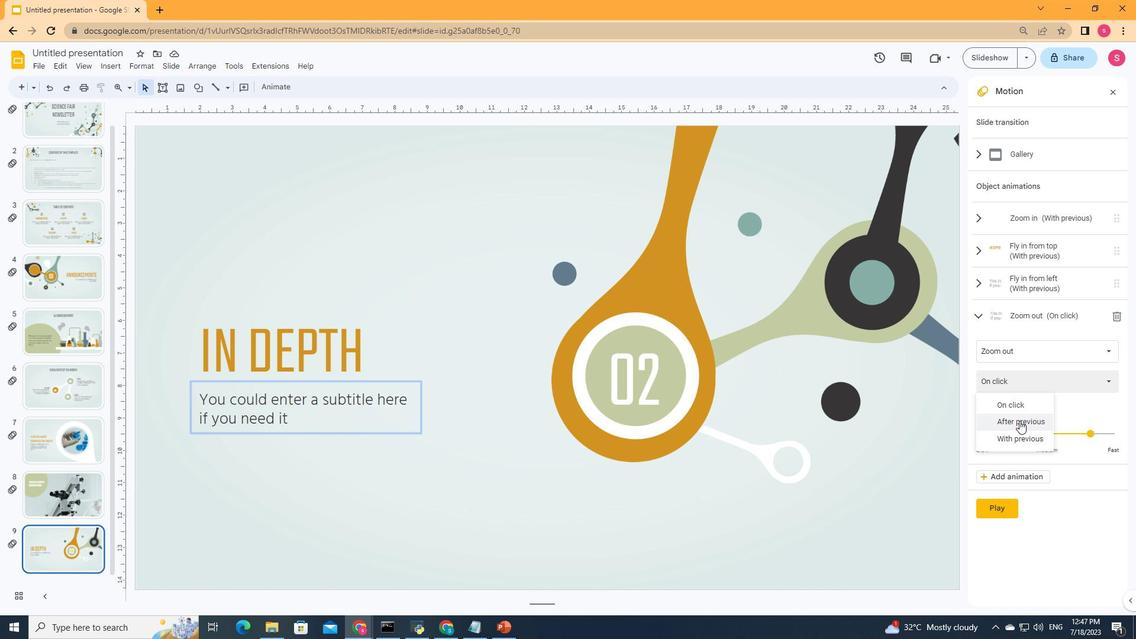 
Action: Mouse moved to (1091, 432)
Screenshot: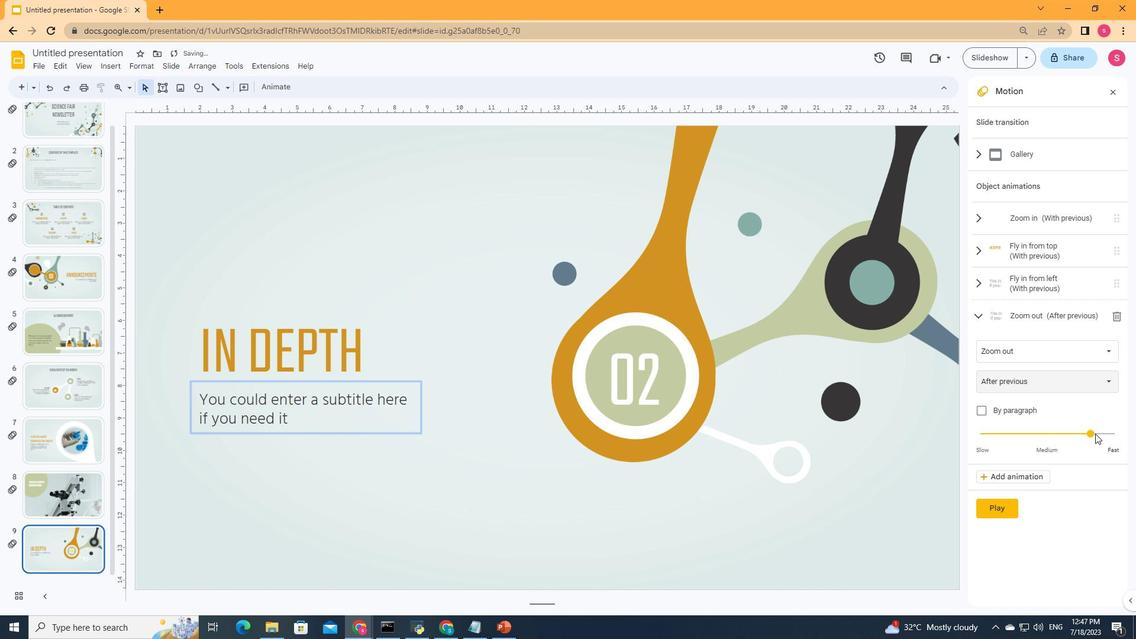 
Action: Mouse pressed left at (1091, 432)
Screenshot: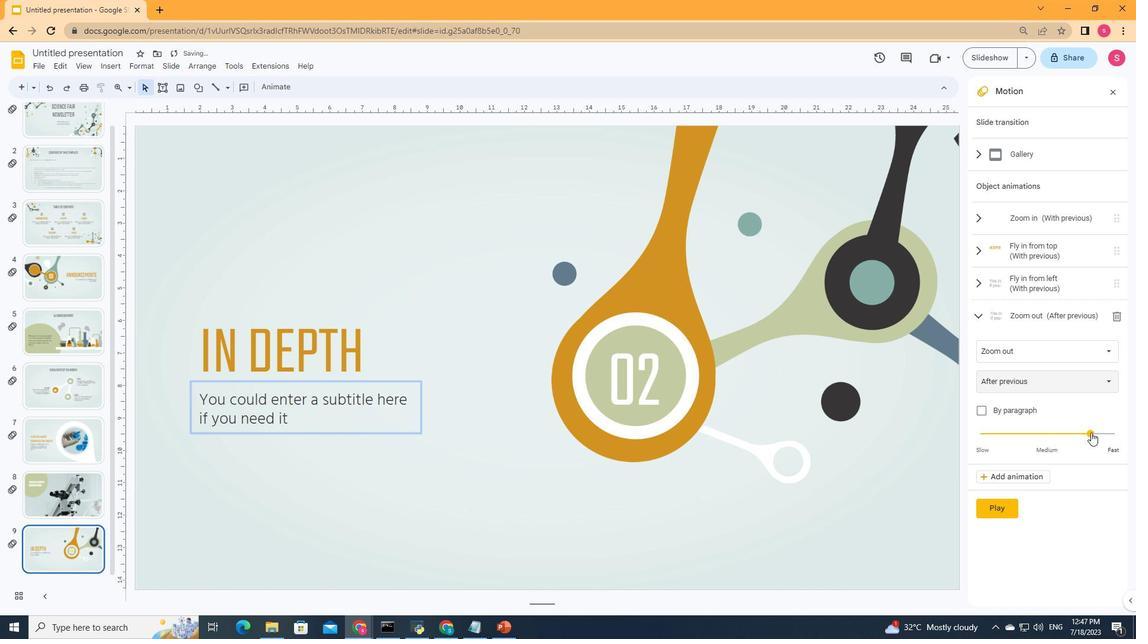 
Action: Mouse moved to (1007, 508)
Screenshot: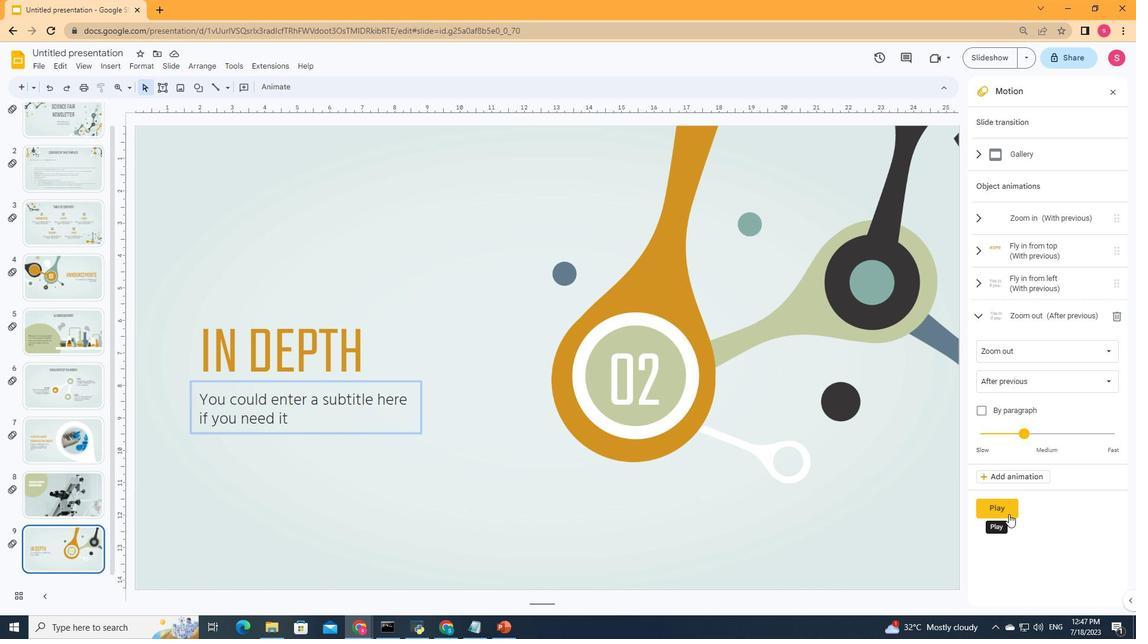
Action: Mouse pressed left at (1007, 508)
Screenshot: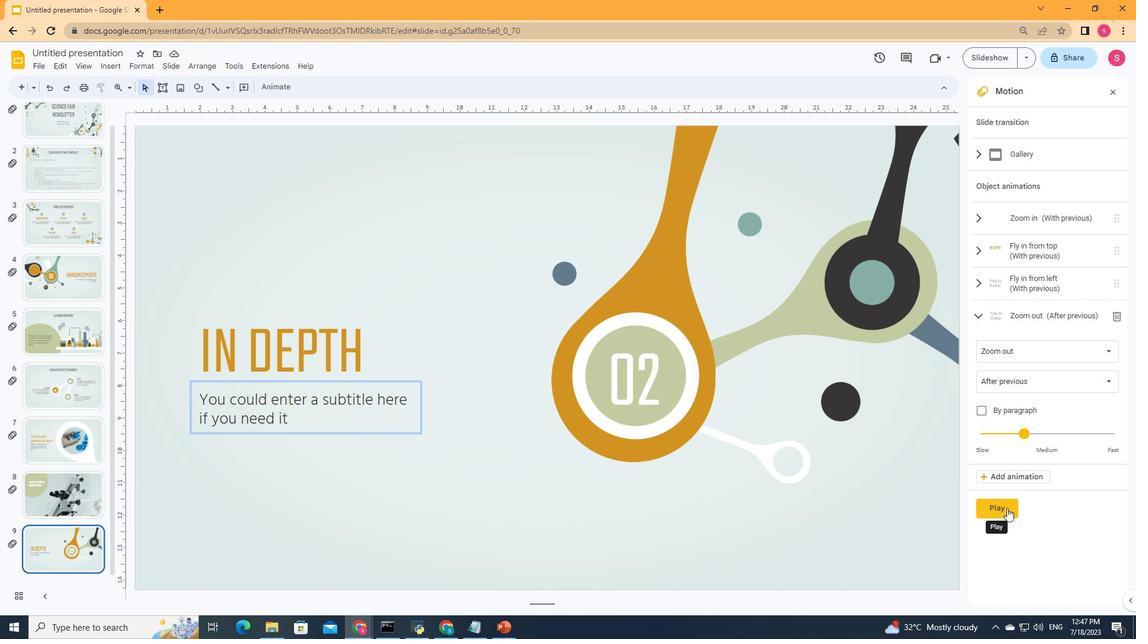 
Action: Mouse moved to (339, 353)
Screenshot: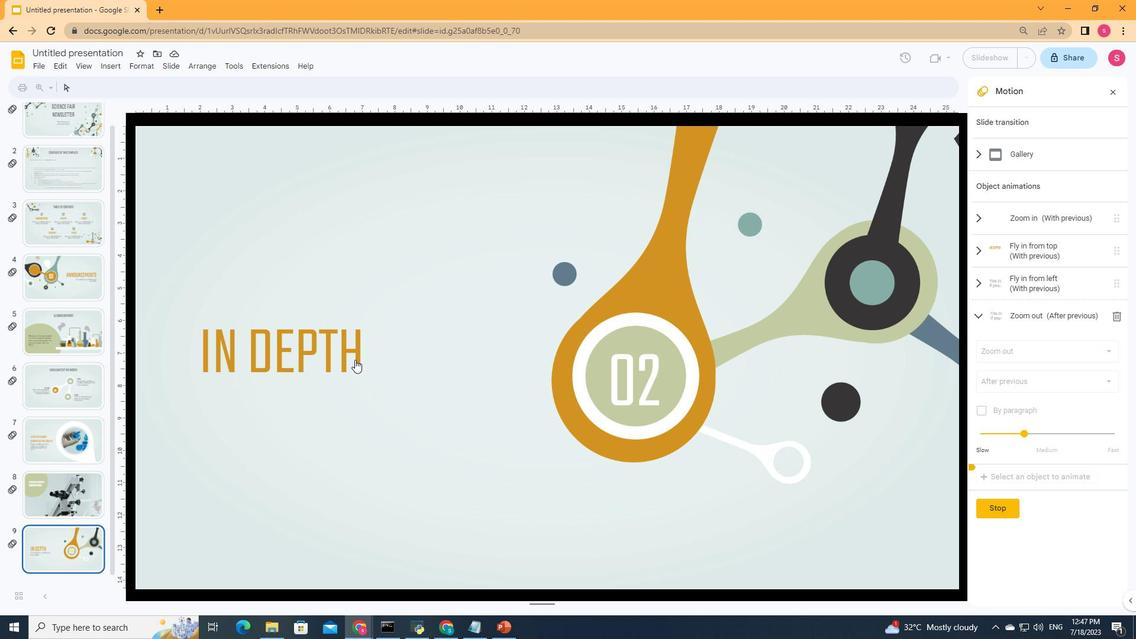 
Action: Mouse pressed left at (339, 353)
Screenshot: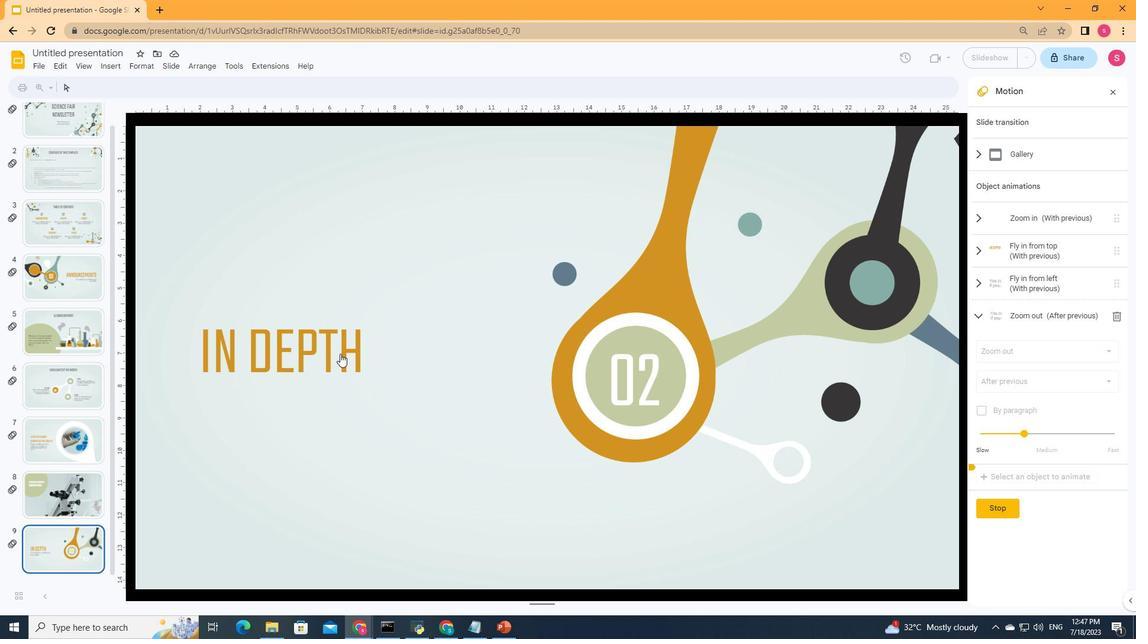 
Action: Mouse moved to (358, 341)
Screenshot: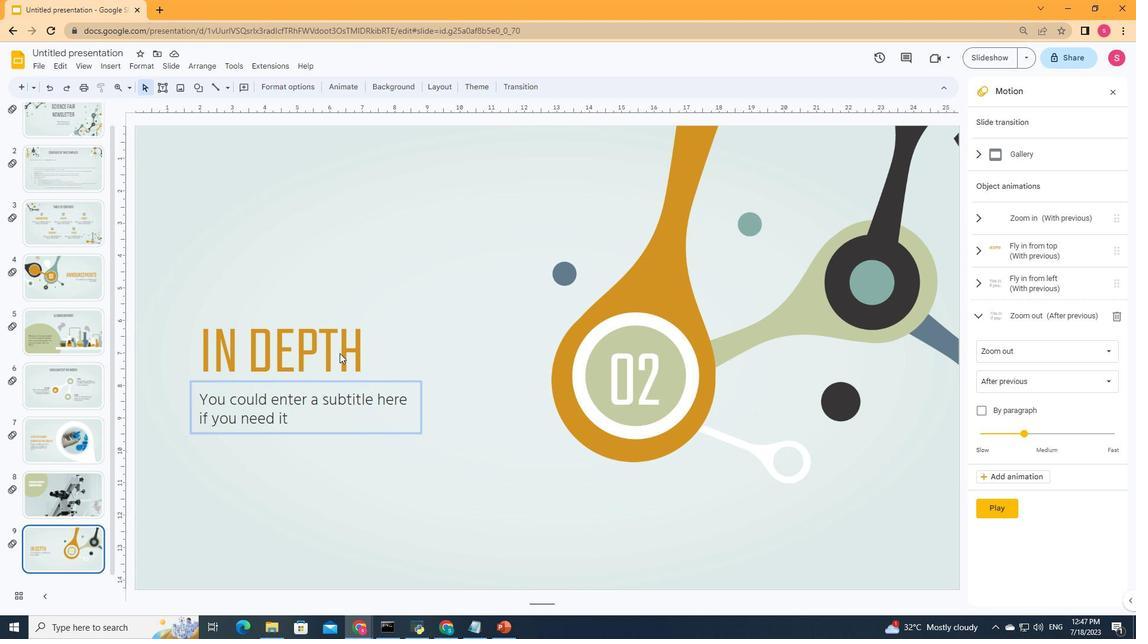
Action: Mouse pressed left at (358, 341)
Screenshot: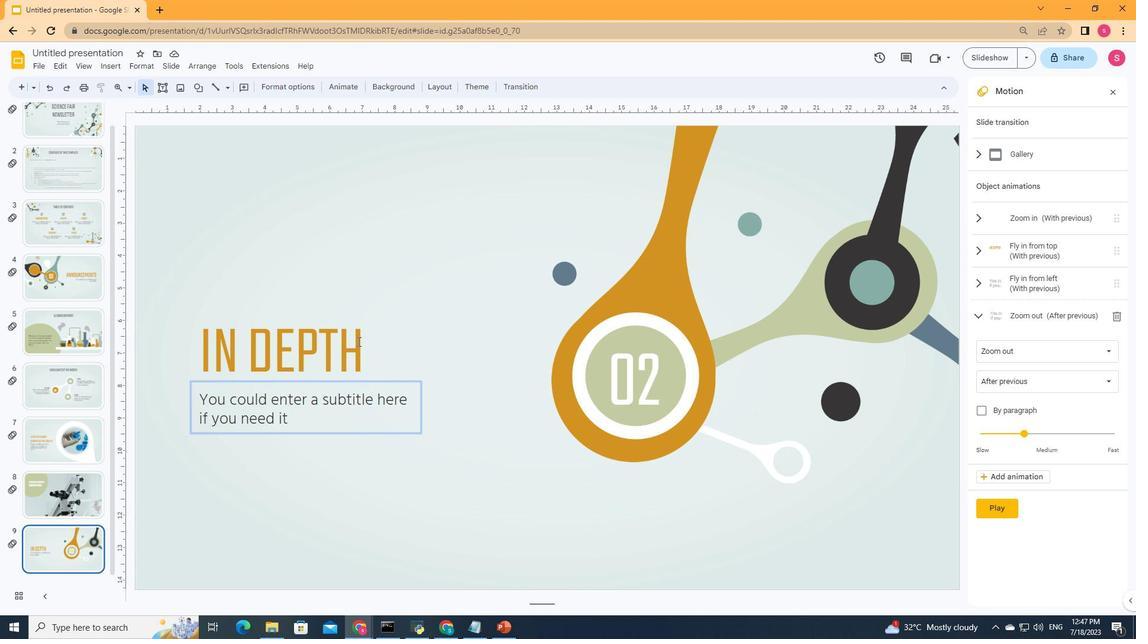 
Action: Mouse moved to (1004, 341)
Screenshot: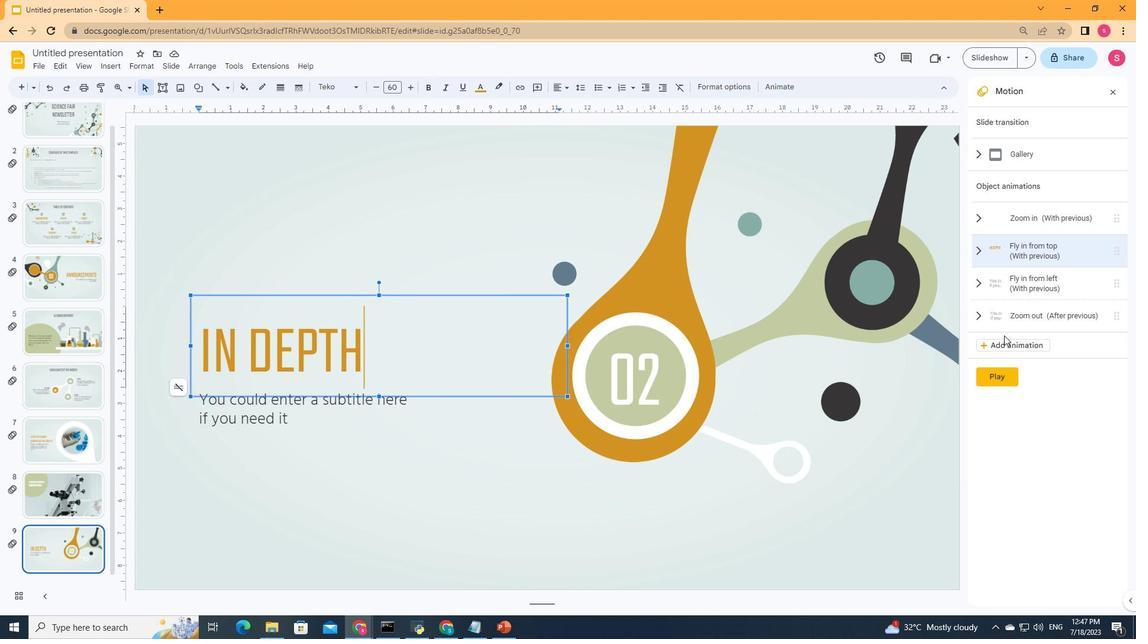 
Action: Mouse pressed left at (1004, 341)
Screenshot: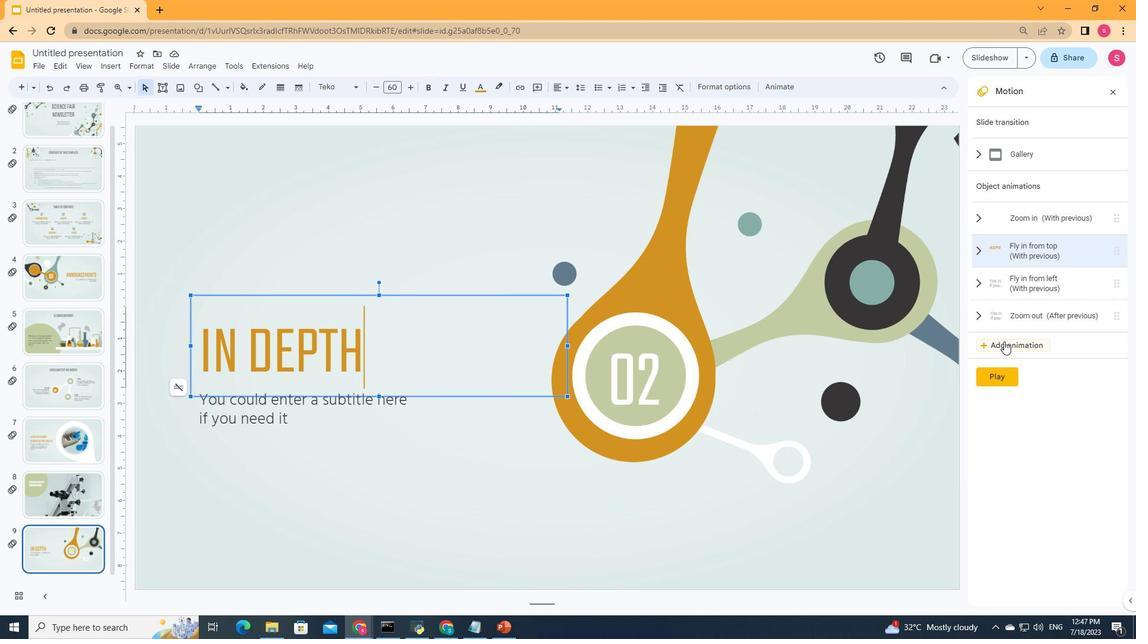 
Action: Mouse moved to (1030, 389)
Screenshot: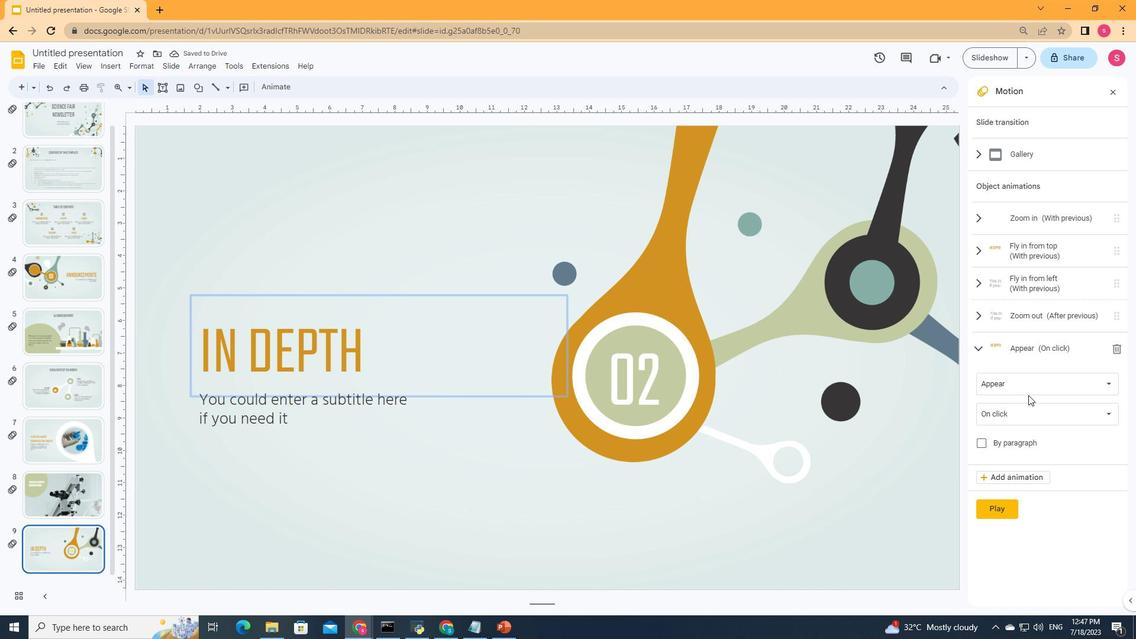 
Action: Mouse pressed left at (1030, 389)
Screenshot: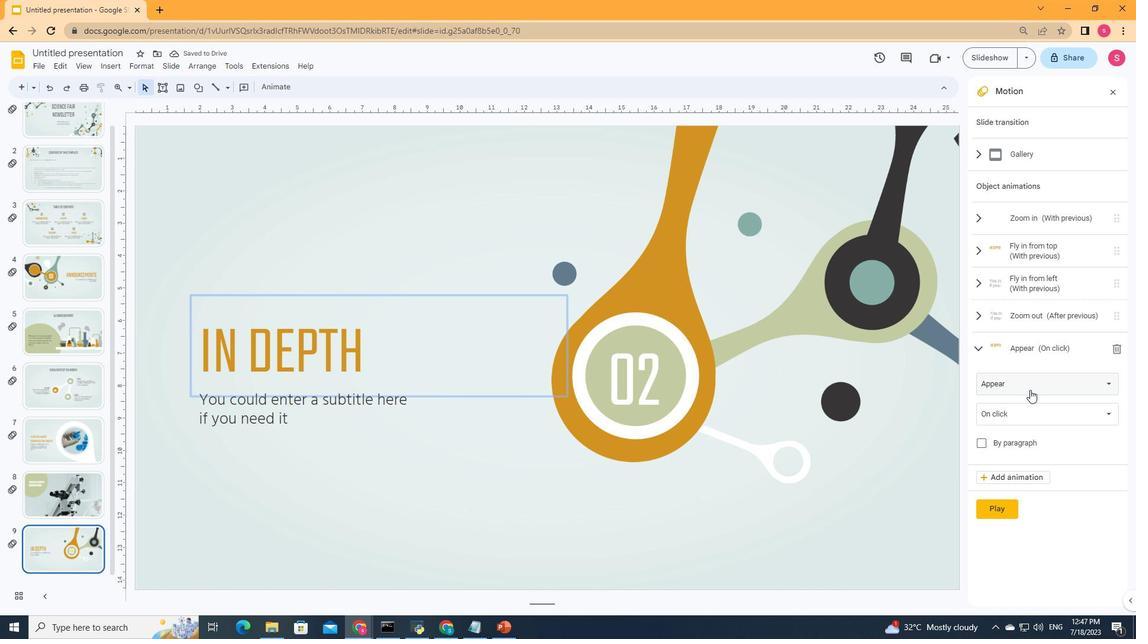 
Action: Mouse moved to (1020, 264)
Screenshot: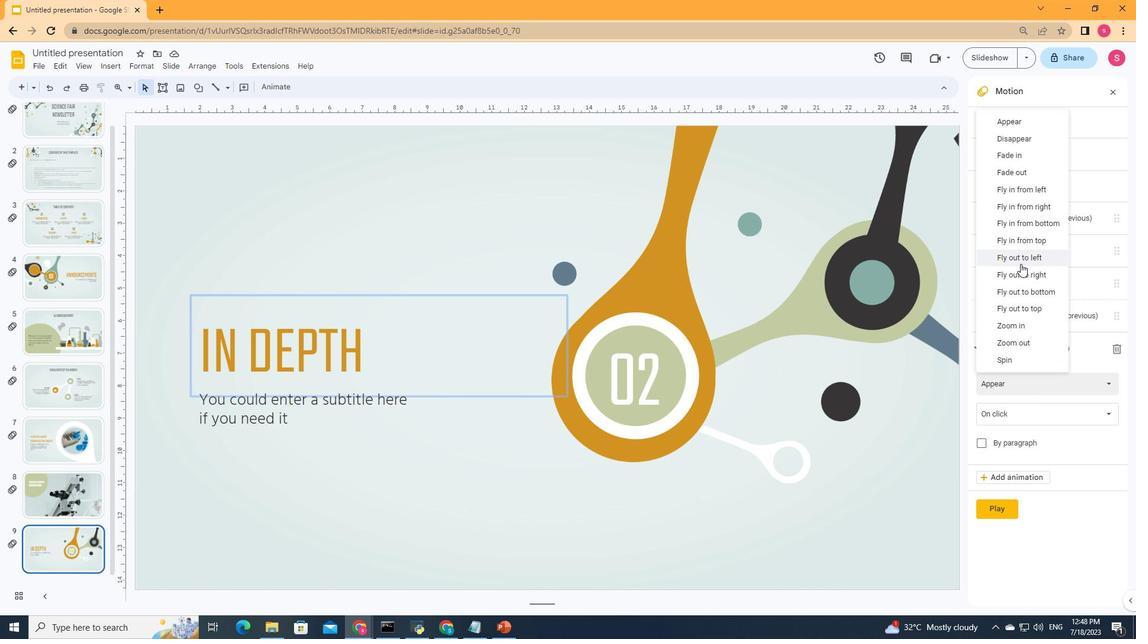 
Action: Mouse pressed left at (1020, 264)
Screenshot: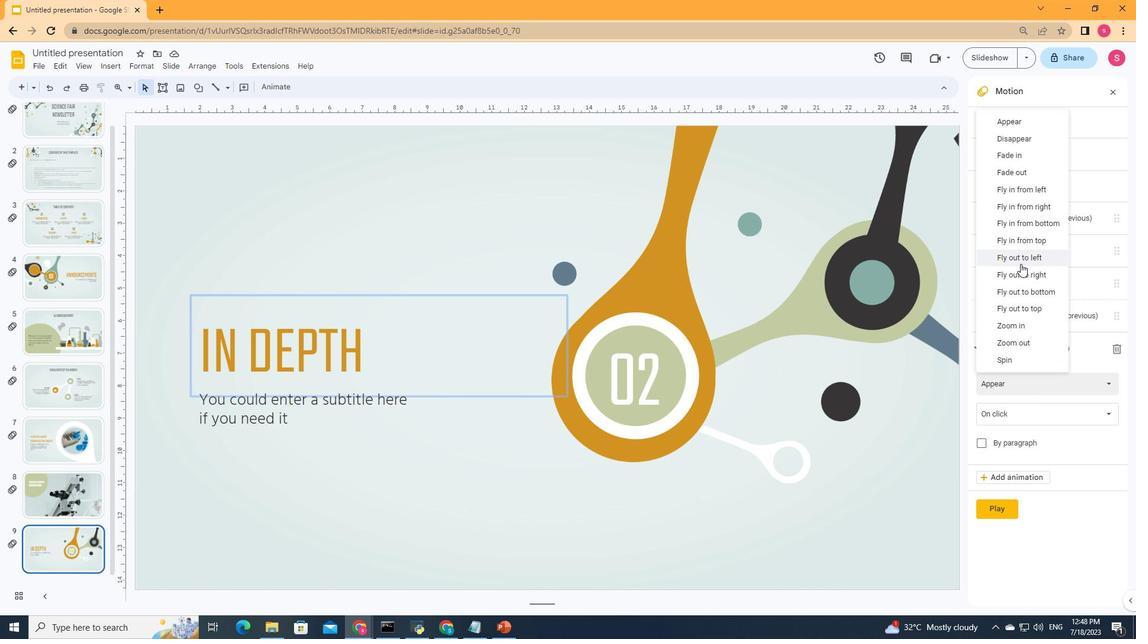 
Action: Mouse moved to (1024, 413)
Screenshot: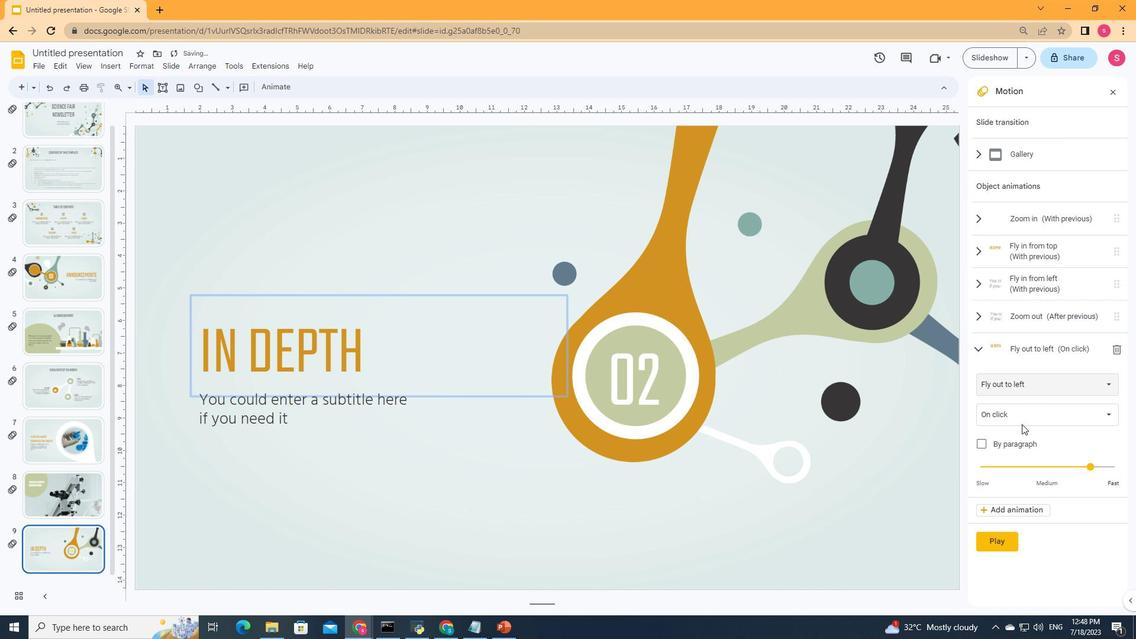 
Action: Mouse pressed left at (1024, 413)
Screenshot: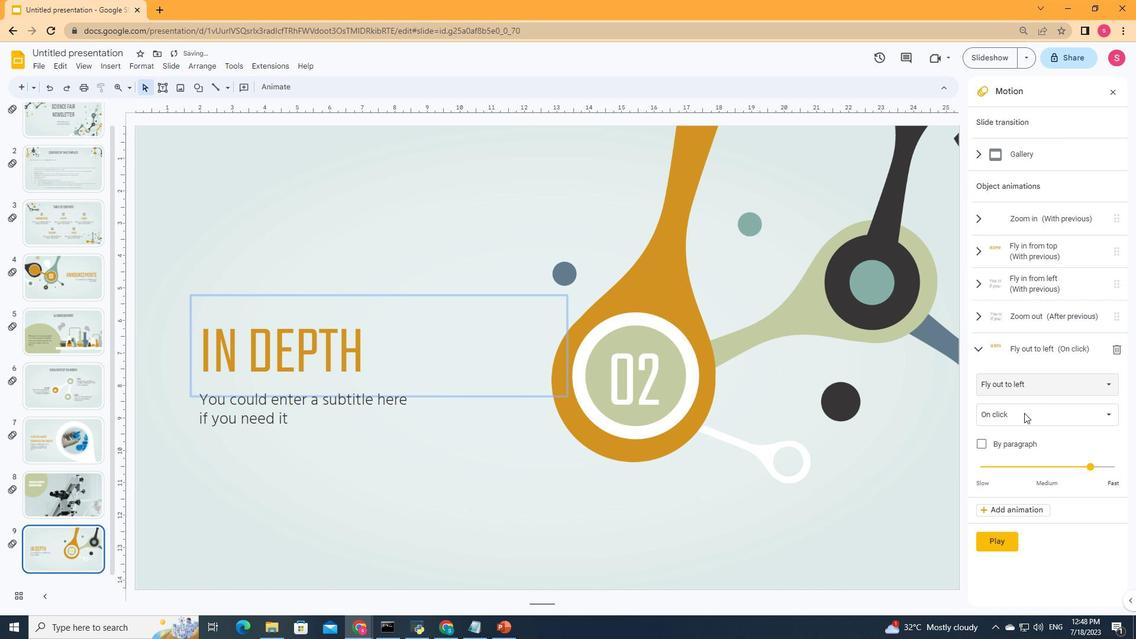 
Action: Mouse moved to (1019, 416)
Screenshot: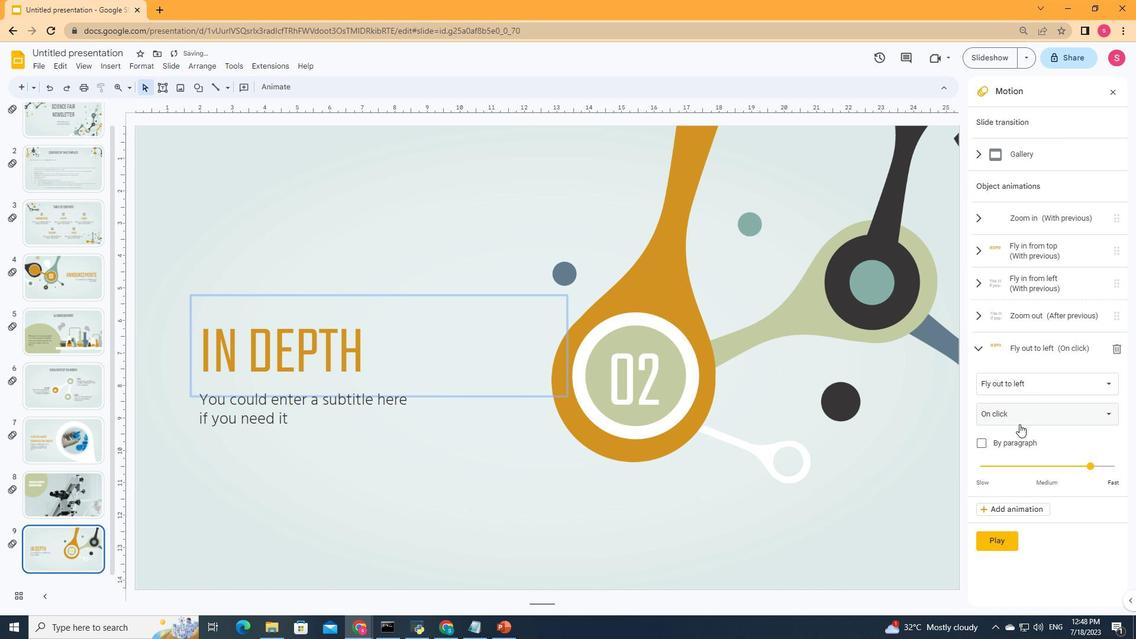 
Action: Mouse pressed left at (1019, 416)
Screenshot: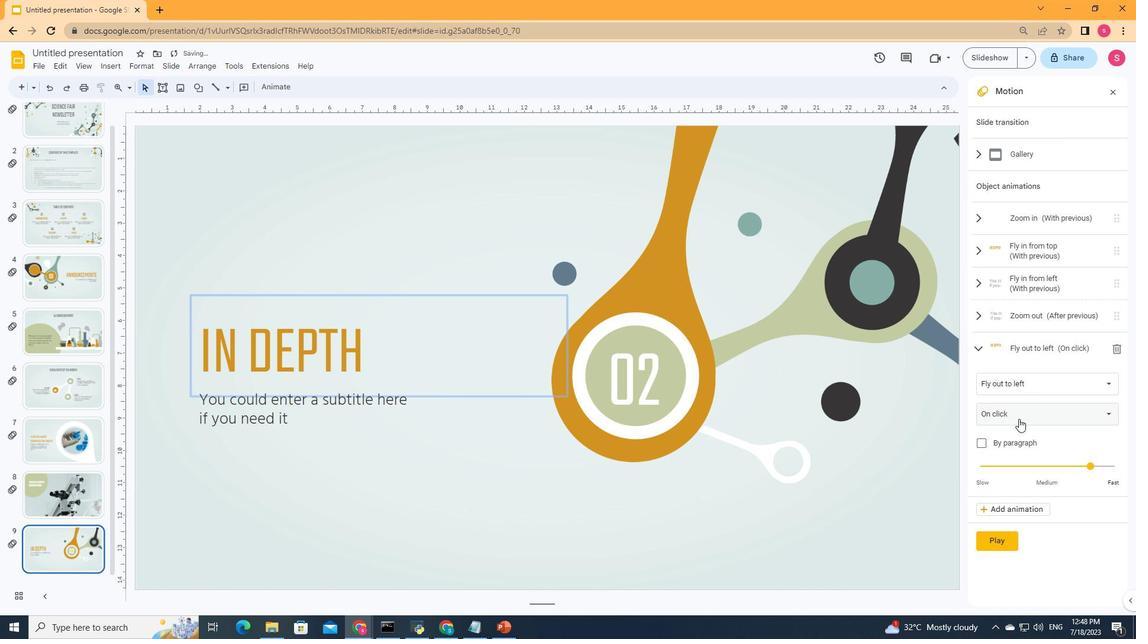 
Action: Mouse moved to (1013, 451)
Screenshot: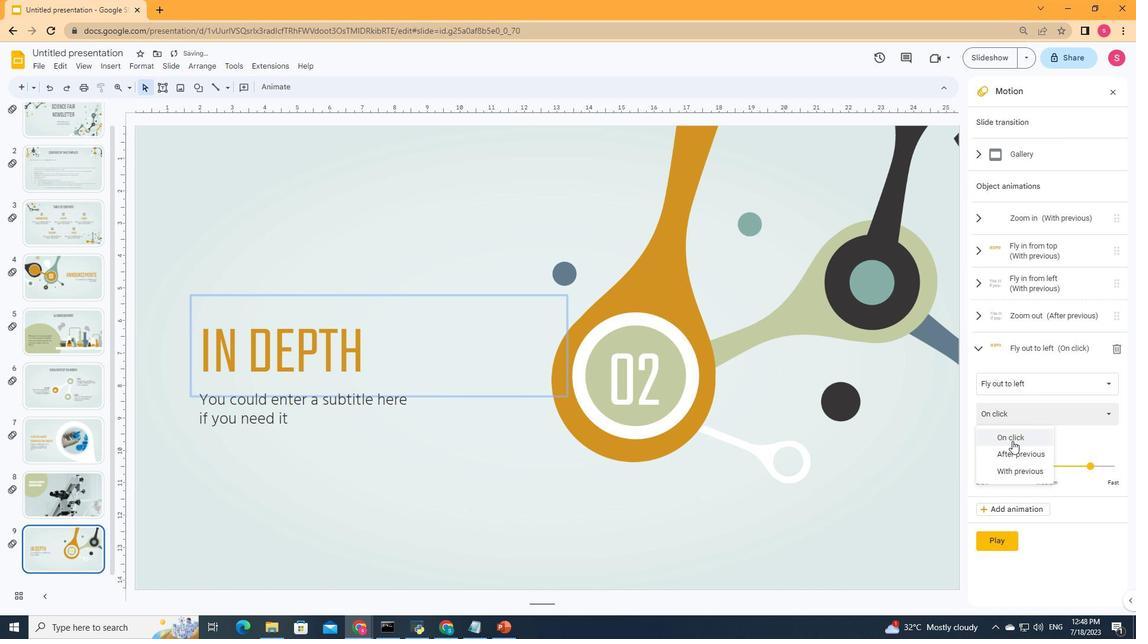 
Action: Mouse pressed left at (1013, 451)
Screenshot: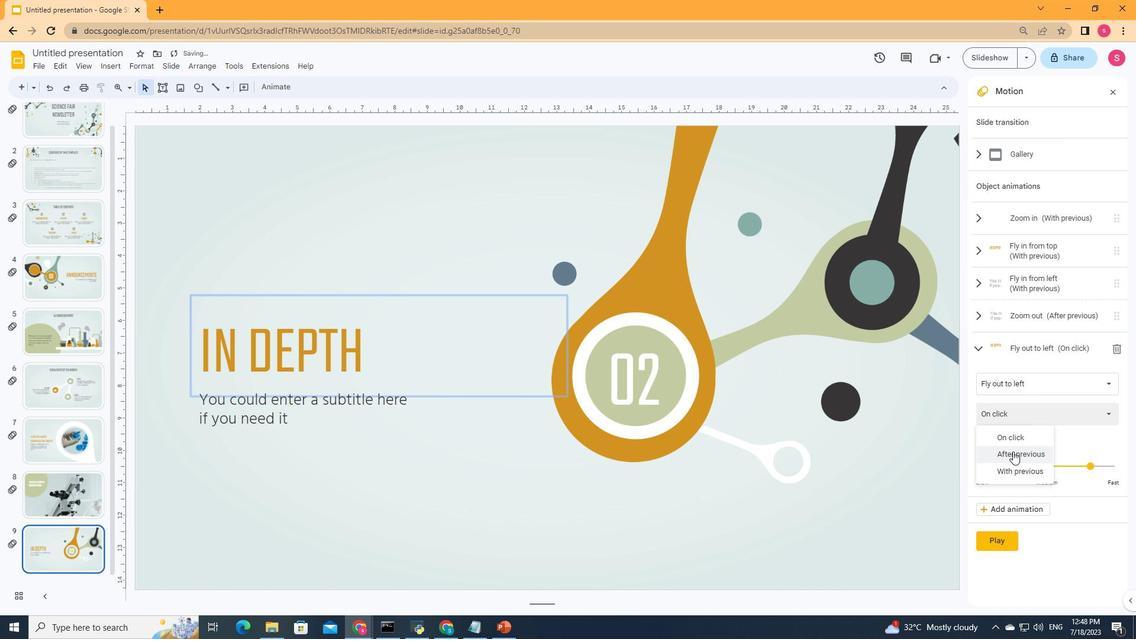 
Action: Mouse moved to (1089, 463)
Screenshot: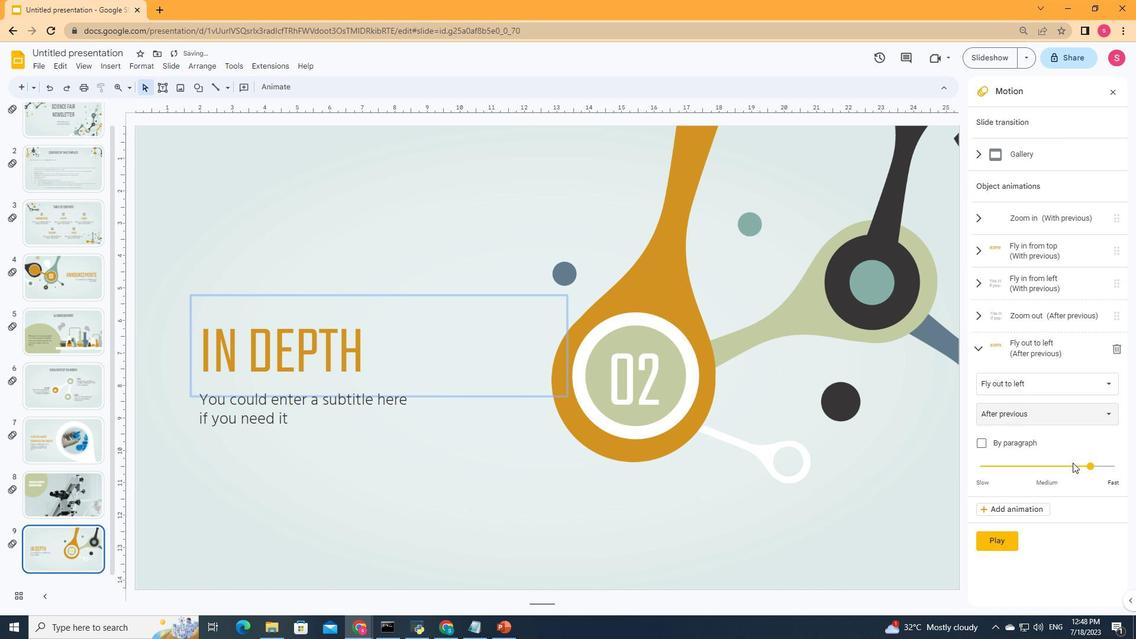 
Action: Mouse pressed left at (1089, 463)
Screenshot: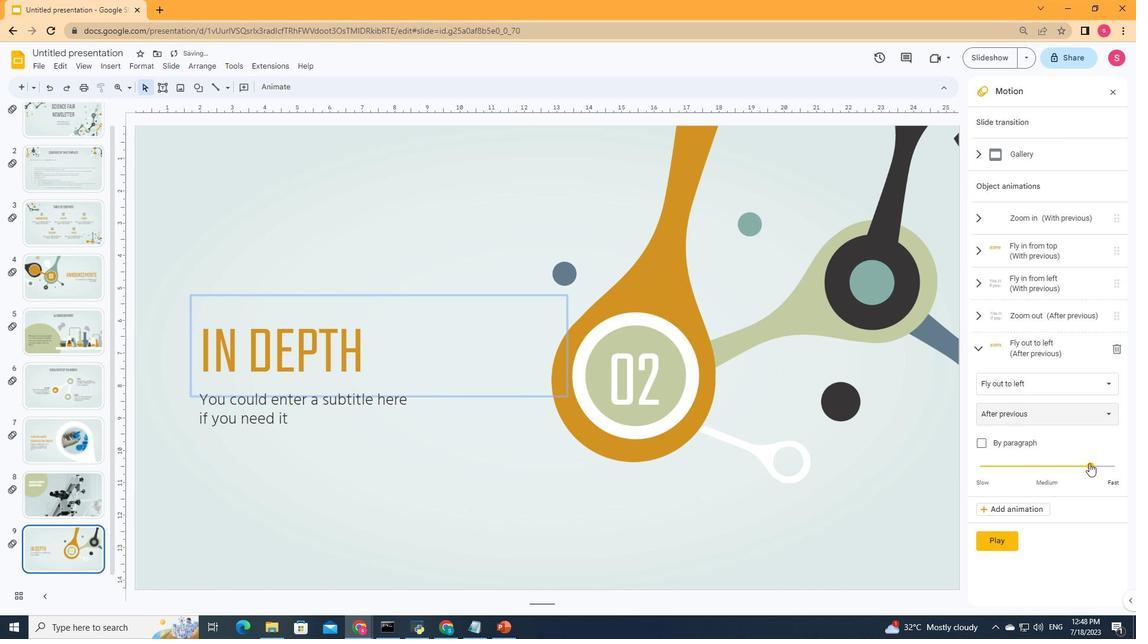 
Action: Mouse moved to (1000, 540)
Screenshot: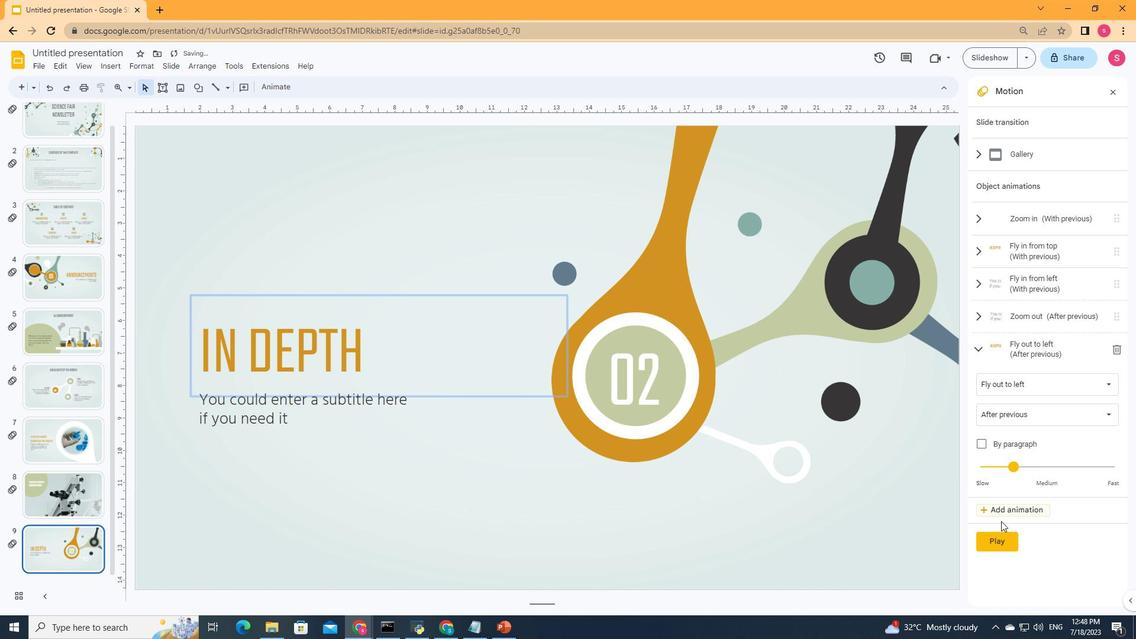 
Action: Mouse pressed left at (1000, 540)
Screenshot: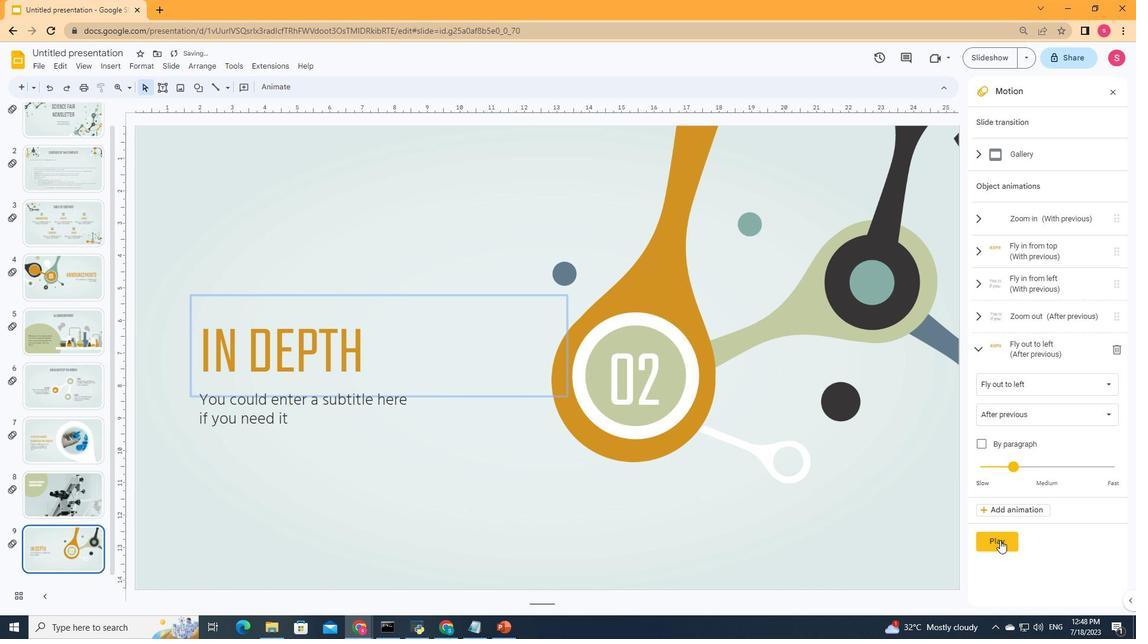 
Action: Mouse moved to (1011, 537)
Screenshot: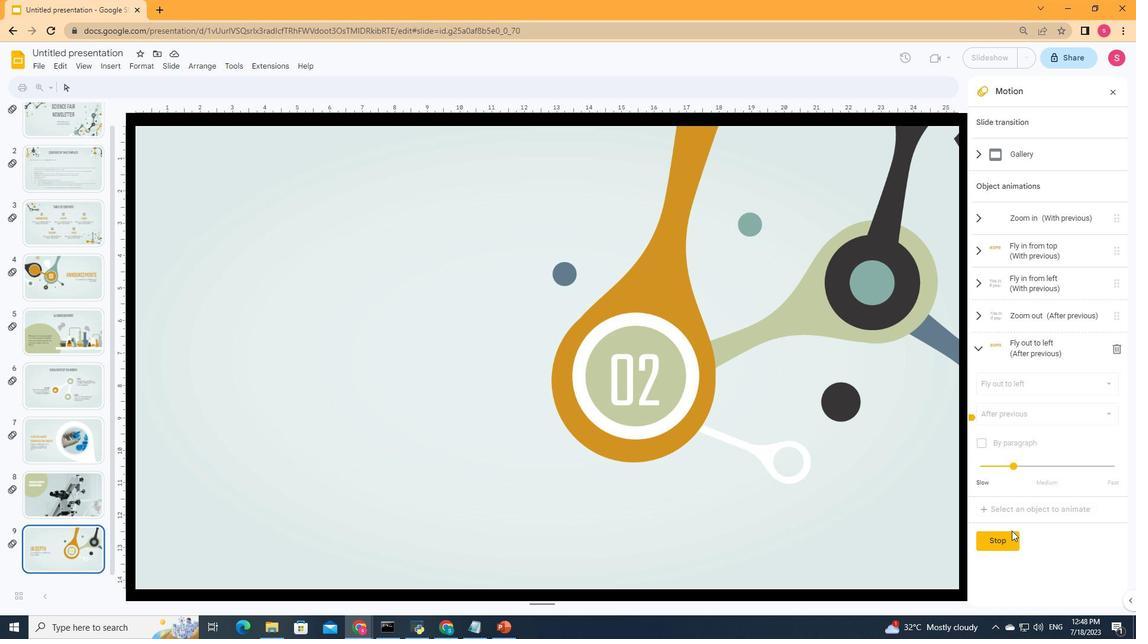 
Action: Mouse pressed left at (1011, 537)
Screenshot: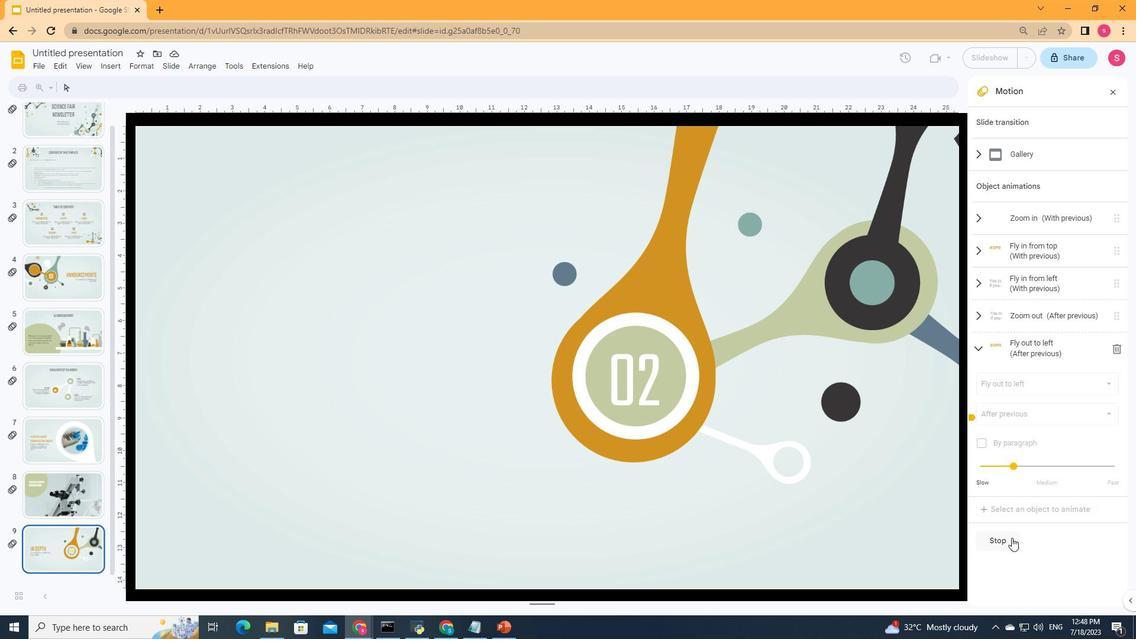 
Action: Mouse moved to (647, 375)
Screenshot: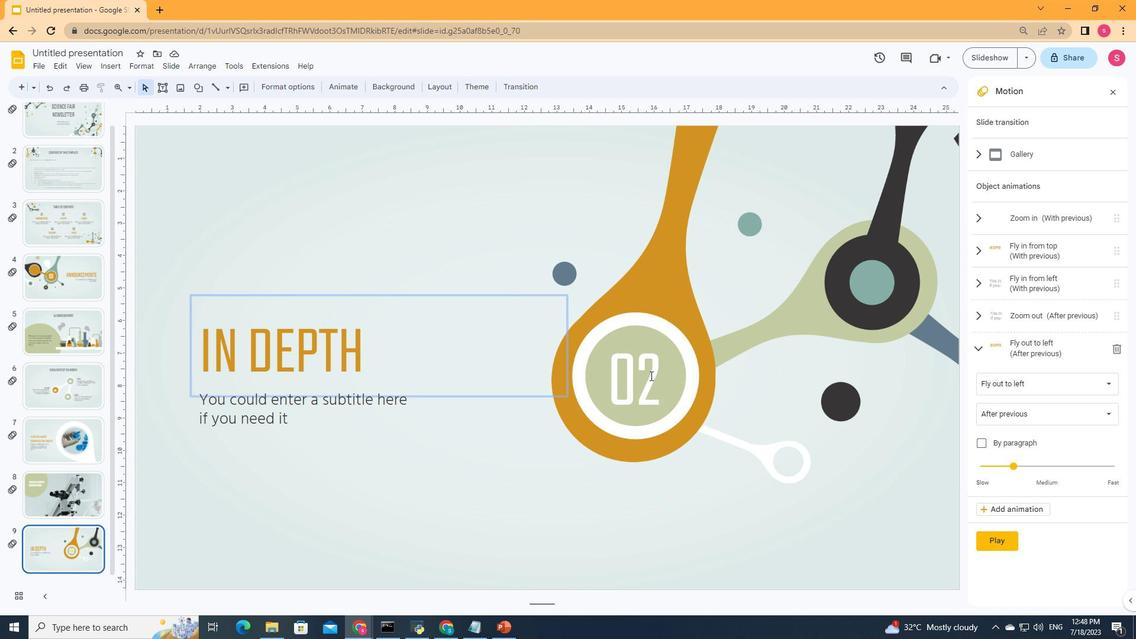 
Action: Mouse pressed left at (647, 375)
Screenshot: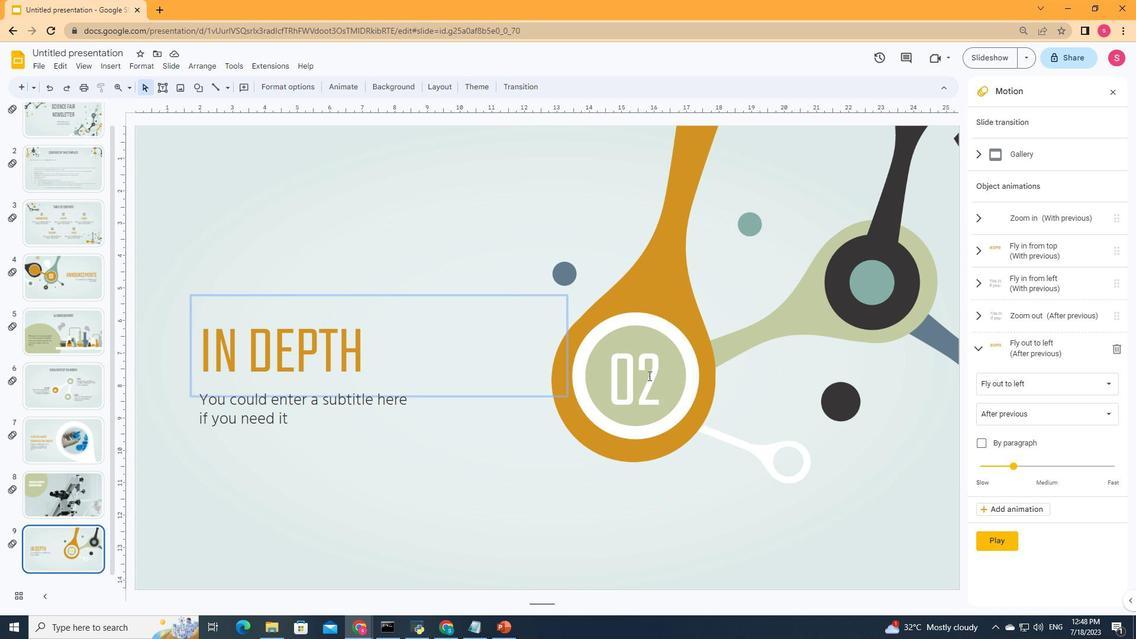 
Action: Mouse moved to (999, 378)
Screenshot: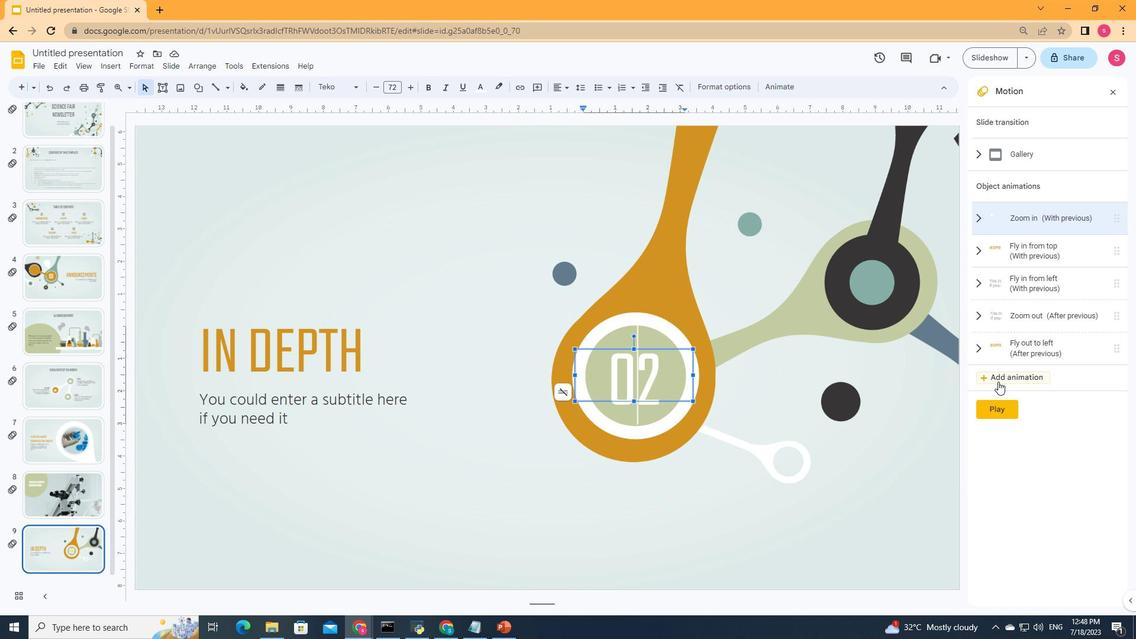 
Action: Mouse pressed left at (999, 378)
Screenshot: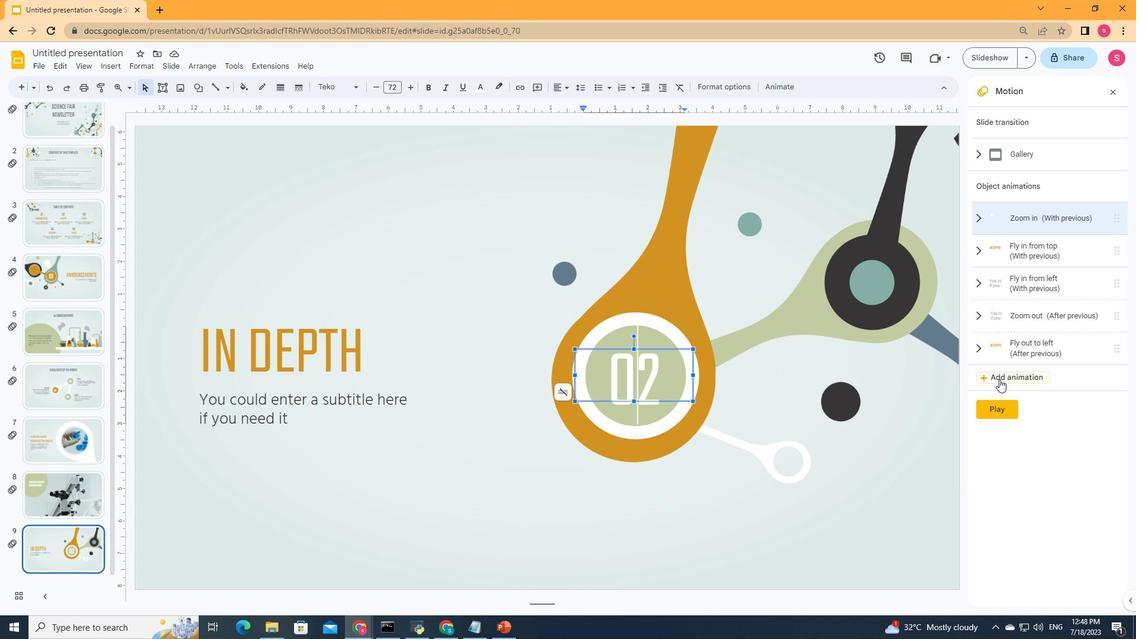 
Action: Mouse moved to (995, 417)
Screenshot: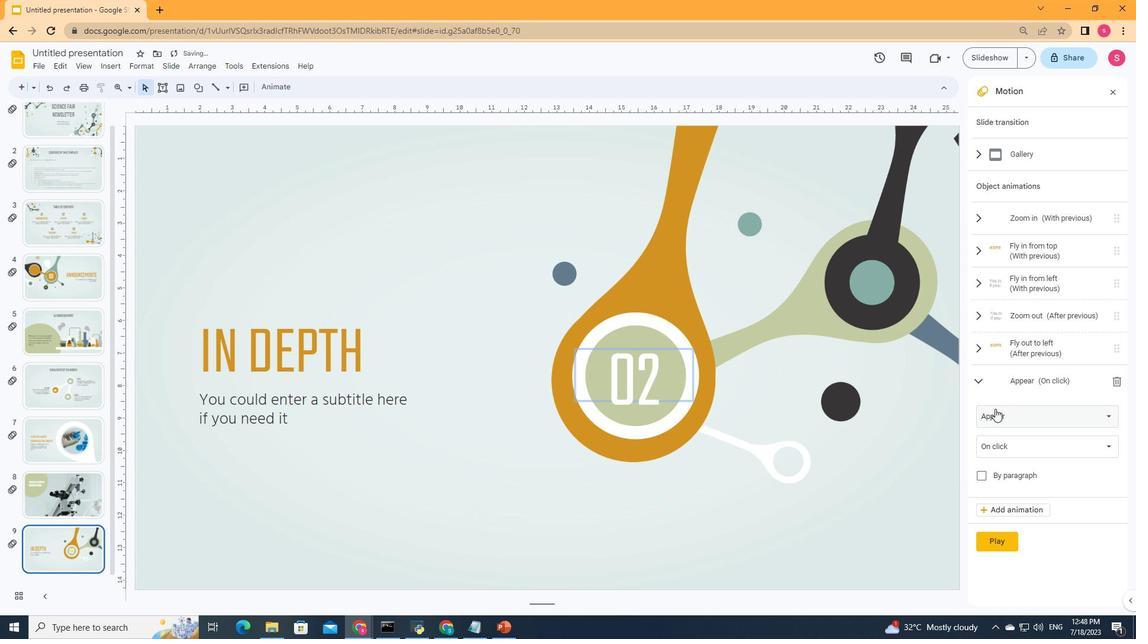 
Action: Mouse pressed left at (995, 417)
Screenshot: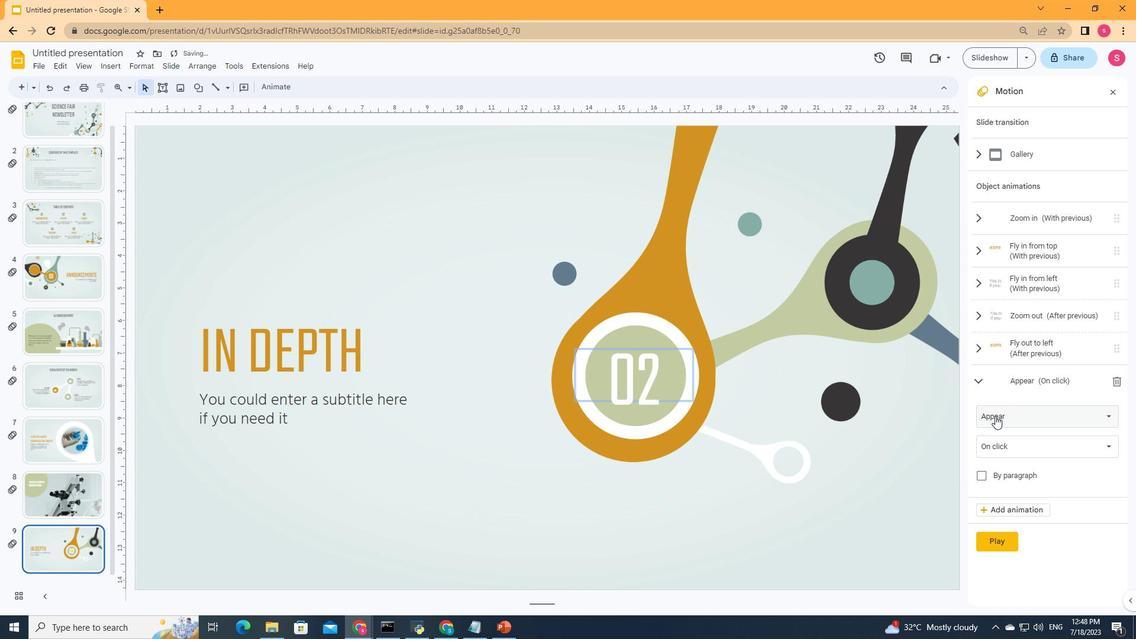 
Action: Mouse moved to (1024, 201)
Screenshot: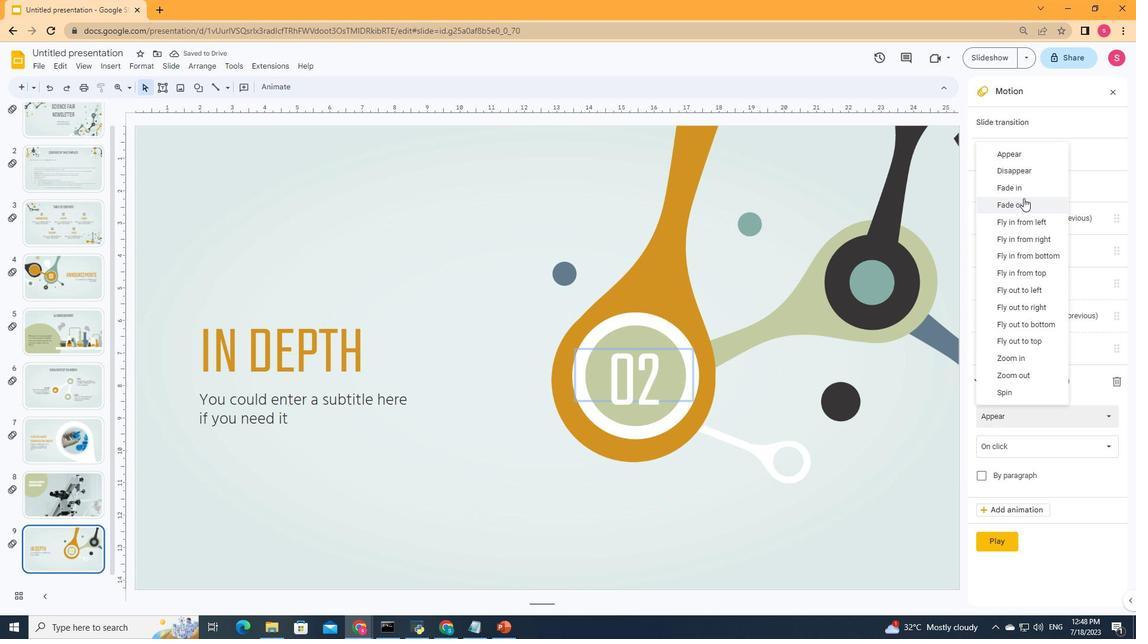 
Action: Mouse pressed left at (1024, 201)
Screenshot: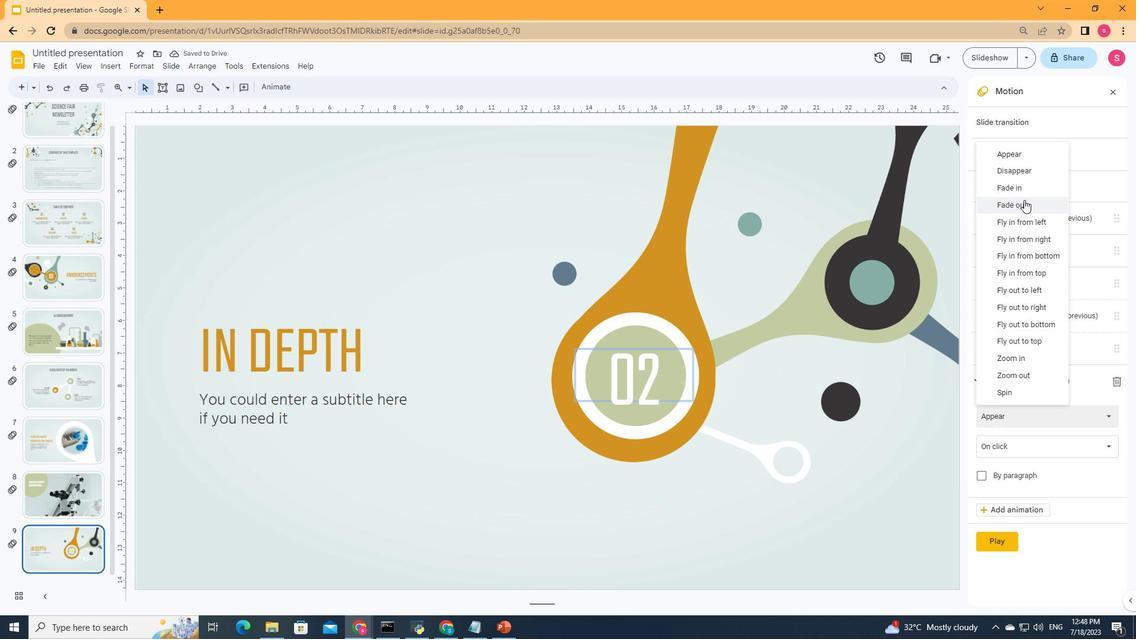 
Action: Mouse moved to (1026, 498)
Screenshot: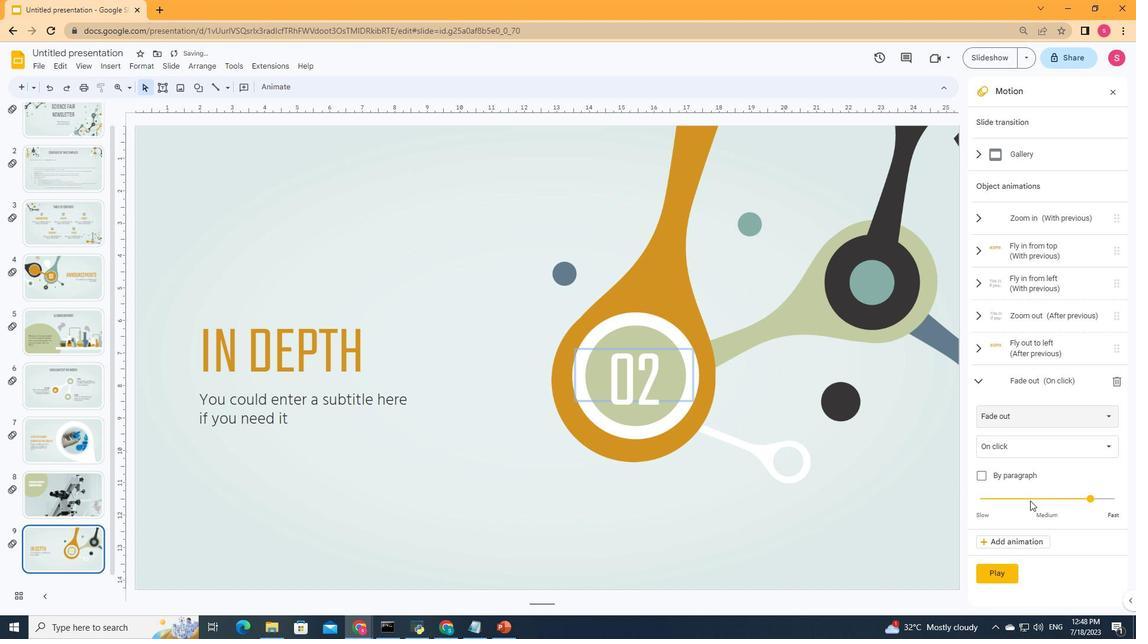 
Action: Mouse pressed left at (1026, 498)
Screenshot: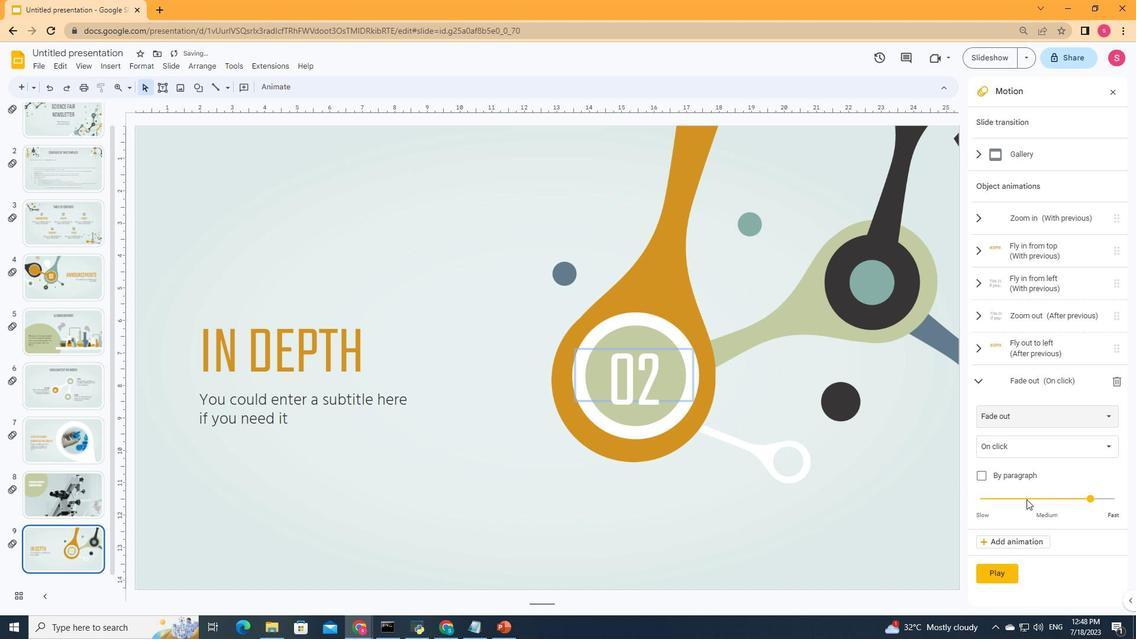 
Action: Mouse pressed left at (1026, 498)
Screenshot: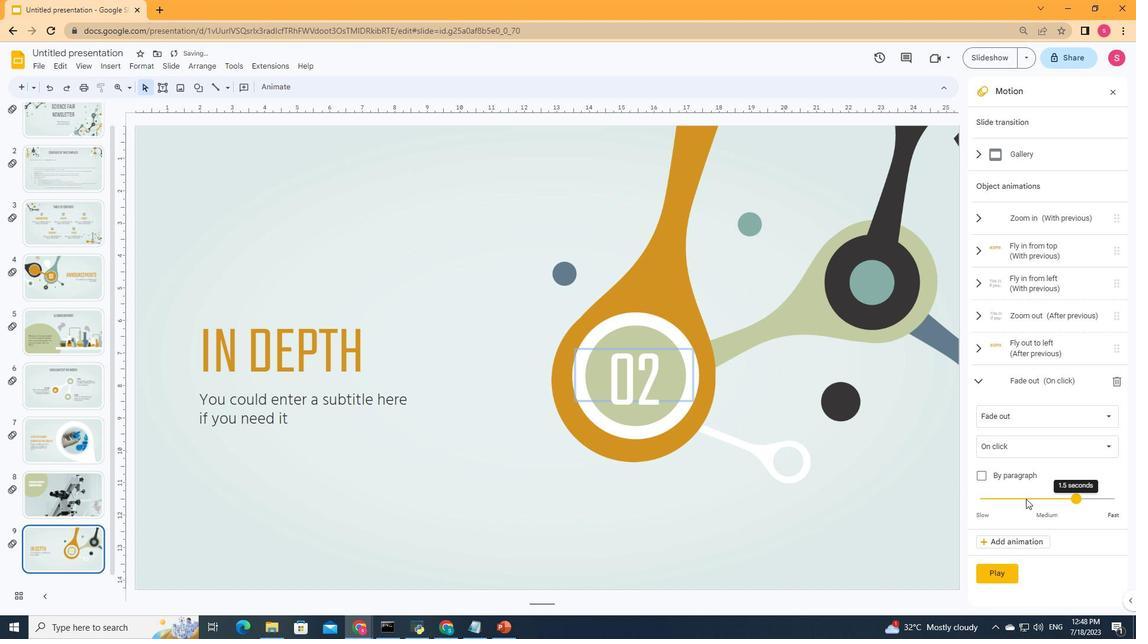 
Action: Mouse moved to (1075, 500)
Screenshot: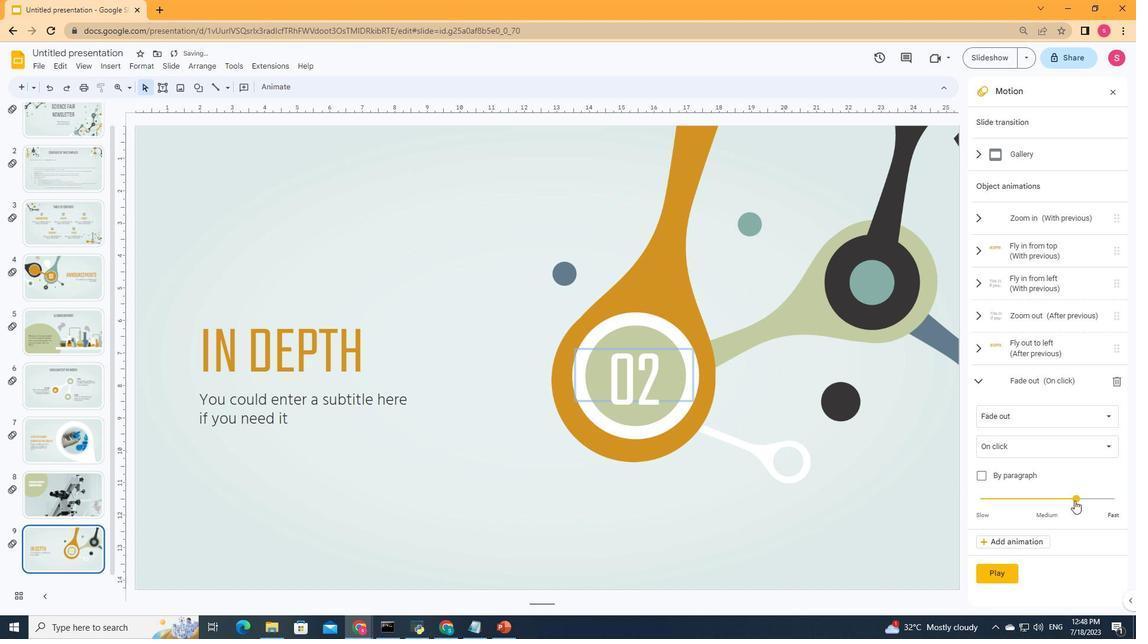 
Action: Mouse pressed left at (1075, 500)
Screenshot: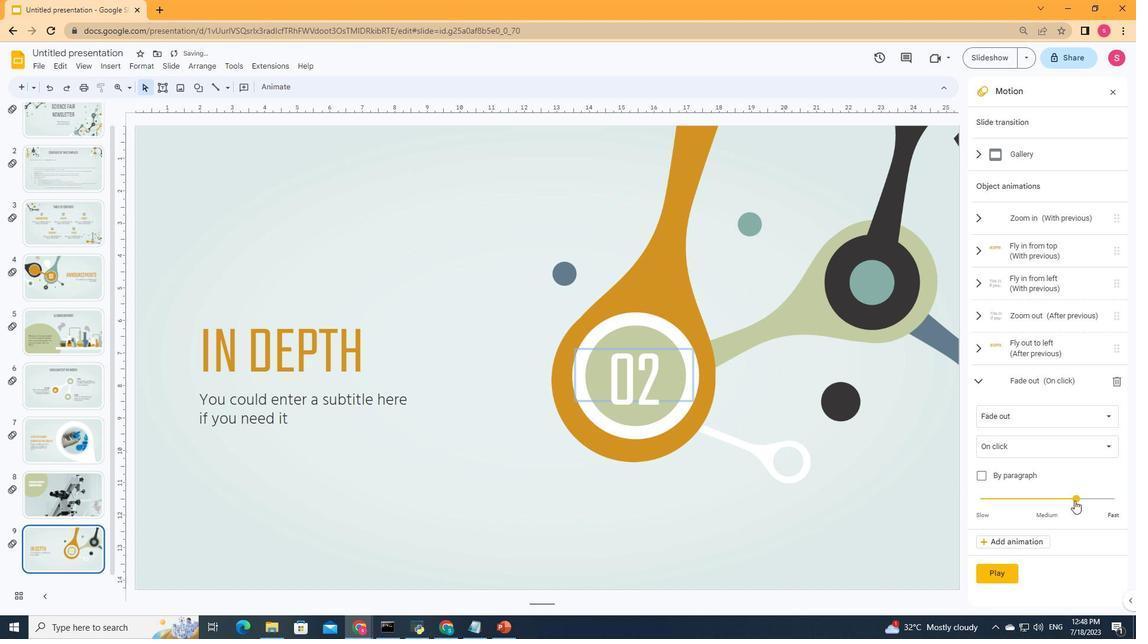 
Action: Mouse moved to (1054, 446)
Screenshot: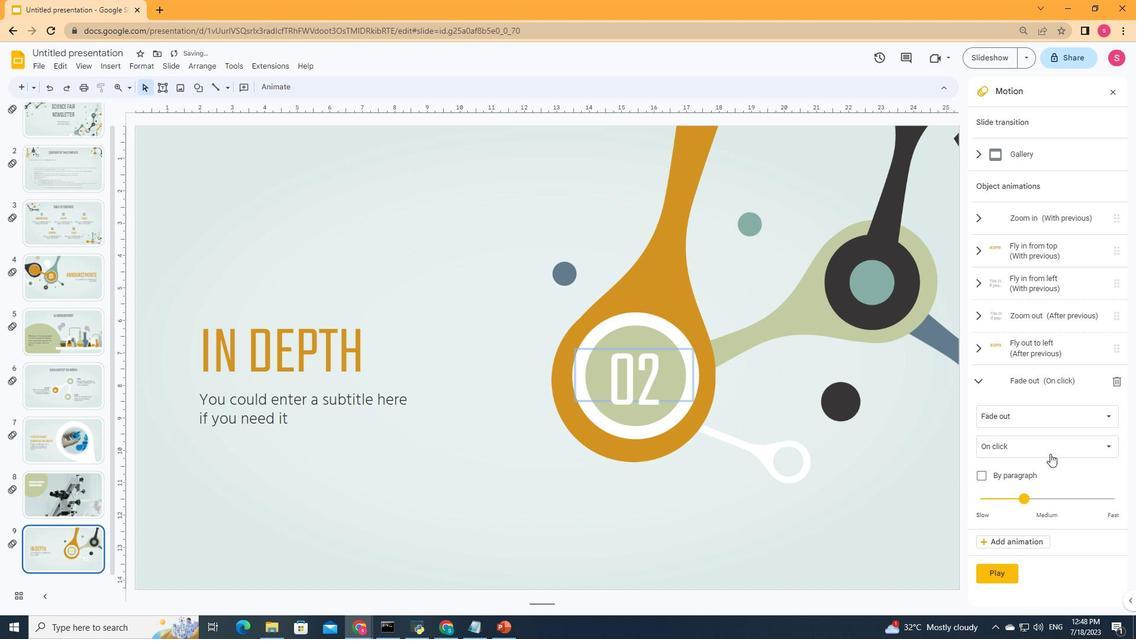 
Action: Mouse pressed left at (1054, 446)
Screenshot: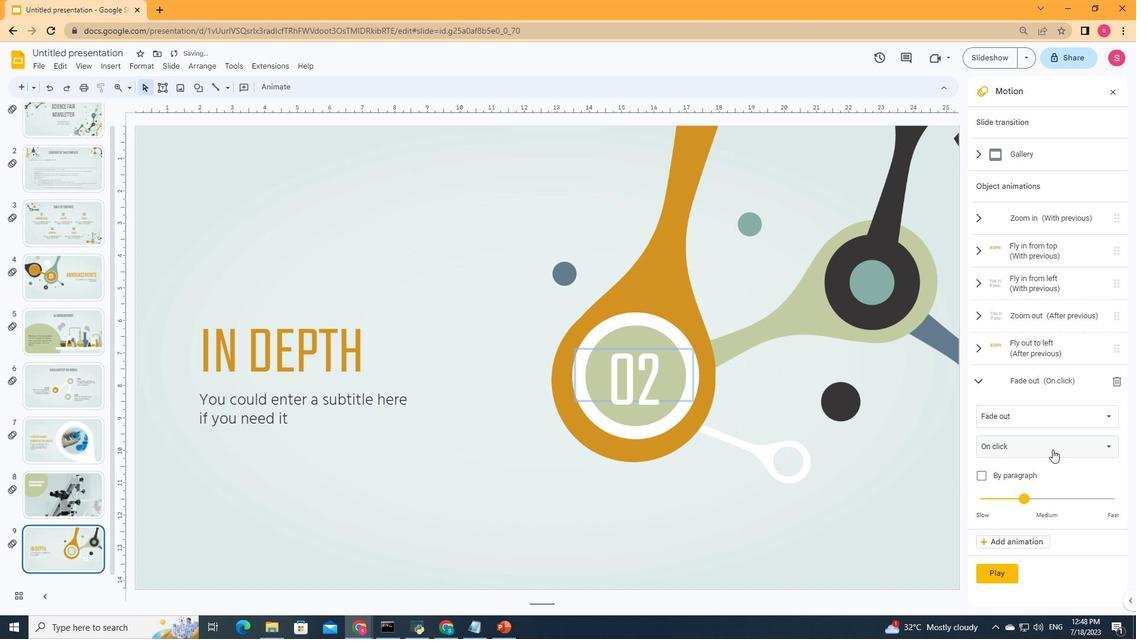 
Action: Mouse moved to (1017, 501)
Screenshot: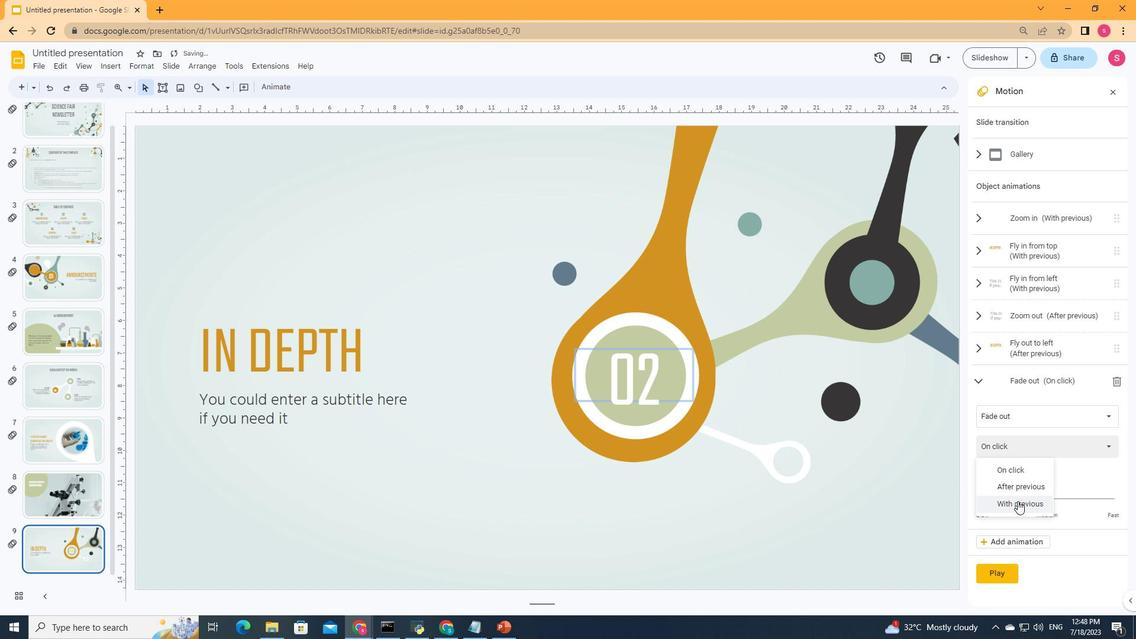 
Action: Mouse pressed left at (1017, 501)
Screenshot: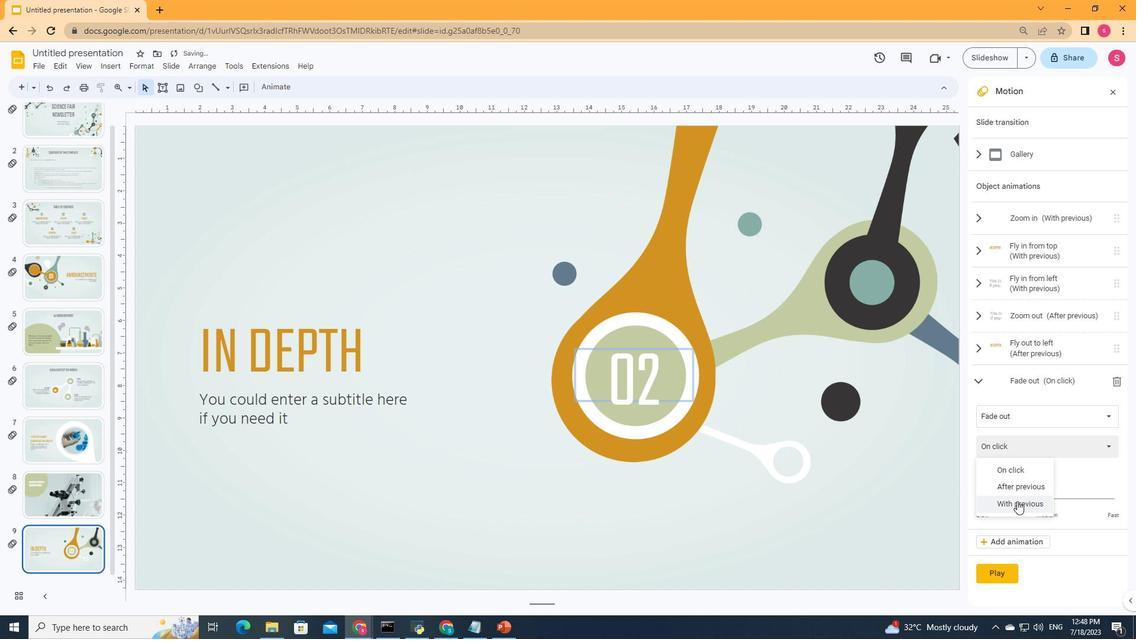 
Action: Mouse moved to (995, 577)
Screenshot: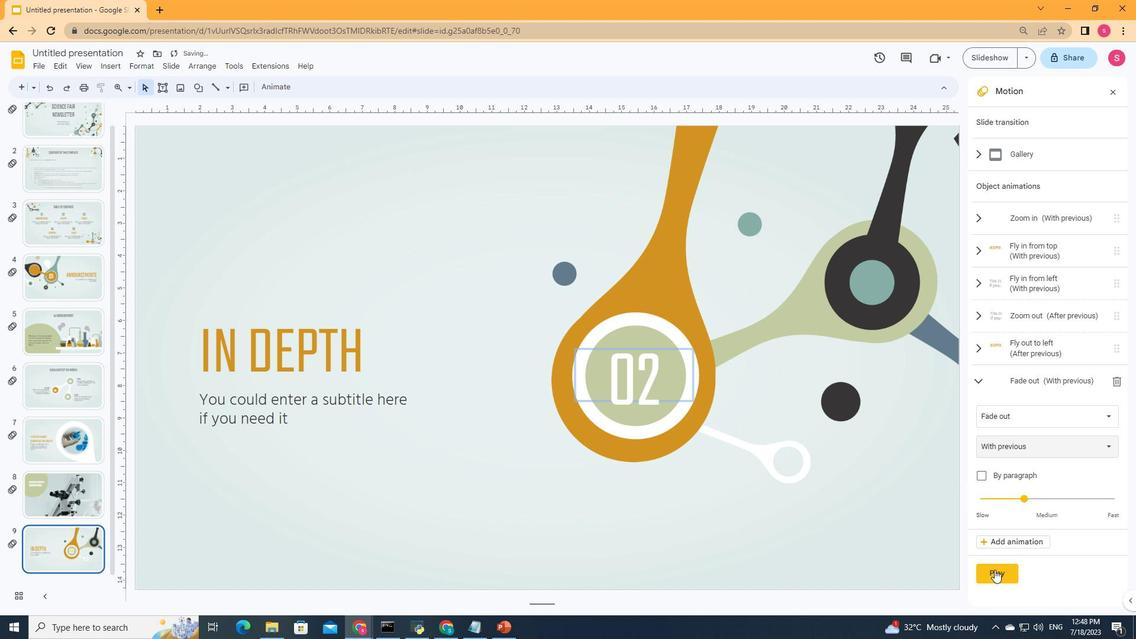 
Action: Mouse pressed left at (995, 577)
Screenshot: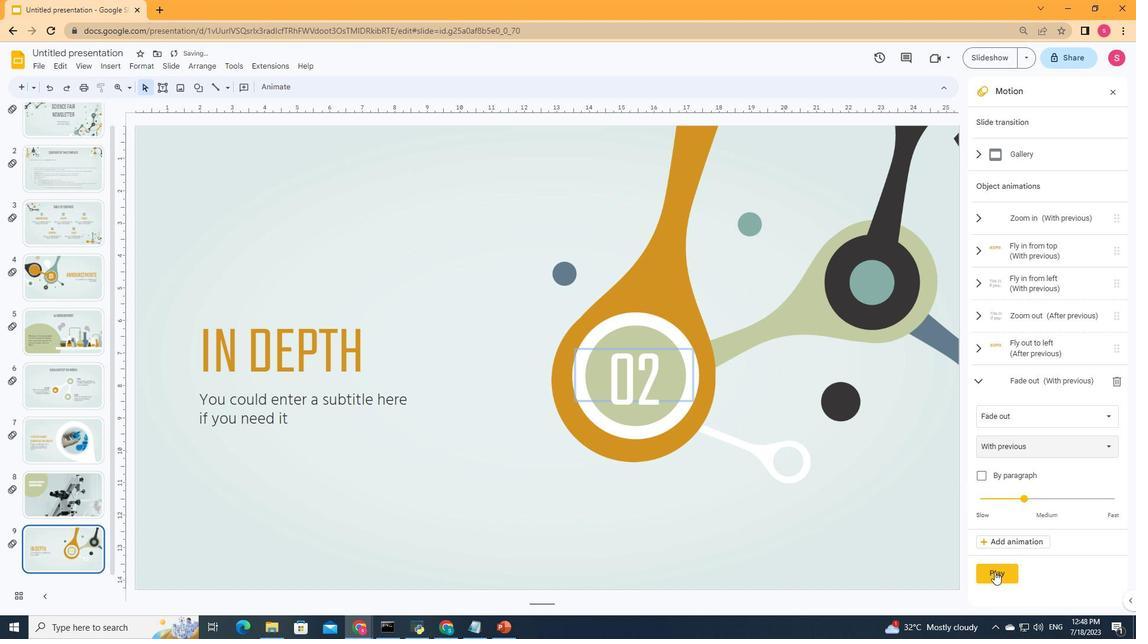 
Action: Mouse moved to (987, 575)
Screenshot: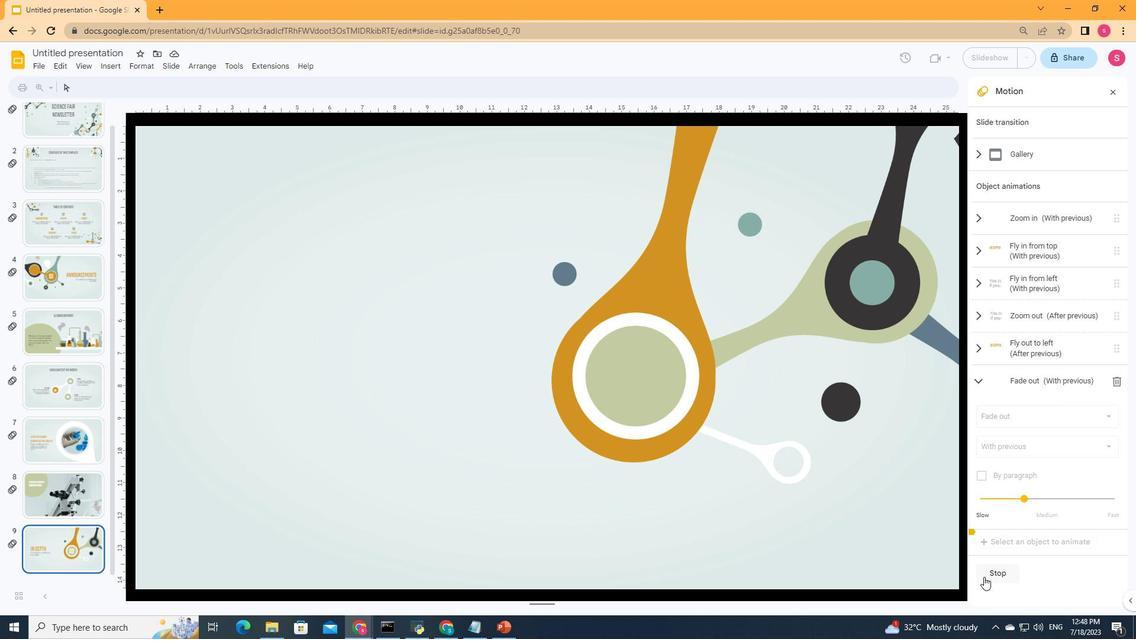 
Action: Mouse pressed left at (987, 575)
Screenshot: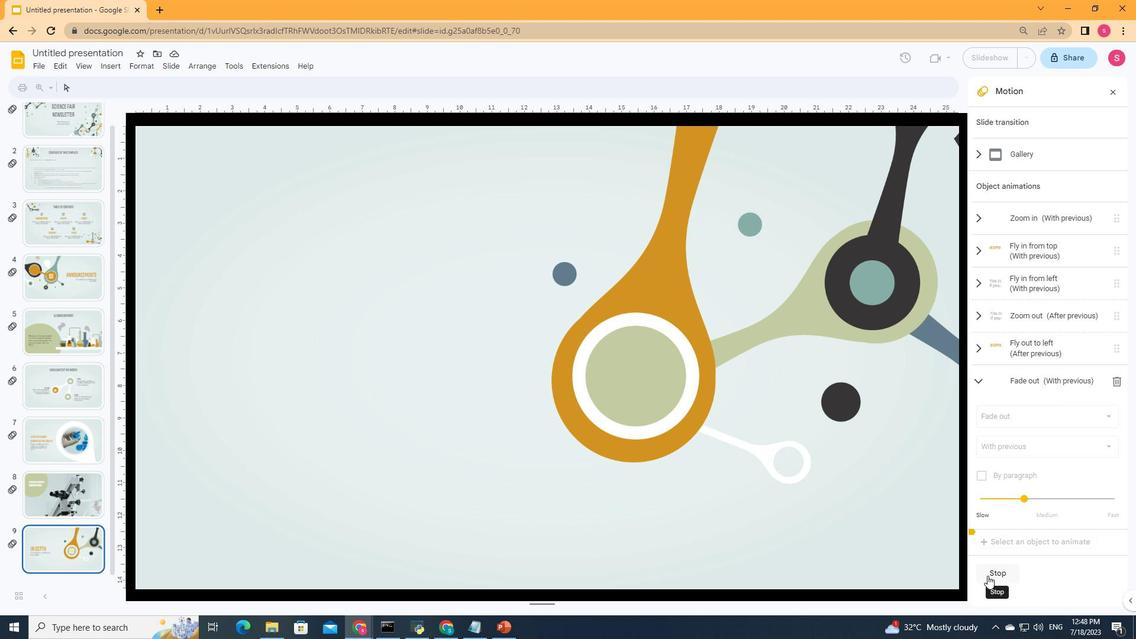 
Action: Mouse moved to (1114, 92)
Screenshot: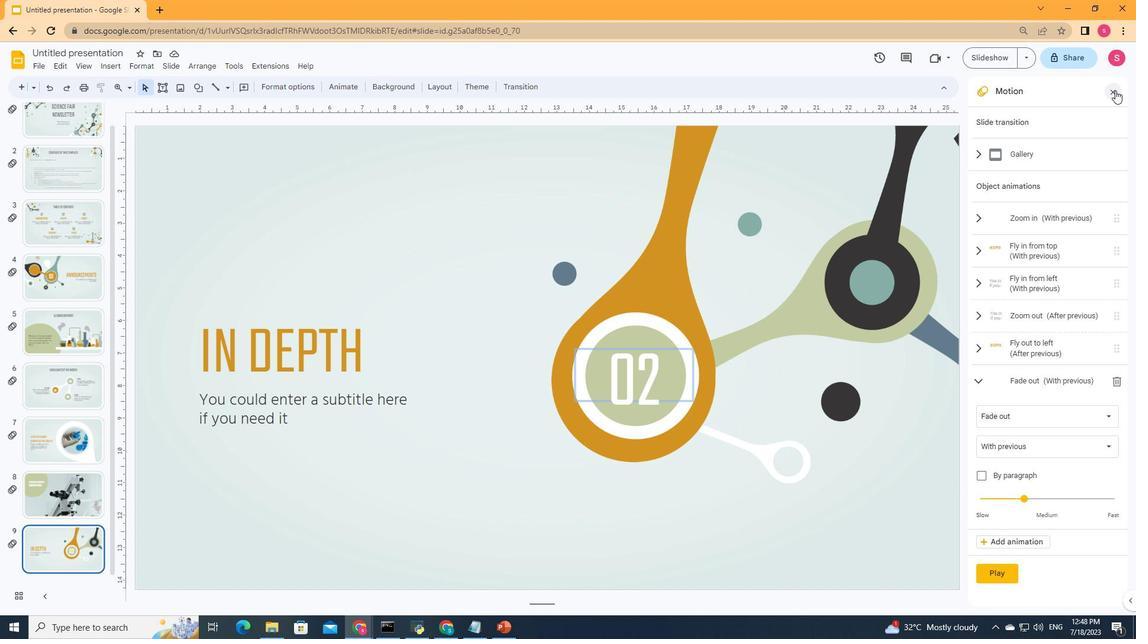 
Action: Mouse pressed left at (1114, 92)
Screenshot: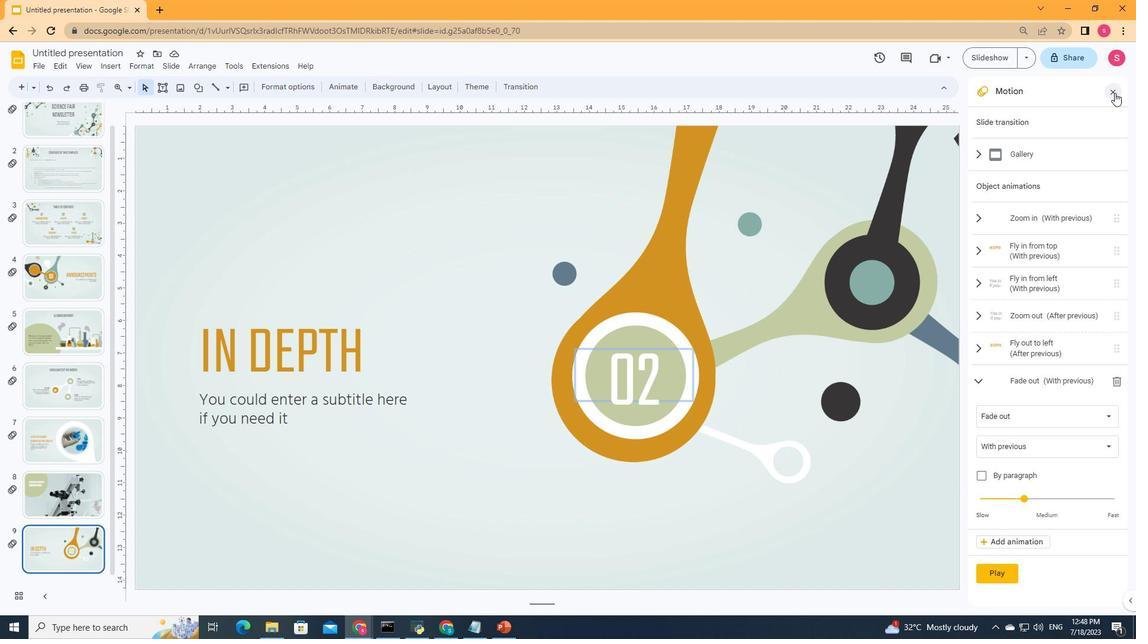 
Action: Mouse moved to (565, 278)
Screenshot: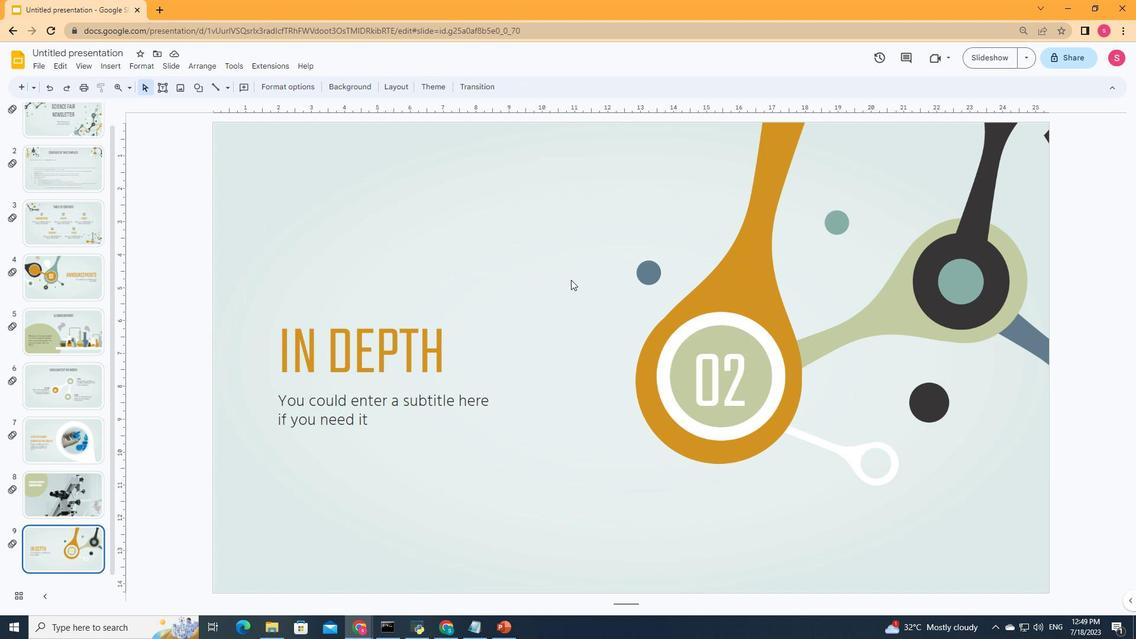 
Action: Mouse pressed left at (565, 278)
Screenshot: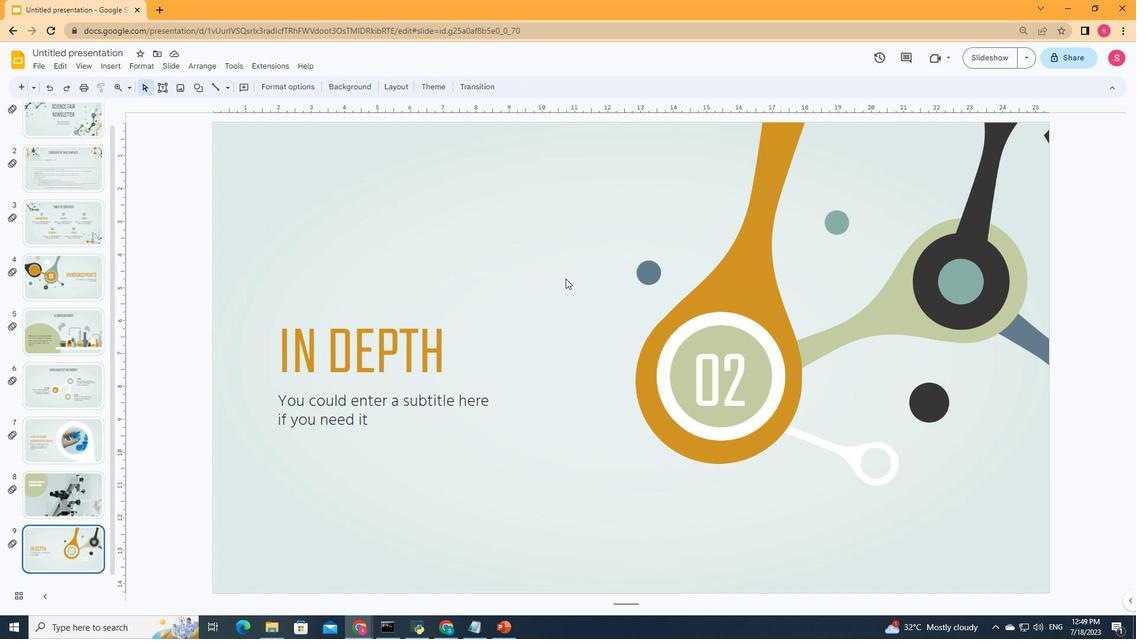 
